 Task: Open a Modern Writer Template save the file as invoice.rtf Remove the following  from template: 'Address' Change the date  '9 March, 2023' change Dear Ms Reader to   Good Afternoon. Add body to the letter I am writing to extend my warmest congratulations on your wedding. May this special day mark the beginning of a beautiful and joyous journey together. May your love grow stronger with each passing day, and may you find happiness and fulfillment in your shared life.Add Name  'Rachel'. Insert watermark  TATA Apply Font Style in watermark Lexend; font size  112and place the watermark  Horizontally
Action: Mouse moved to (354, 150)
Screenshot: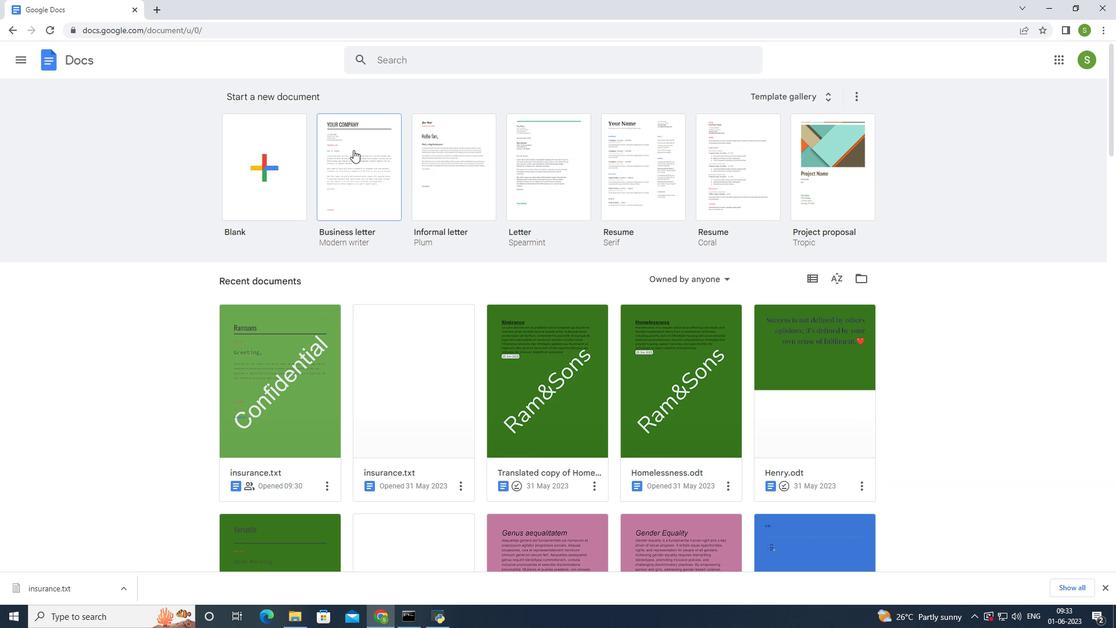 
Action: Mouse pressed left at (354, 150)
Screenshot: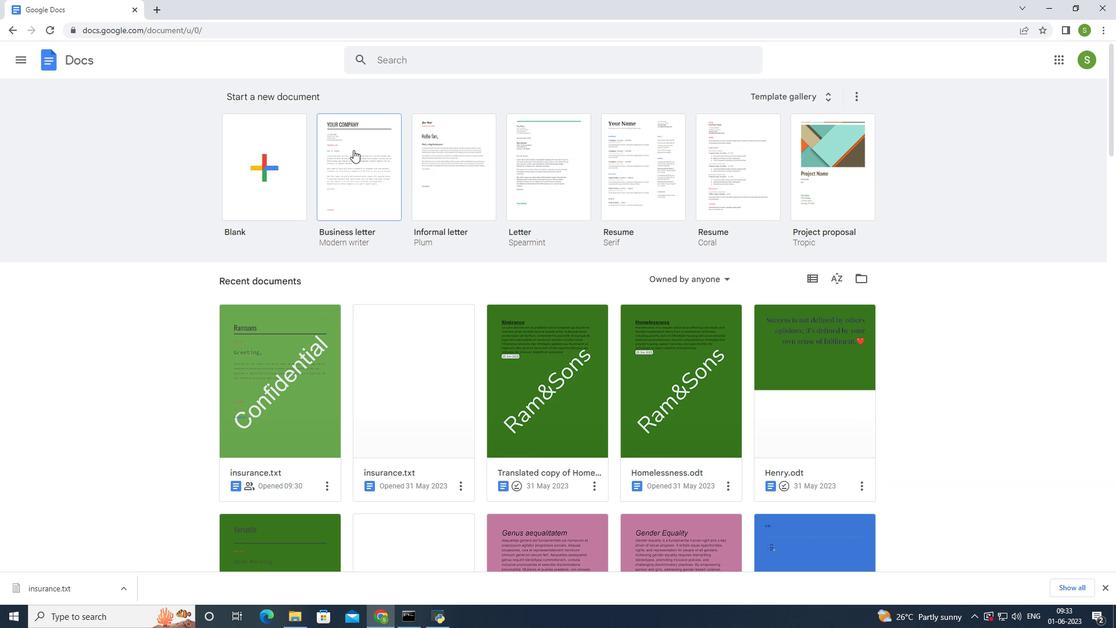 
Action: Mouse moved to (90, 51)
Screenshot: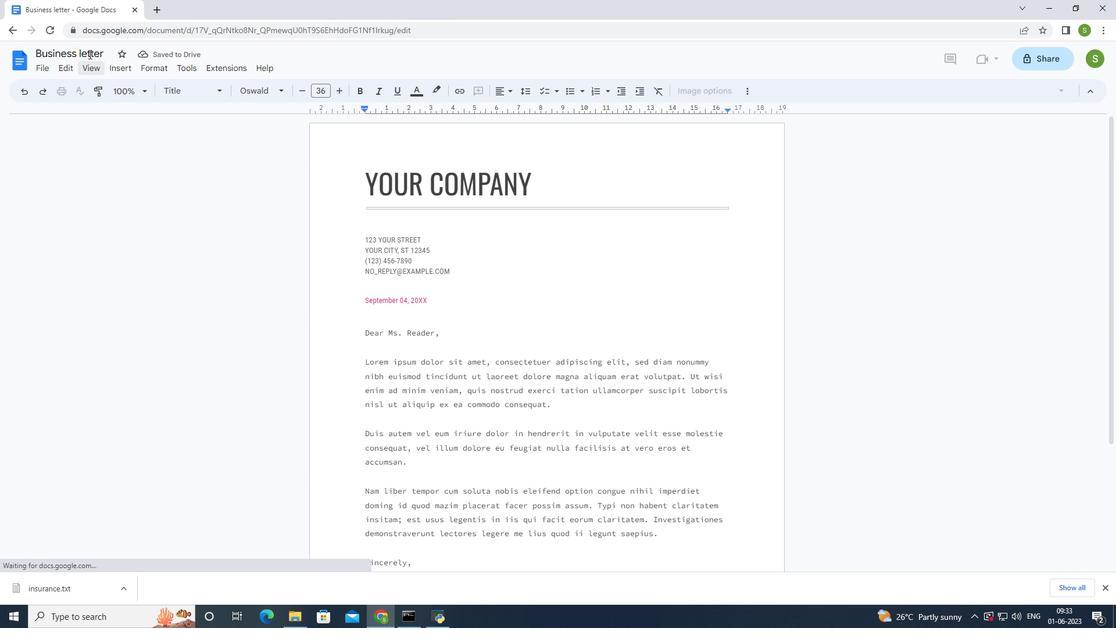 
Action: Mouse pressed left at (90, 51)
Screenshot: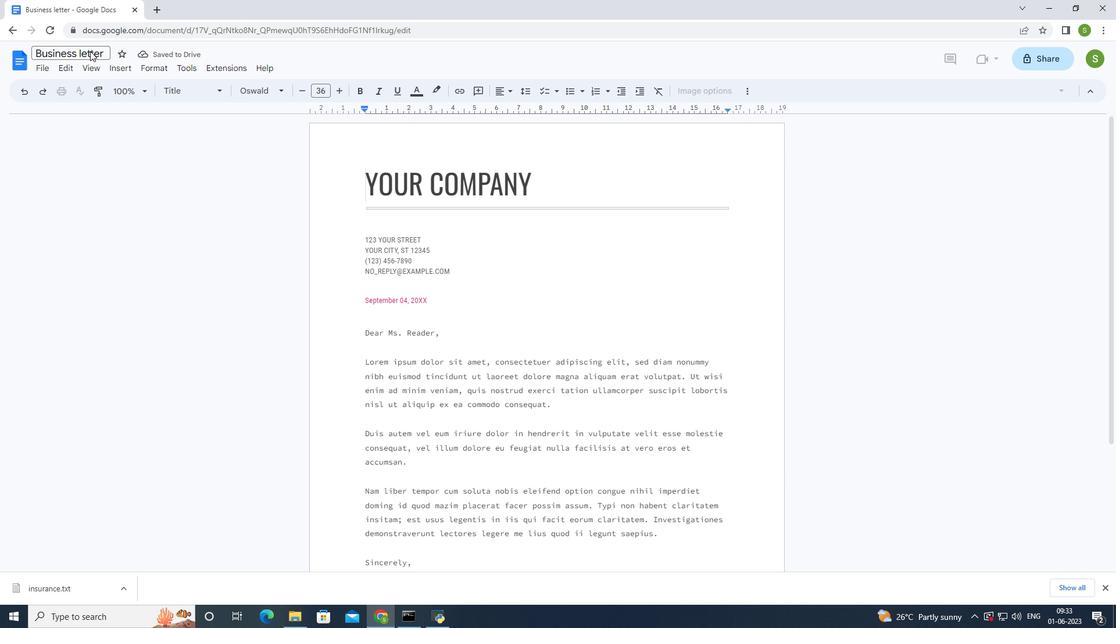 
Action: Mouse moved to (101, 51)
Screenshot: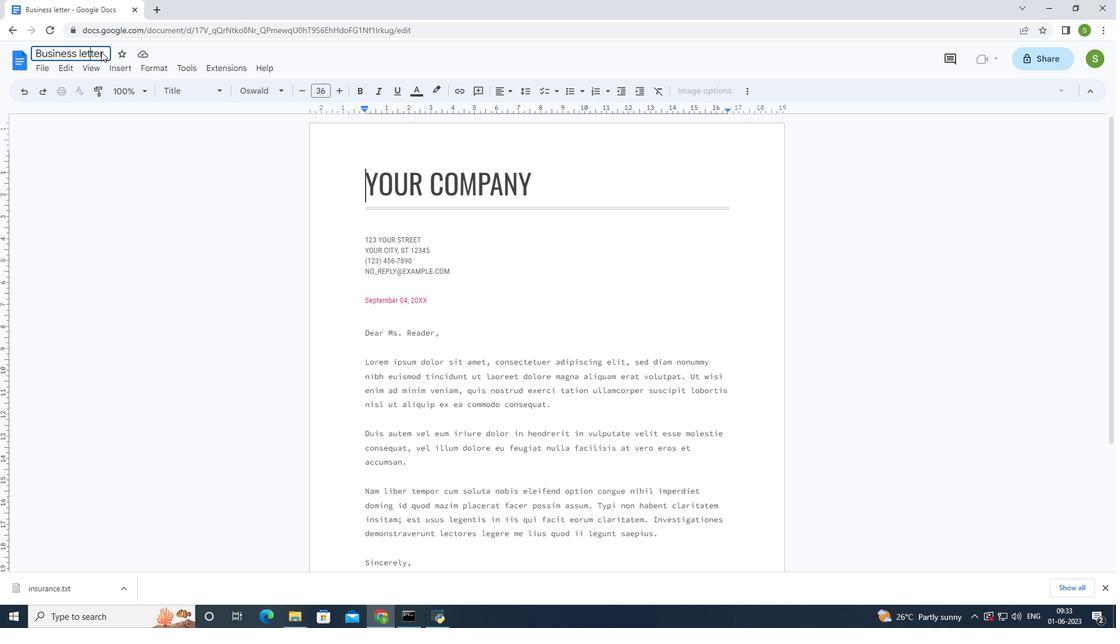 
Action: Mouse pressed left at (101, 51)
Screenshot: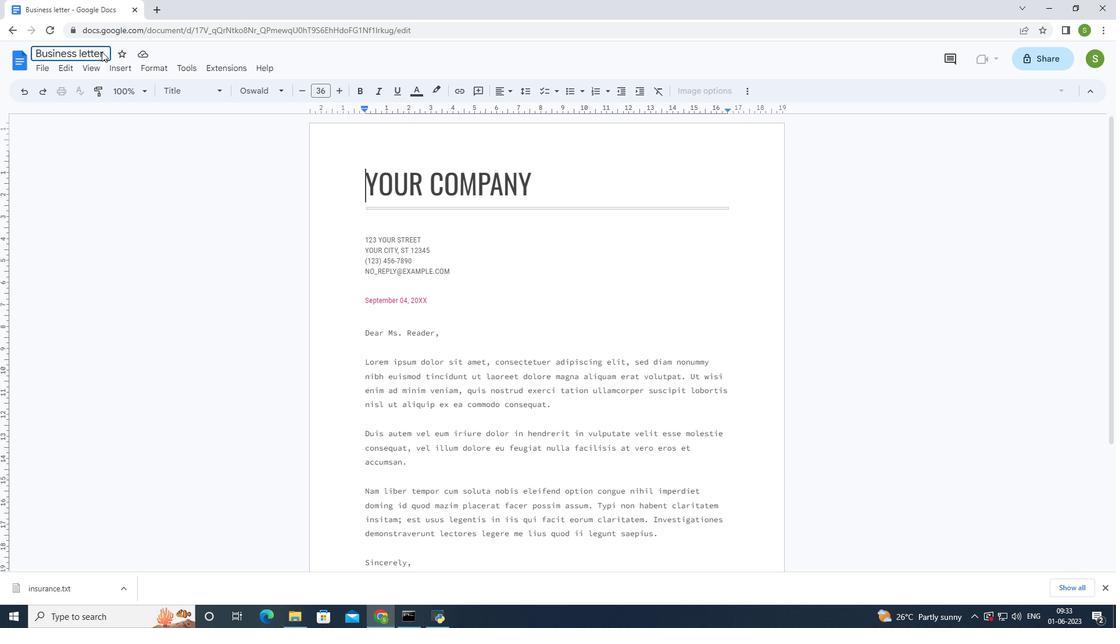 
Action: Mouse moved to (102, 51)
Screenshot: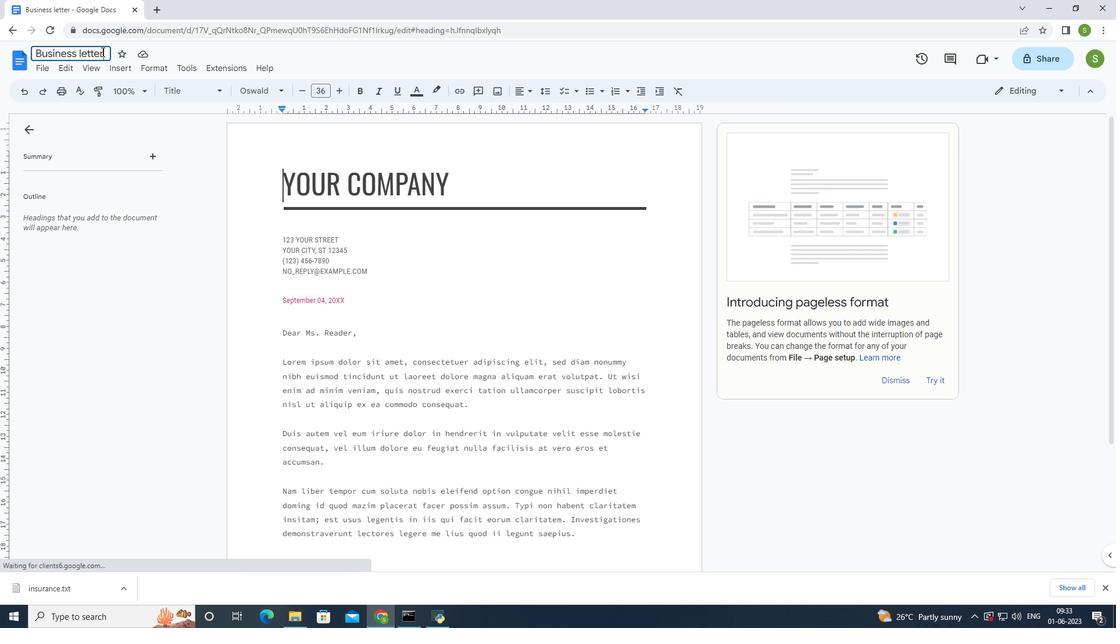
Action: Mouse pressed left at (102, 51)
Screenshot: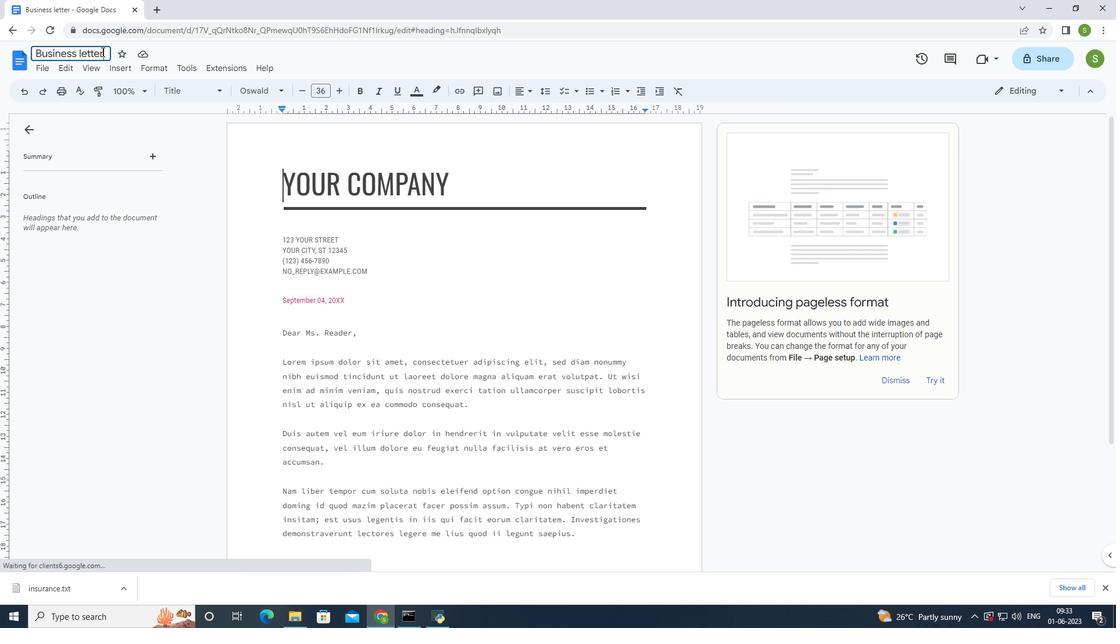 
Action: Mouse pressed left at (102, 51)
Screenshot: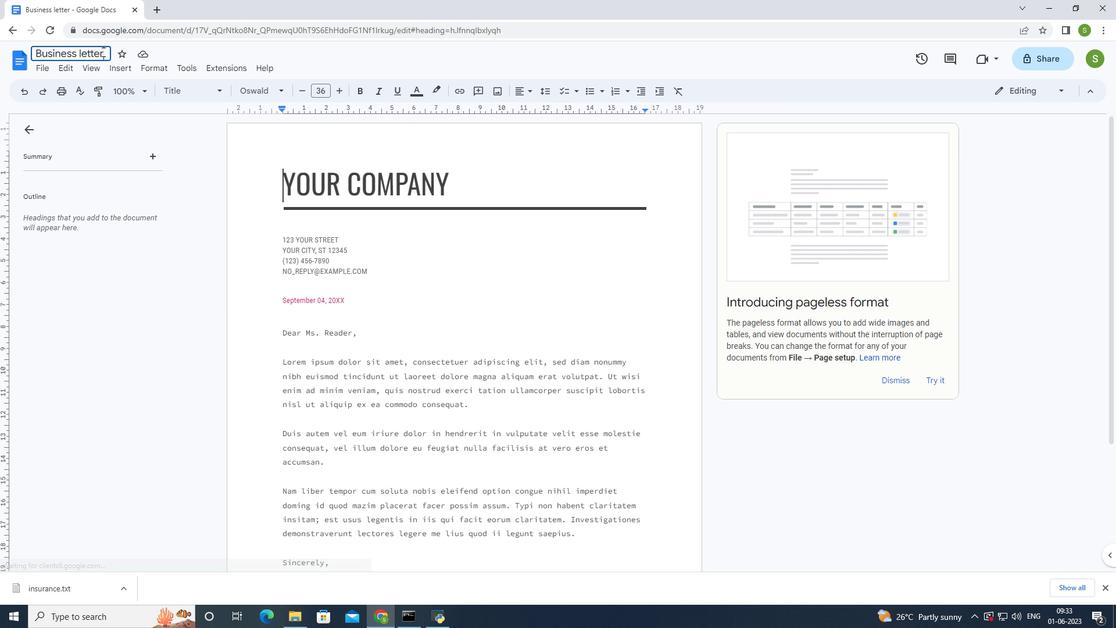 
Action: Mouse pressed left at (102, 51)
Screenshot: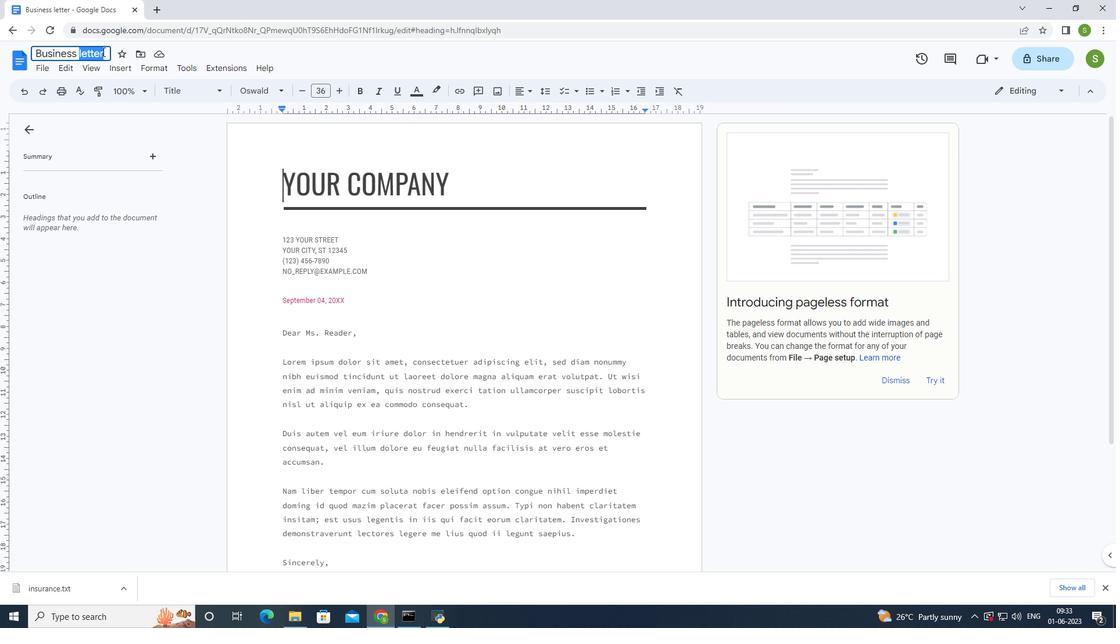 
Action: Mouse pressed left at (102, 51)
Screenshot: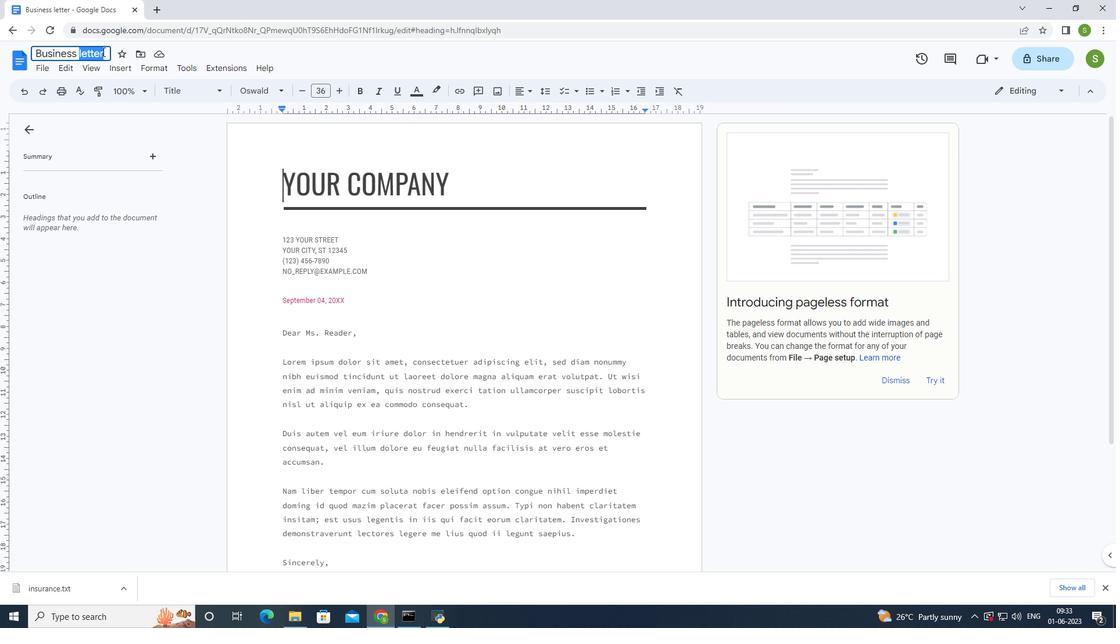 
Action: Mouse pressed left at (102, 51)
Screenshot: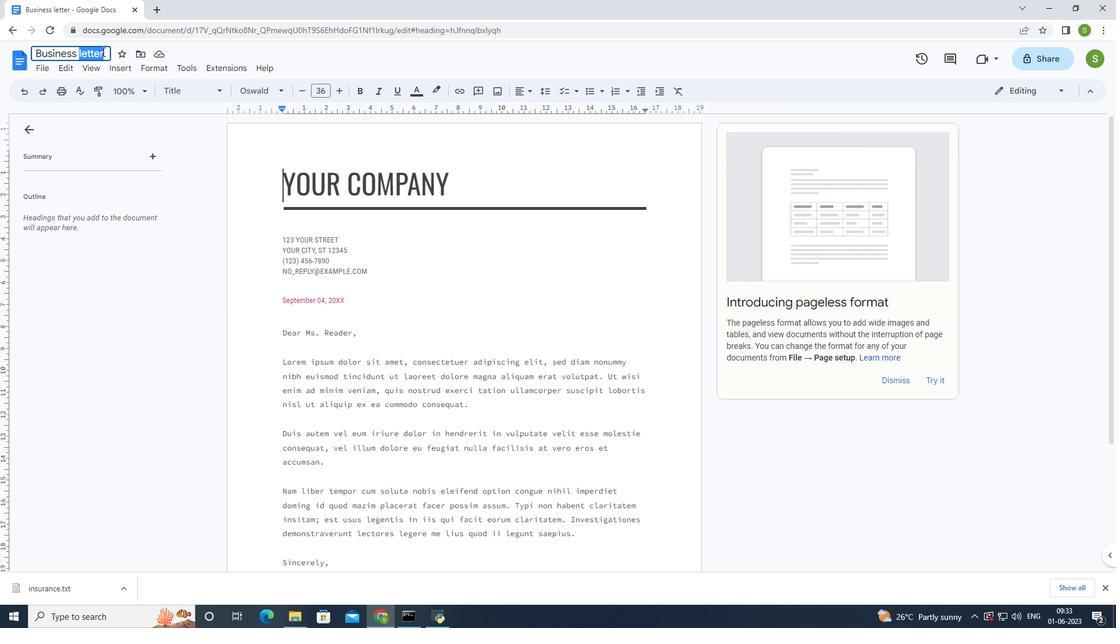 
Action: Mouse pressed left at (102, 51)
Screenshot: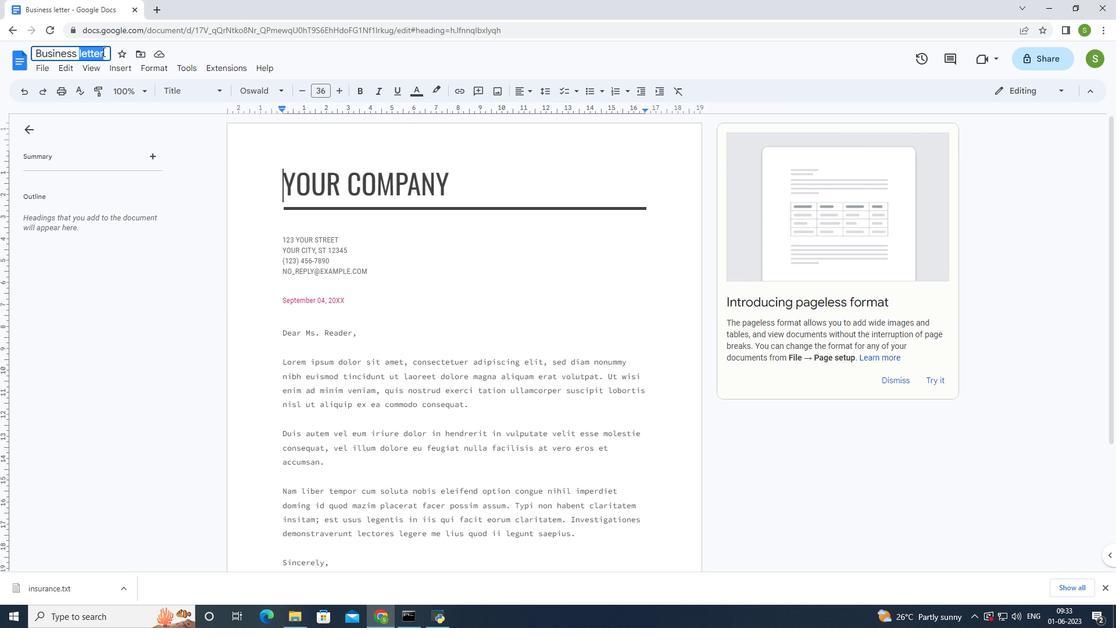 
Action: Mouse moved to (299, 172)
Screenshot: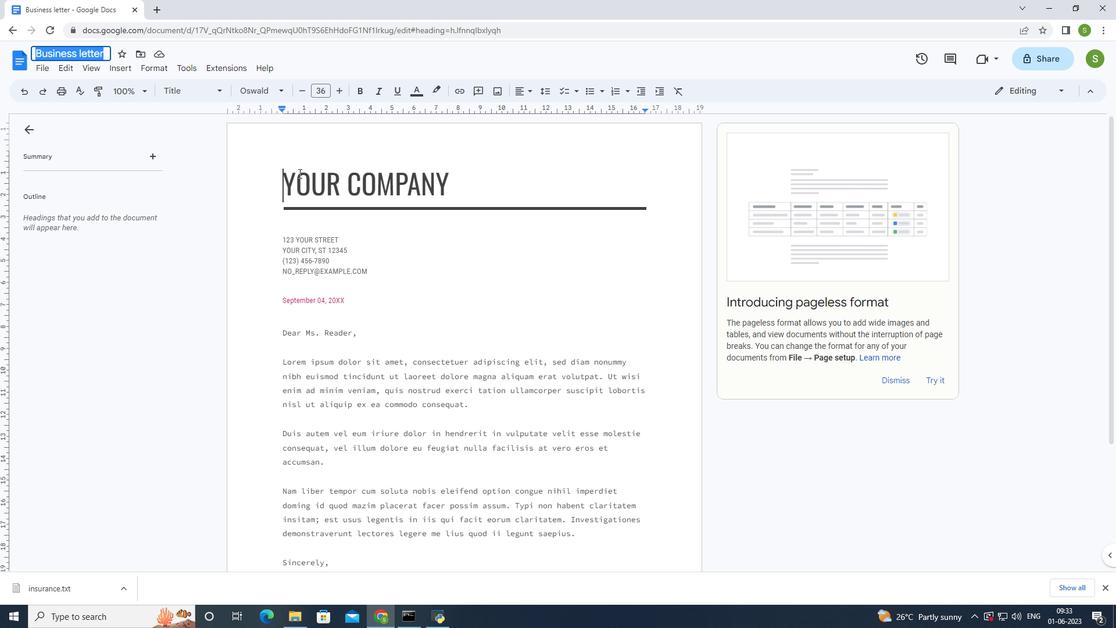 
Action: Key pressed invoice.rft<Key.enter>
Screenshot: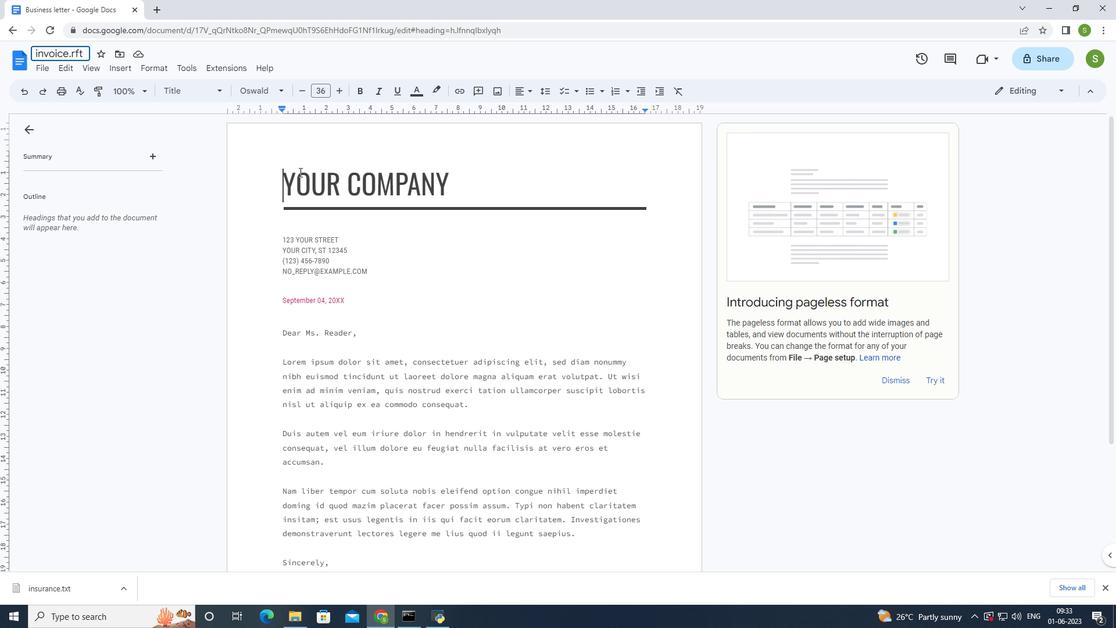 
Action: Mouse moved to (280, 237)
Screenshot: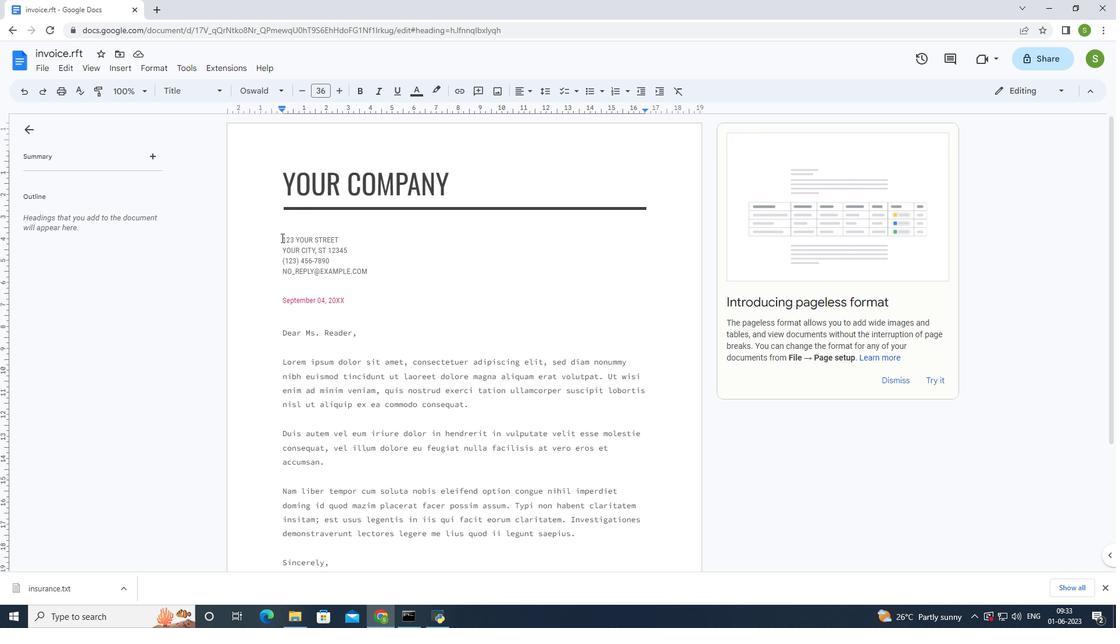 
Action: Mouse pressed left at (280, 237)
Screenshot: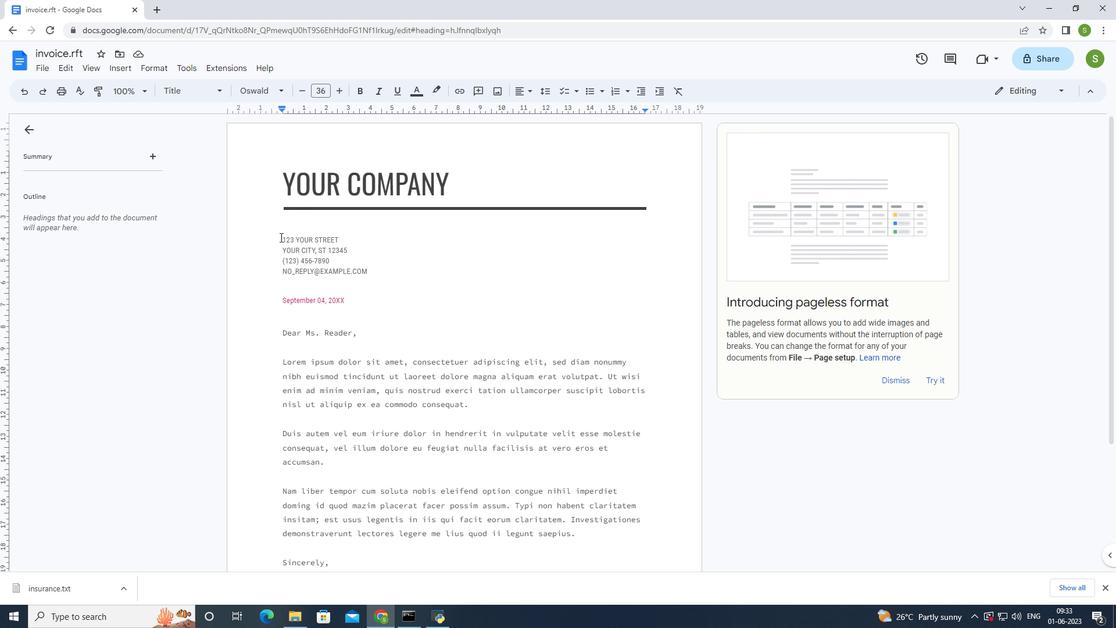 
Action: Mouse moved to (382, 267)
Screenshot: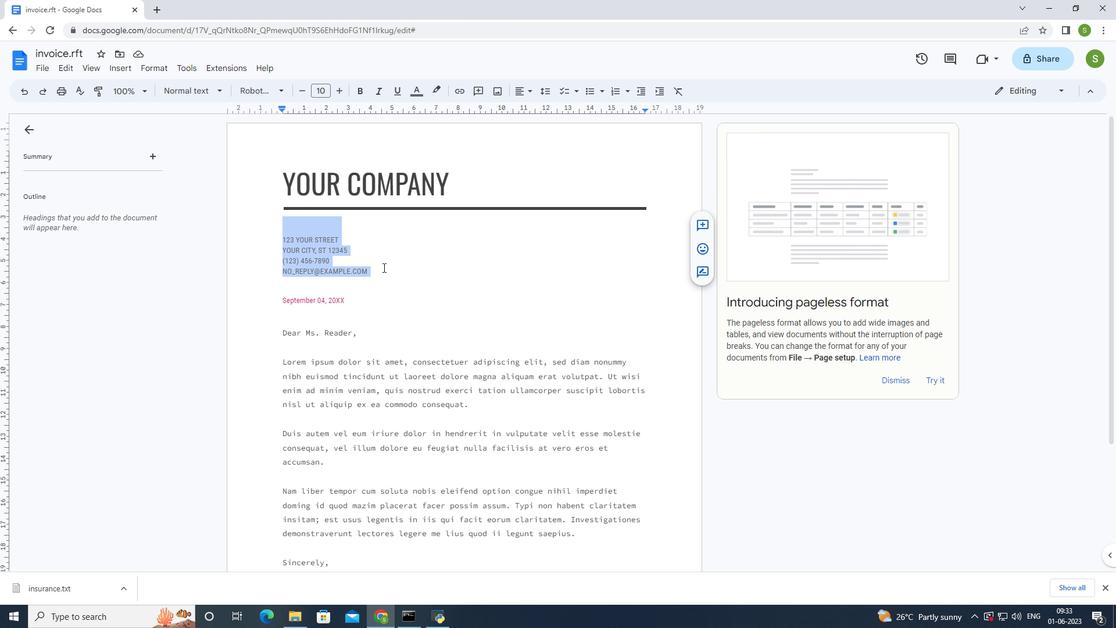 
Action: Key pressed <Key.delete>
Screenshot: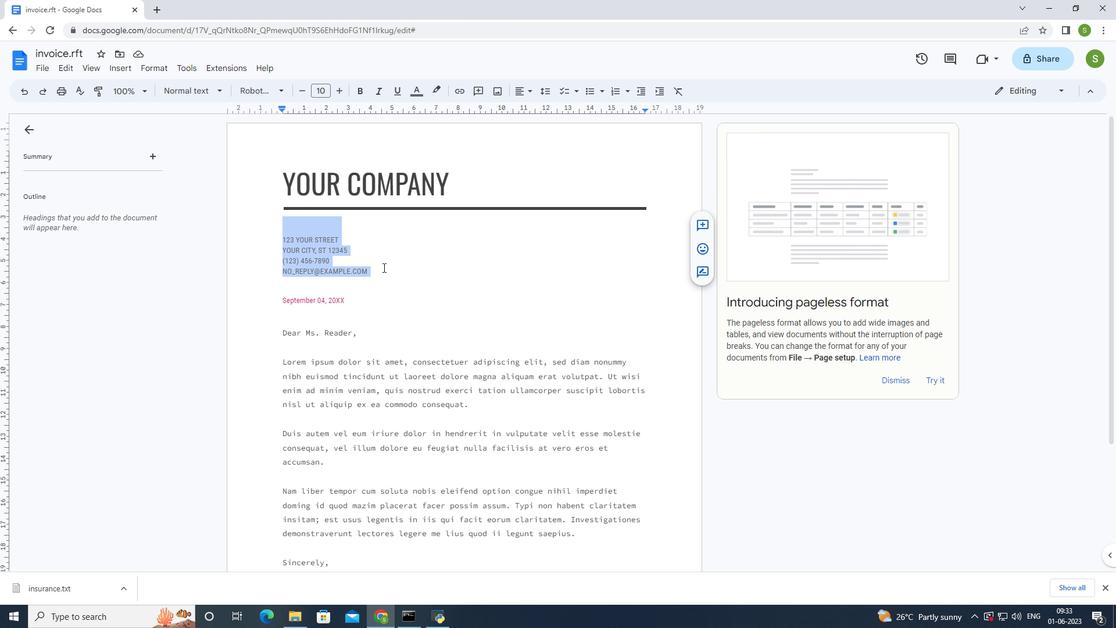 
Action: Mouse moved to (348, 239)
Screenshot: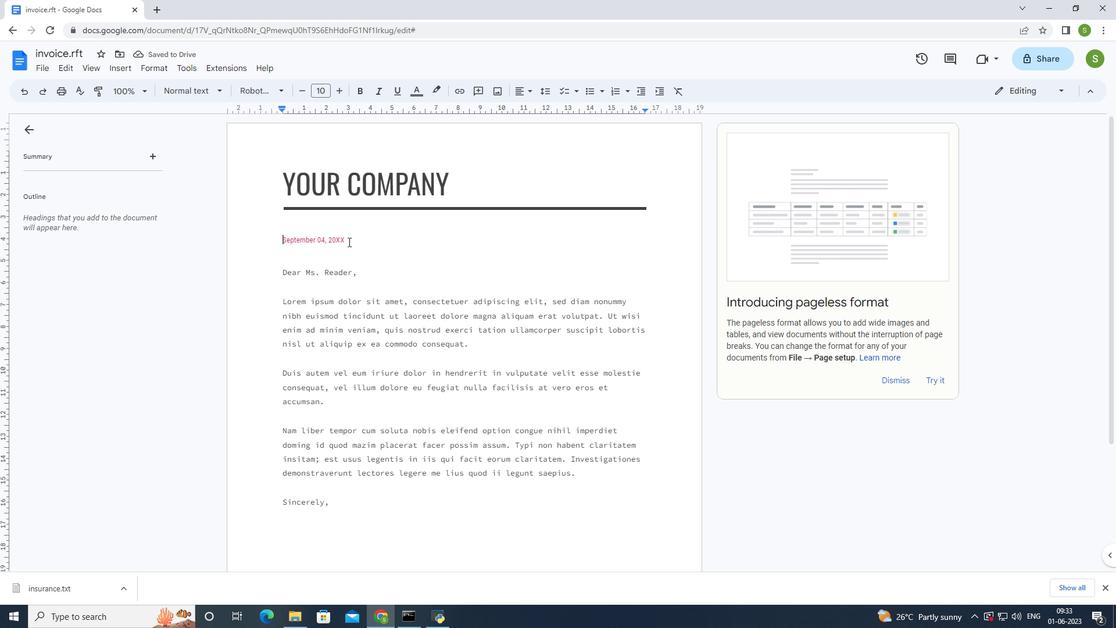 
Action: Mouse pressed left at (348, 239)
Screenshot: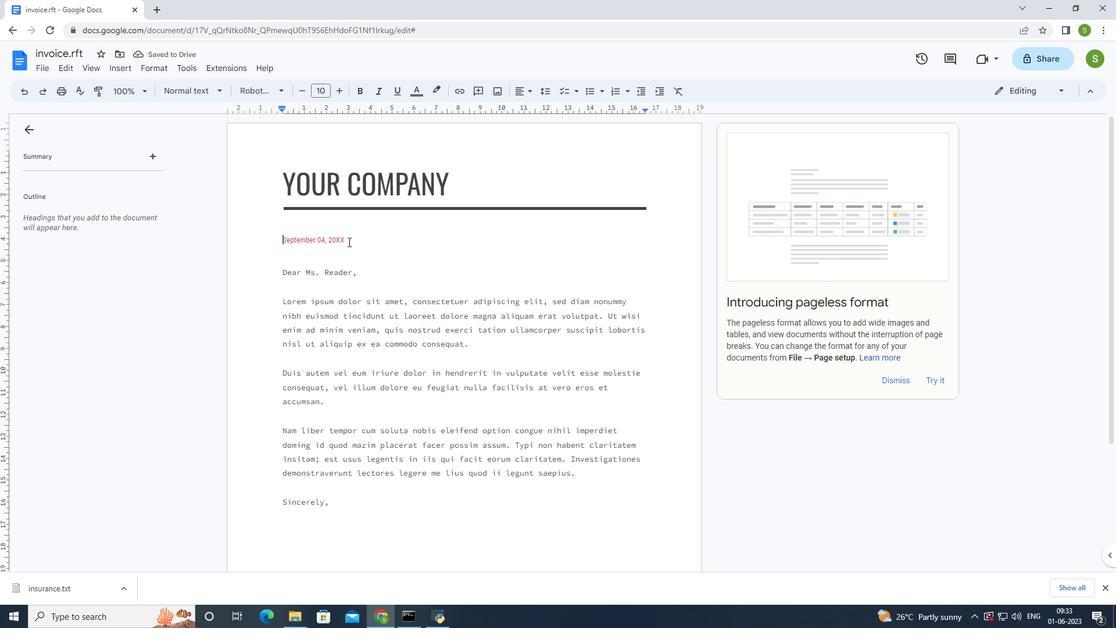 
Action: Mouse moved to (348, 237)
Screenshot: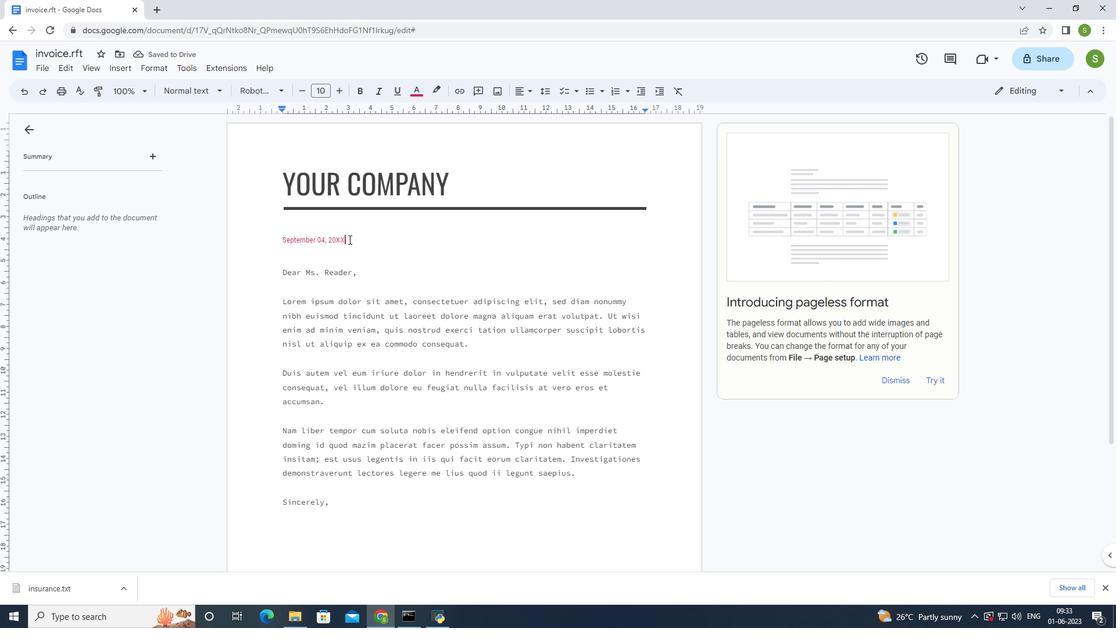 
Action: Key pressed <Key.backspace><Key.backspace><Key.backspace><Key.backspace><Key.backspace><Key.backspace><Key.backspace><Key.backspace><Key.backspace><Key.backspace><Key.backspace><Key.backspace><Key.backspace><Key.backspace><Key.backspace><Key.backspace><Key.backspace><Key.backspace><Key.backspace>ctrl+Z<Key.backspace><Key.backspace><Key.backspace><Key.backspace><Key.backspace><Key.backspace><Key.backspace><Key.backspace><Key.backspace>9<Key.space><Key.shift>March<Key.space>2023
Screenshot: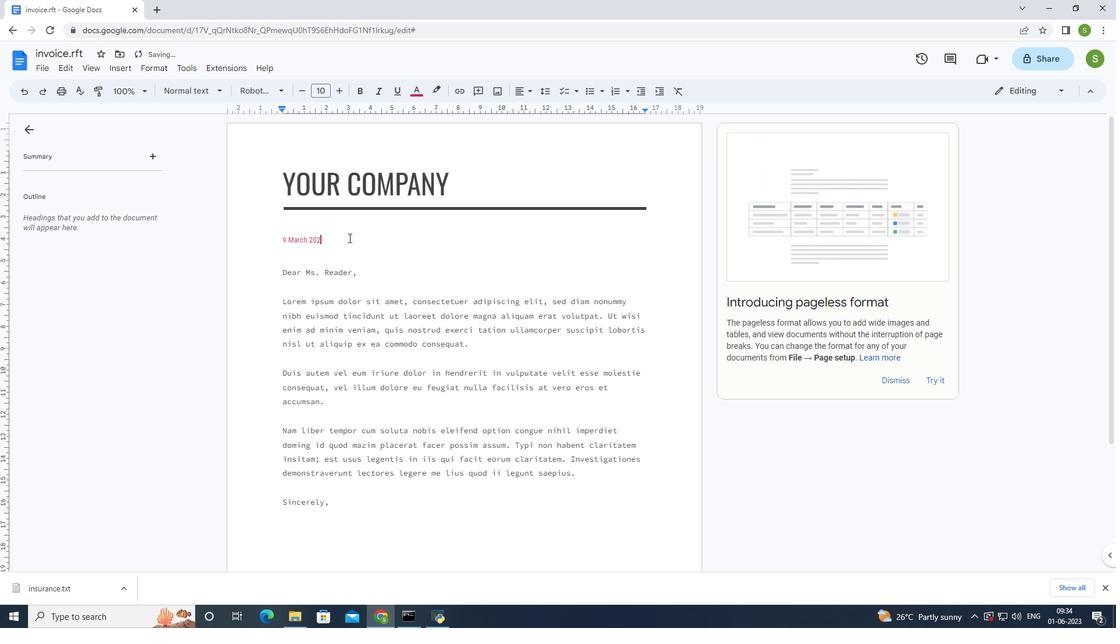 
Action: Mouse moved to (350, 273)
Screenshot: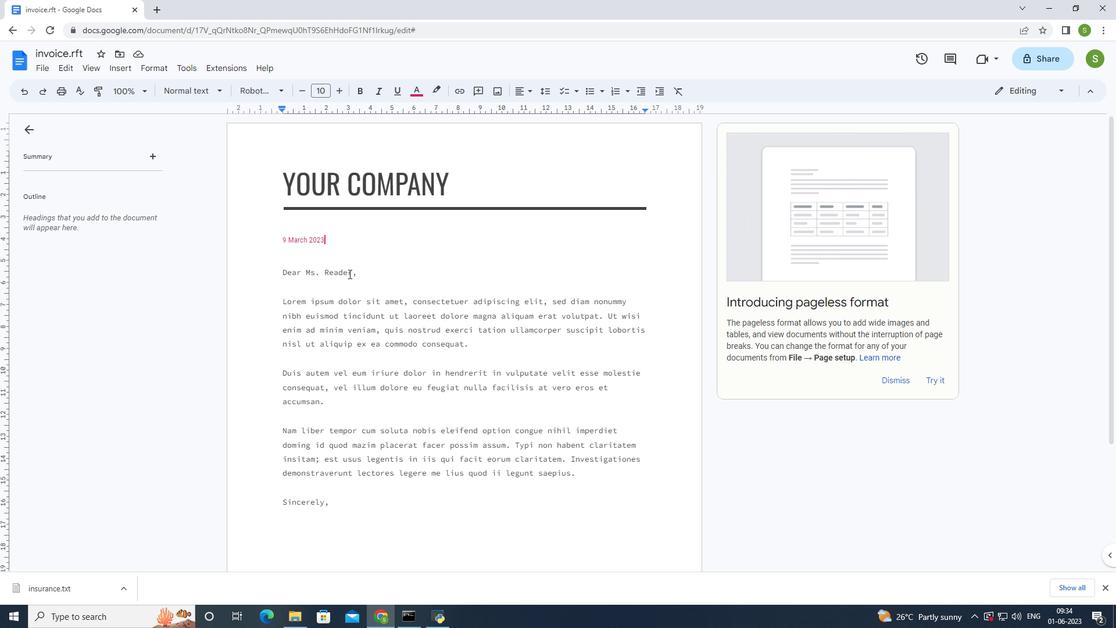 
Action: Mouse pressed left at (350, 273)
Screenshot: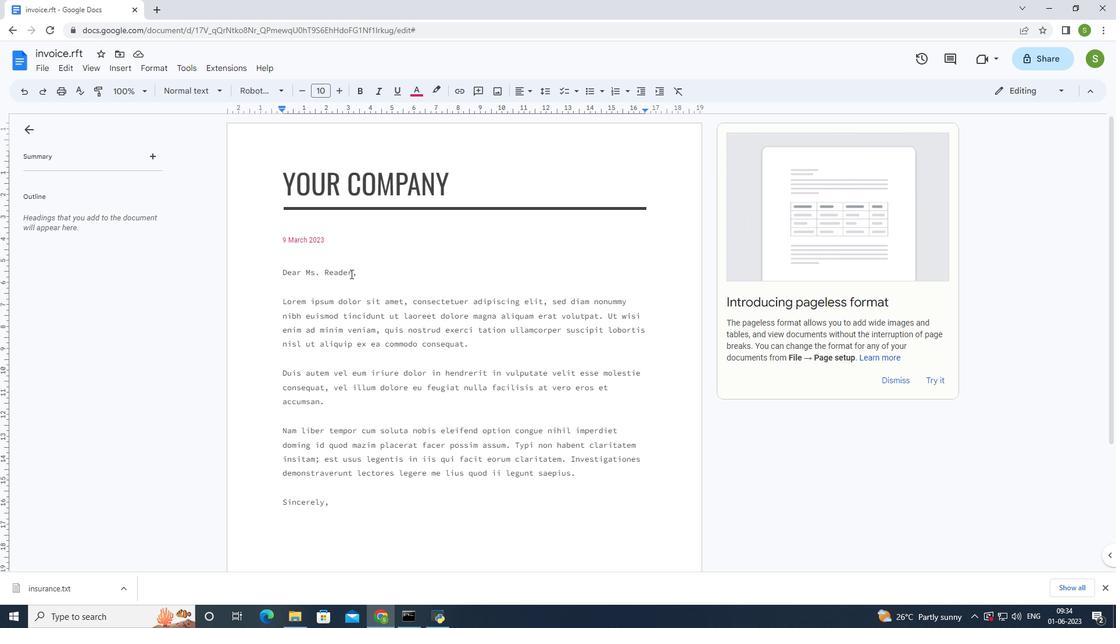 
Action: Mouse moved to (417, 234)
Screenshot: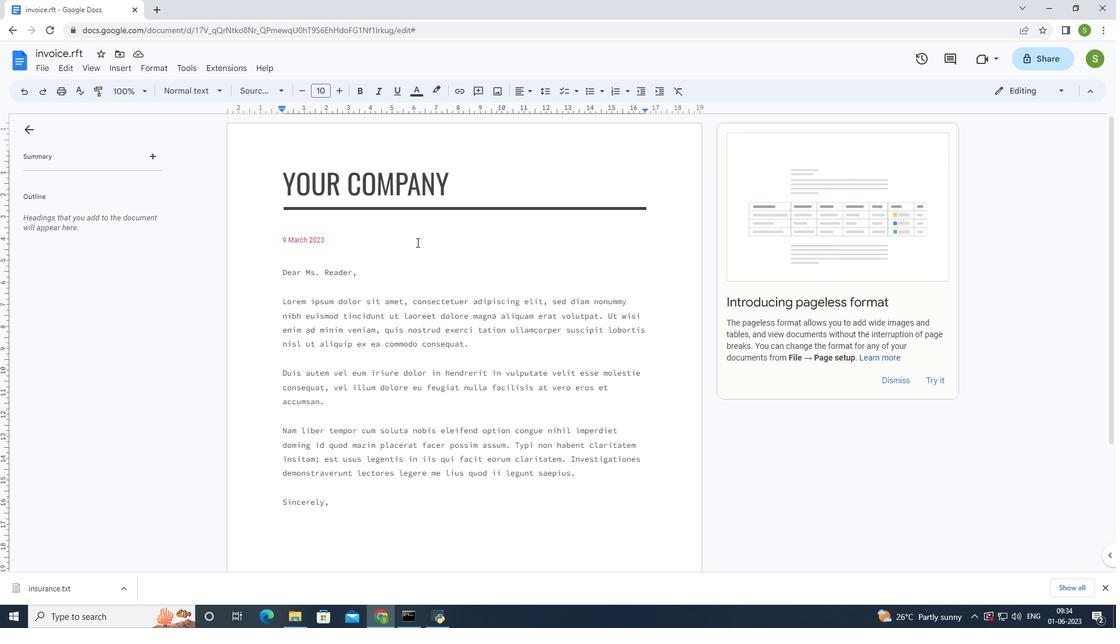 
Action: Key pressed <Key.backspace><Key.backspace><Key.backspace><Key.backspace><Key.backspace><Key.backspace><Key.backspace><Key.backspace><Key.backspace><Key.backspace><Key.backspace><Key.backspace><Key.backspace><Key.backspace><Key.backspace><Key.shift>G
Screenshot: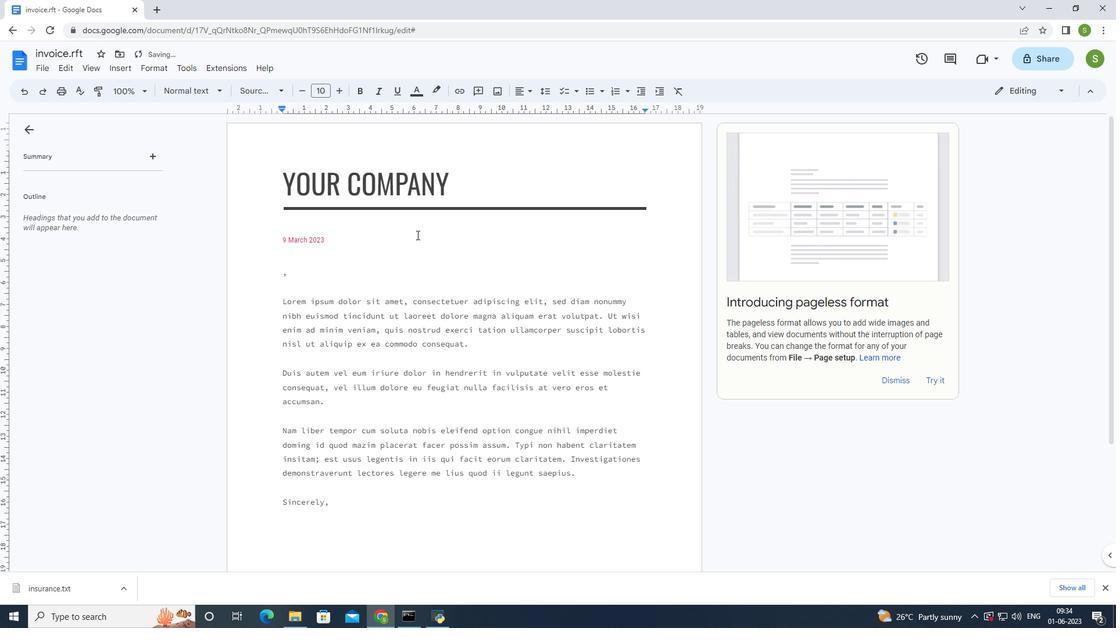 
Action: Mouse moved to (417, 232)
Screenshot: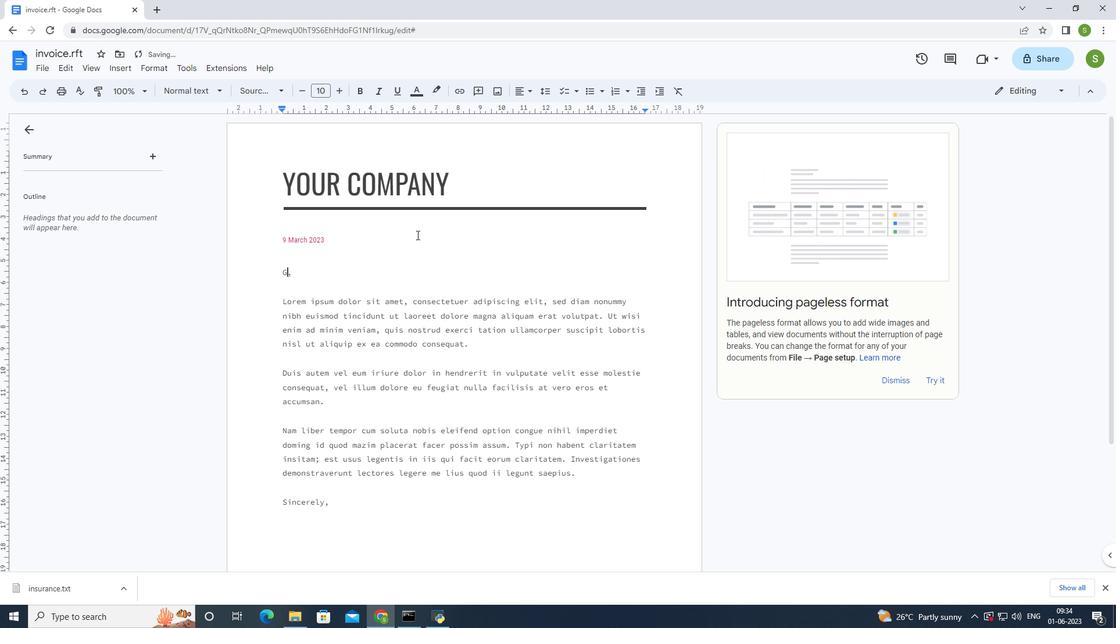 
Action: Key pressed ood<Key.space><Key.shift><Key.shift><Key.shift><Key.shift><Key.shift><Key.shift><Key.shift><Key.shift>Afternoon
Screenshot: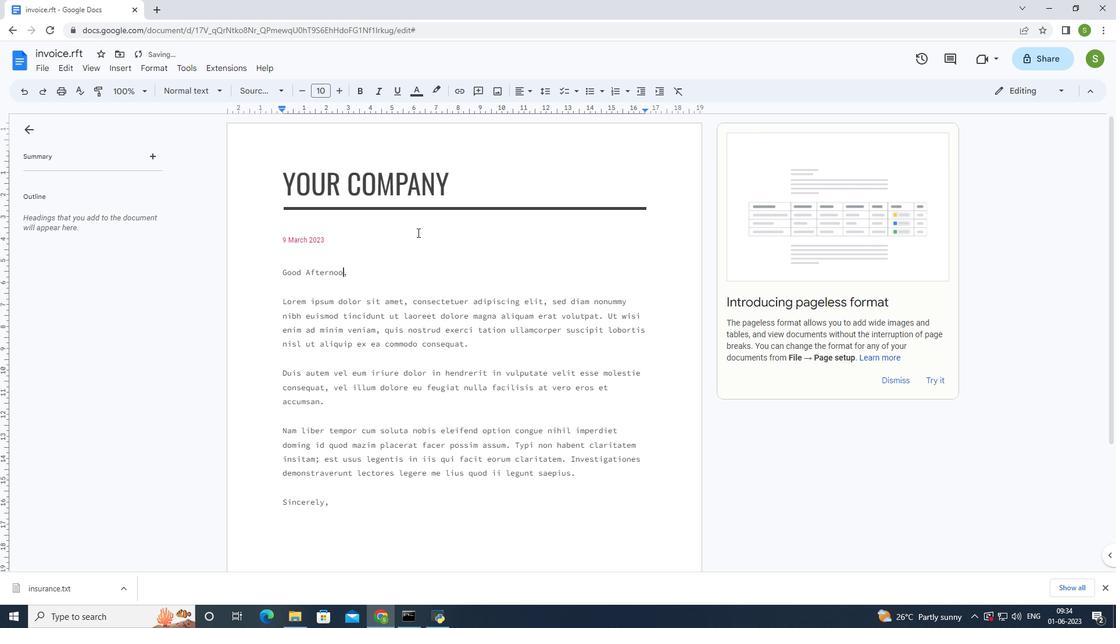 
Action: Mouse moved to (275, 300)
Screenshot: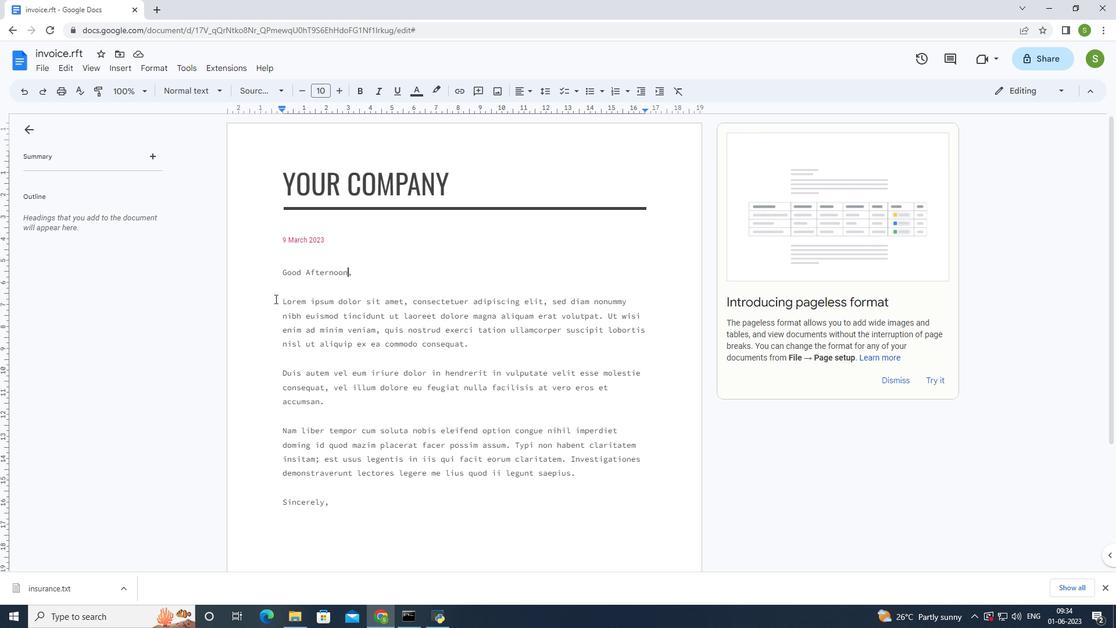 
Action: Mouse pressed left at (275, 300)
Screenshot: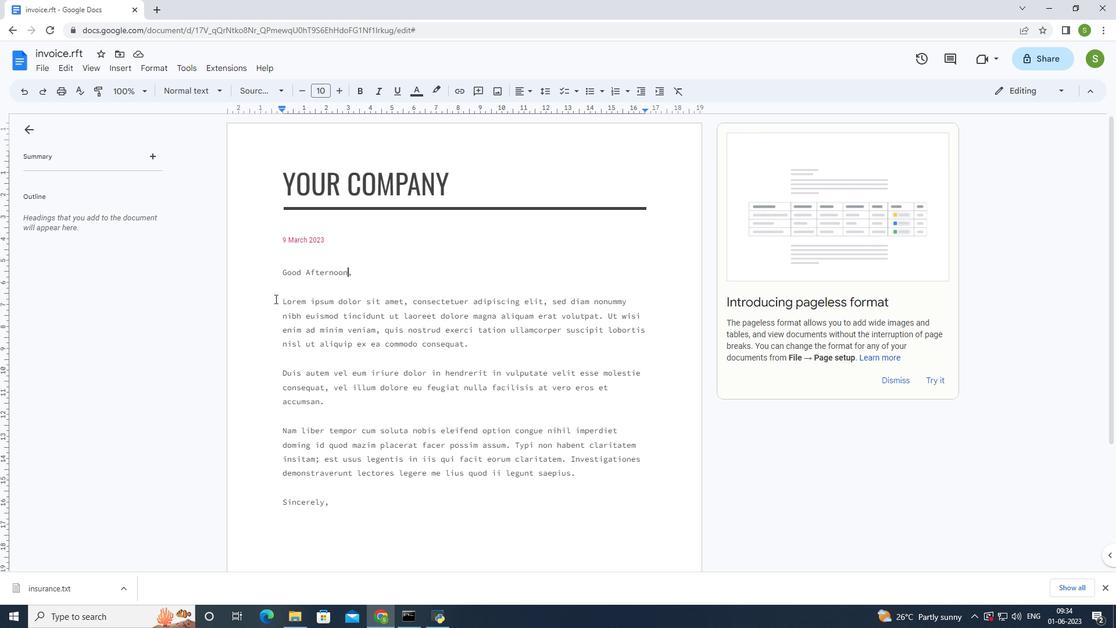 
Action: Mouse moved to (618, 435)
Screenshot: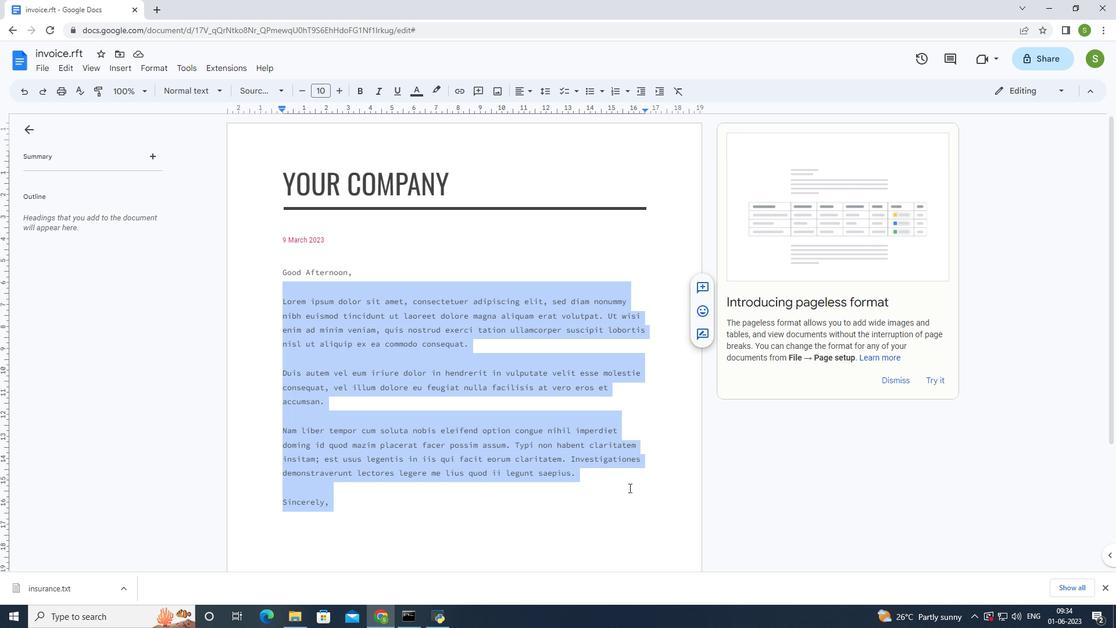 
Action: Key pressed <Key.delete>
Screenshot: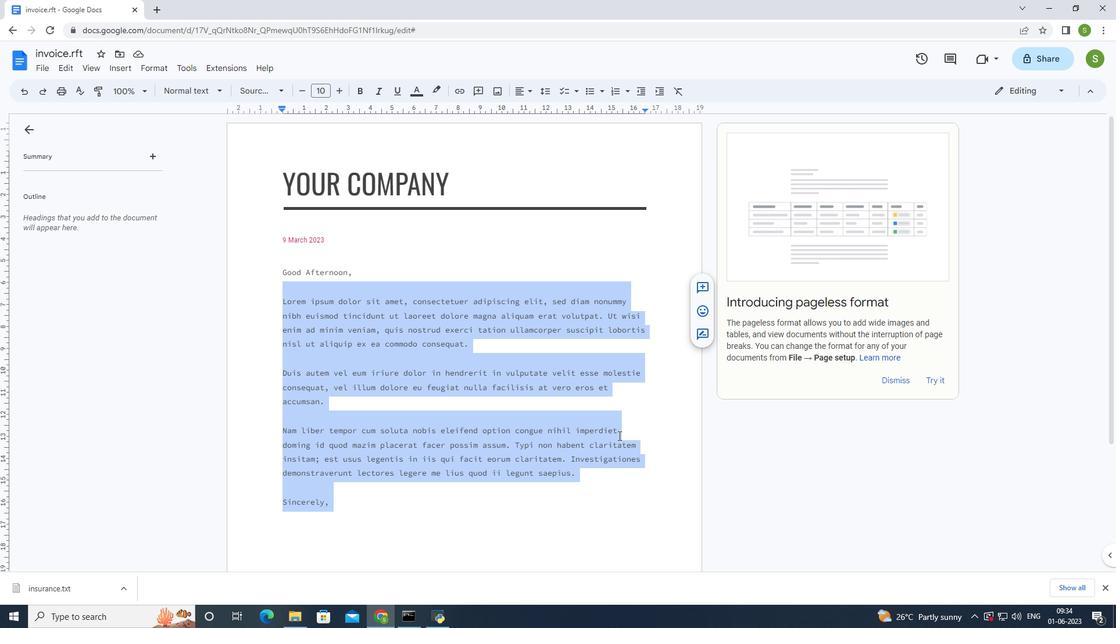 
Action: Mouse moved to (680, 398)
Screenshot: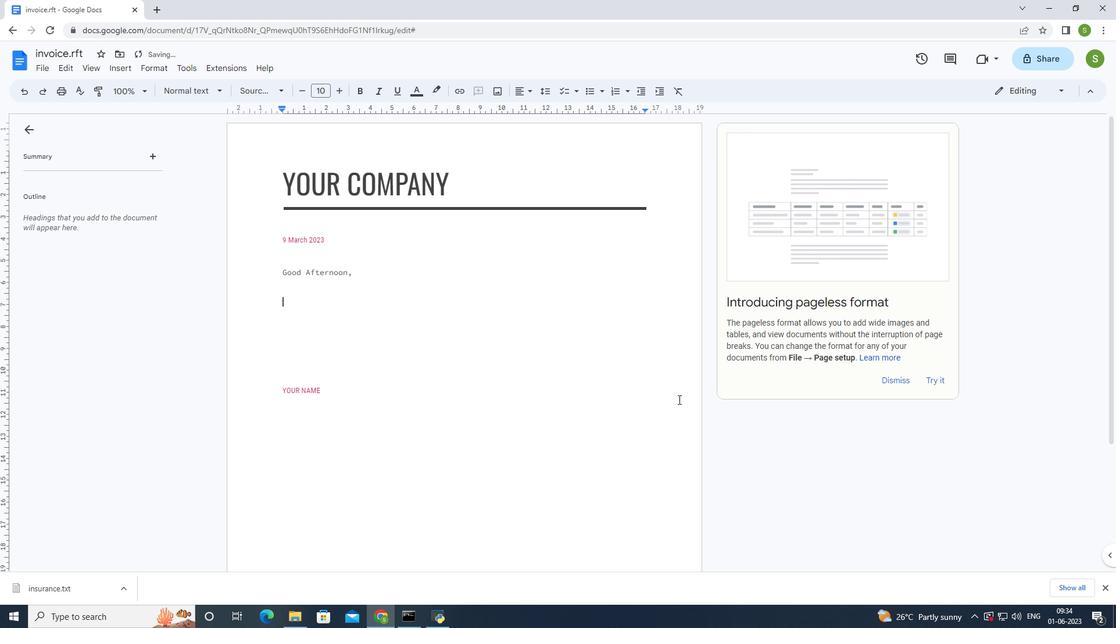 
Action: Key pressed <Key.shift><Key.shift><Key.shift><Key.shift><Key.shift><Key.shift><Key.shift><Key.shift><Key.shift><Key.shift><Key.shift><Key.shift><Key.shift>I<Key.space>am<Key.space>writing<Key.space>to<Key.space>extend<Key.space>my<Key.space>warmest<Key.space>congratulations<Key.space>on<Key.space>your<Key.space>wedding.<Key.space><Key.shift>May<Key.space>this<Key.space>special<Key.space>day<Key.space>mark<Key.space>the<Key.space>beginning<Key.space>of<Key.space>a<Key.space>beautiful<Key.space>and<Key.space>joyous<Key.space>journey<Key.space>together.<Key.space><Key.shift>May<Key.space>your<Key.space>love<Key.space>grow<Key.space>stronger<Key.space>with<Key.space>each<Key.space>passing<Key.space>day,<Key.space>and<Key.space>may<Key.space>you<Key.space>find<Key.space>happiness<Key.space>and<Key.space>fulfillment<Key.space>in<Key.space>your<Key.space>shared<Key.space>life.<Key.space>
Screenshot: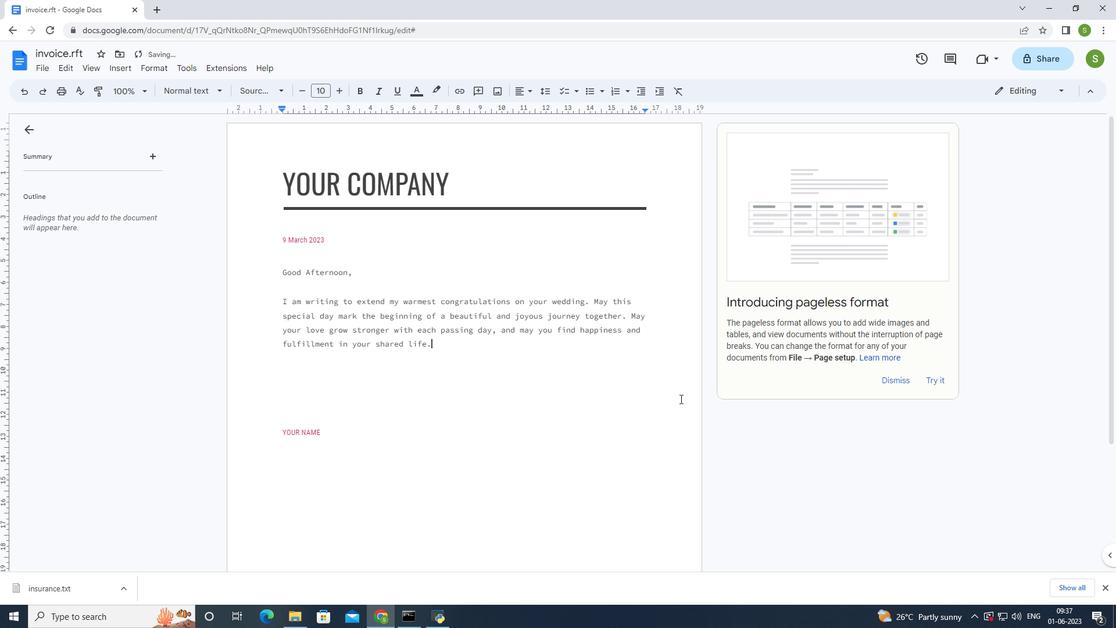 
Action: Mouse moved to (339, 436)
Screenshot: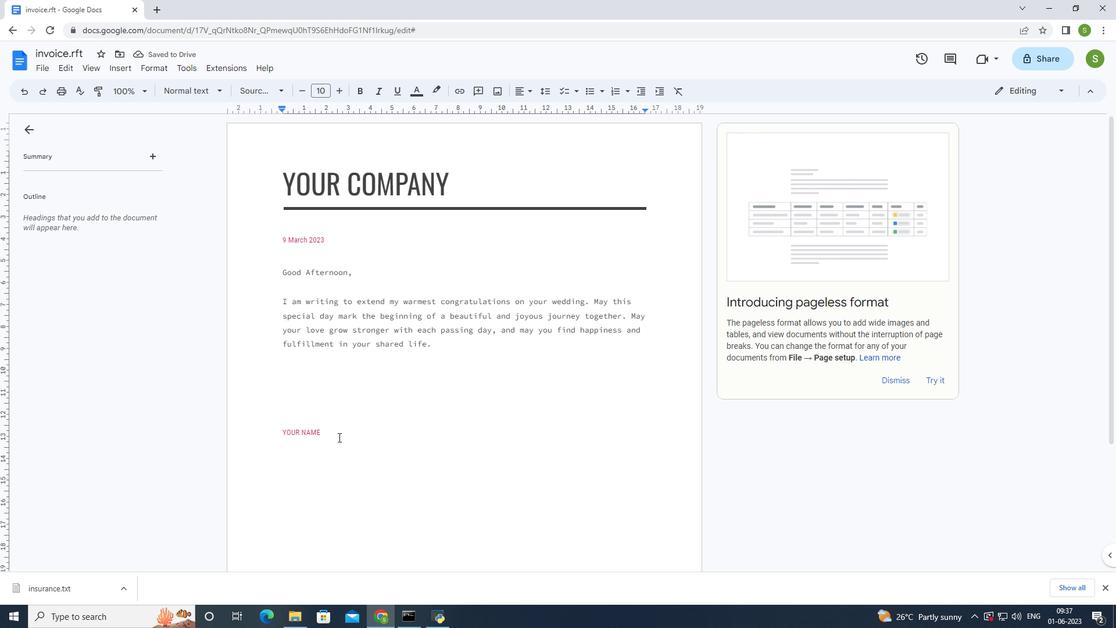 
Action: Mouse pressed left at (339, 436)
Screenshot: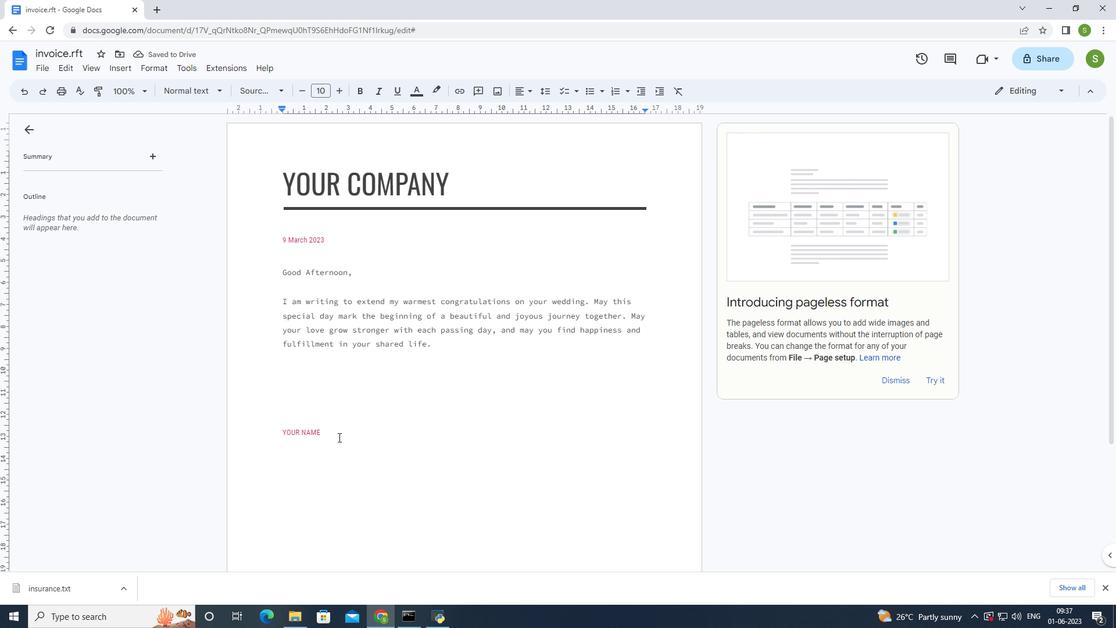 
Action: Mouse moved to (412, 426)
Screenshot: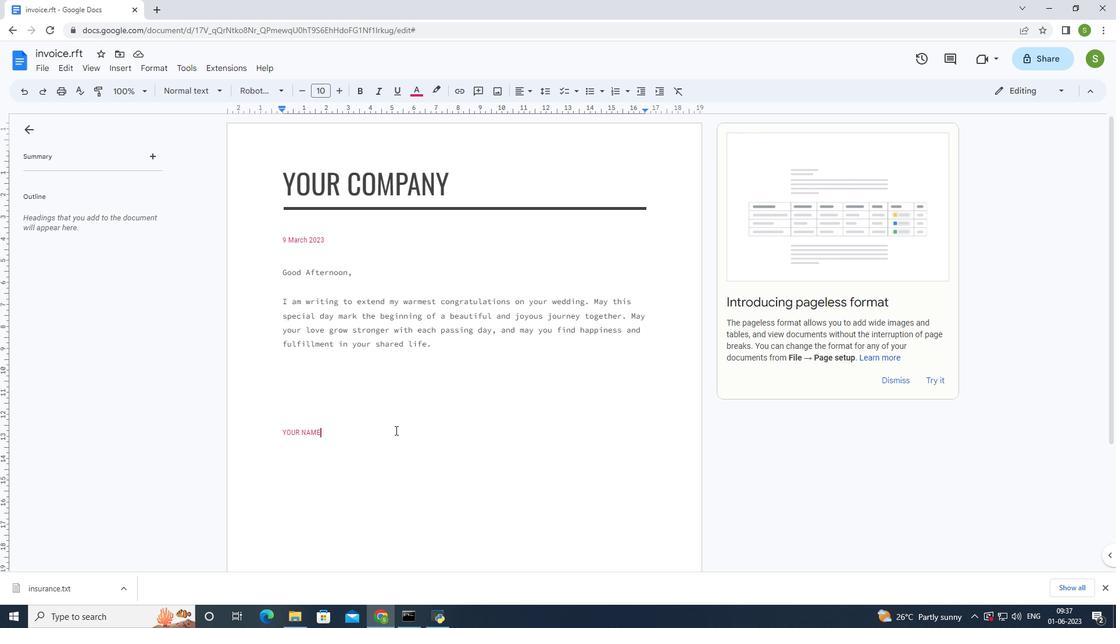 
Action: Key pressed <Key.enter><Key.shift>Rachel
Screenshot: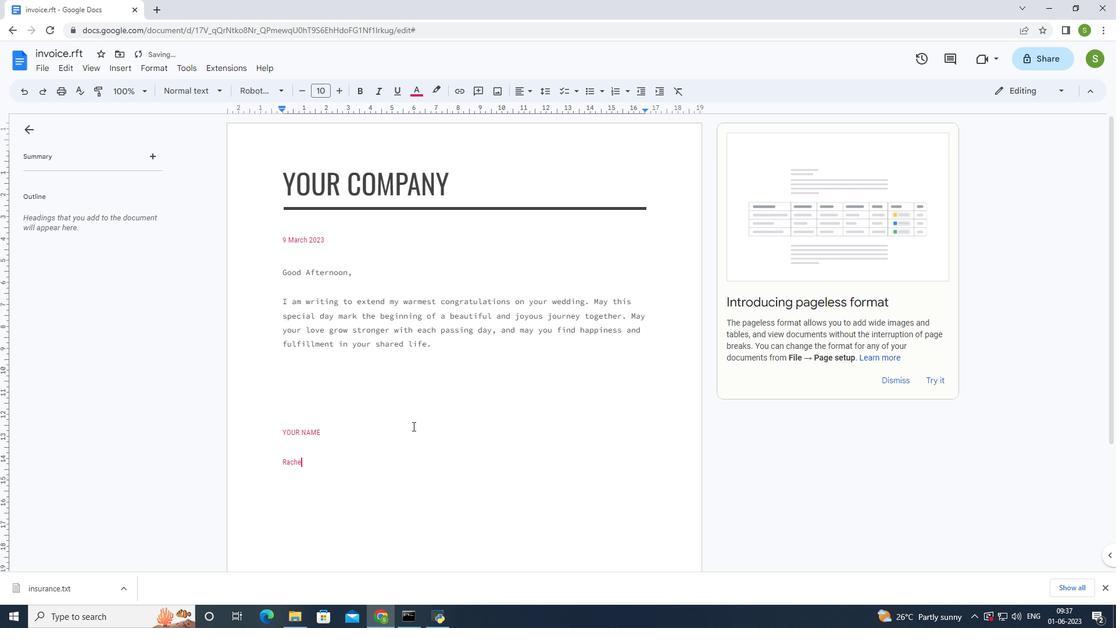 
Action: Mouse moved to (150, 69)
Screenshot: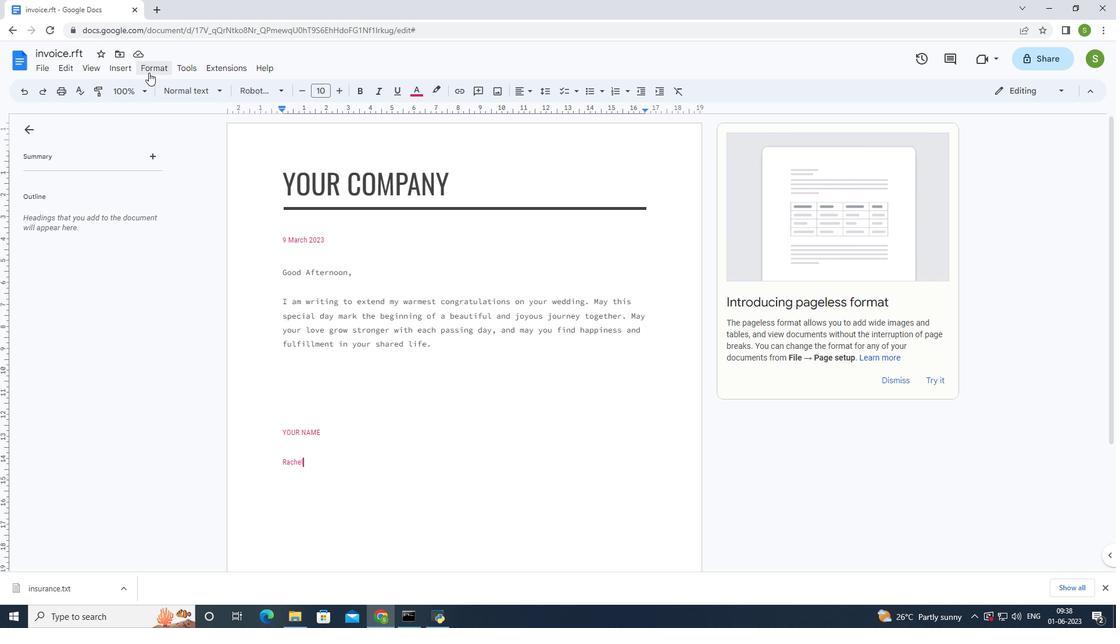 
Action: Mouse pressed left at (150, 69)
Screenshot: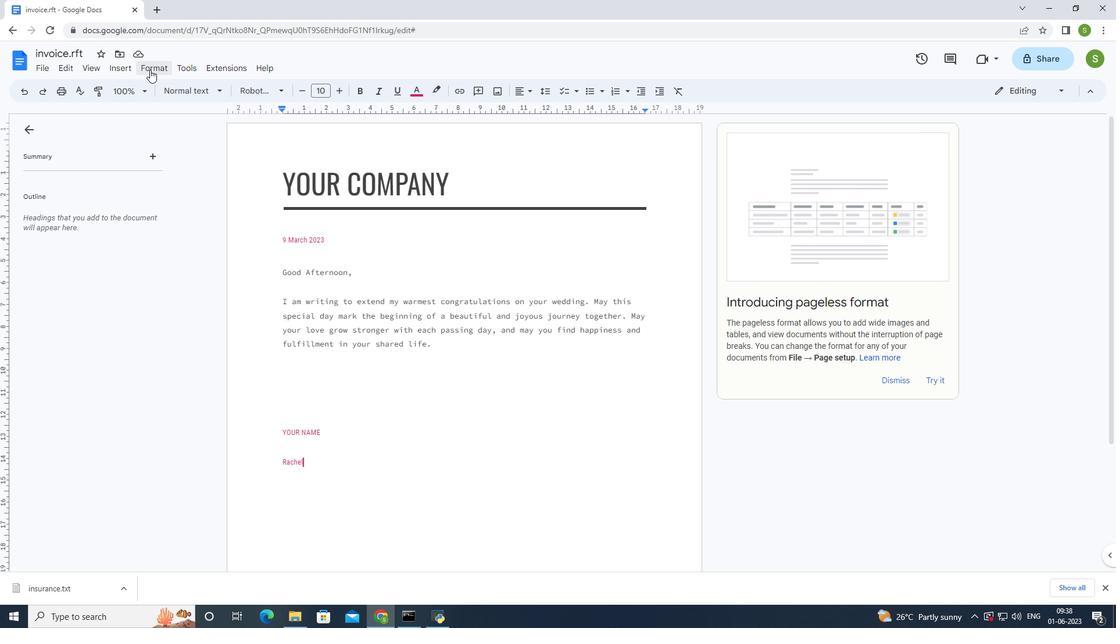 
Action: Mouse moved to (141, 342)
Screenshot: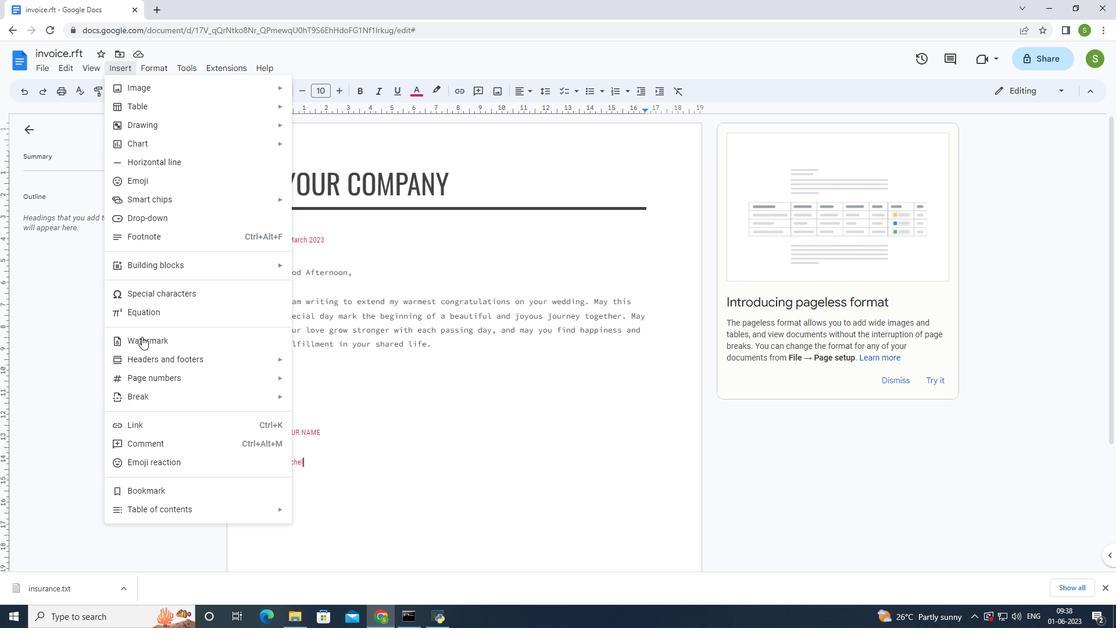 
Action: Mouse pressed left at (141, 342)
Screenshot: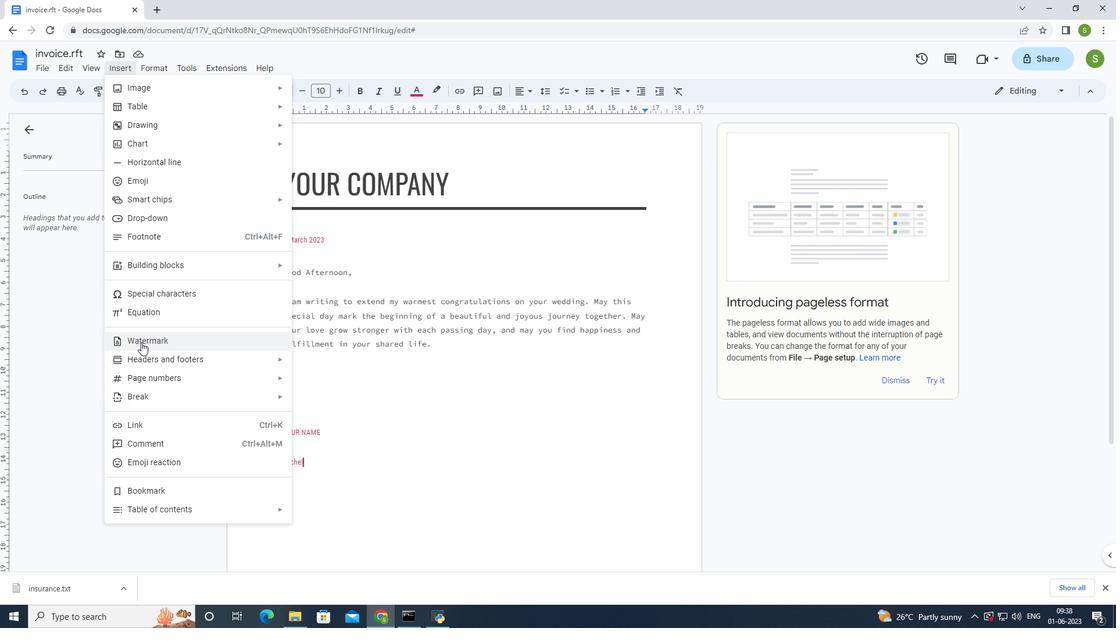 
Action: Mouse moved to (1067, 134)
Screenshot: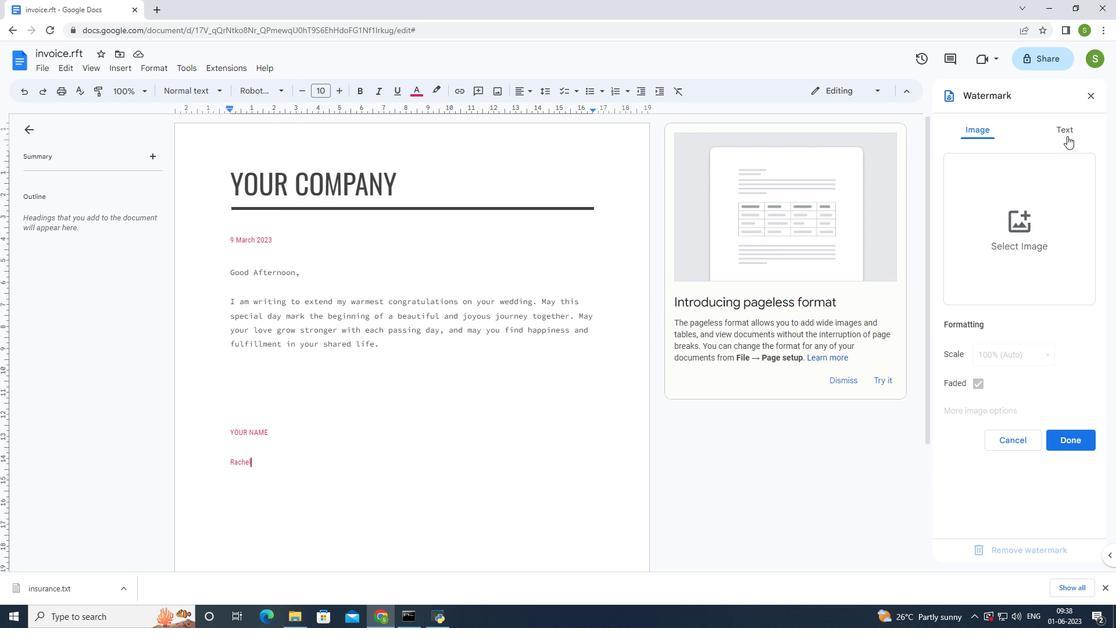 
Action: Mouse pressed left at (1067, 134)
Screenshot: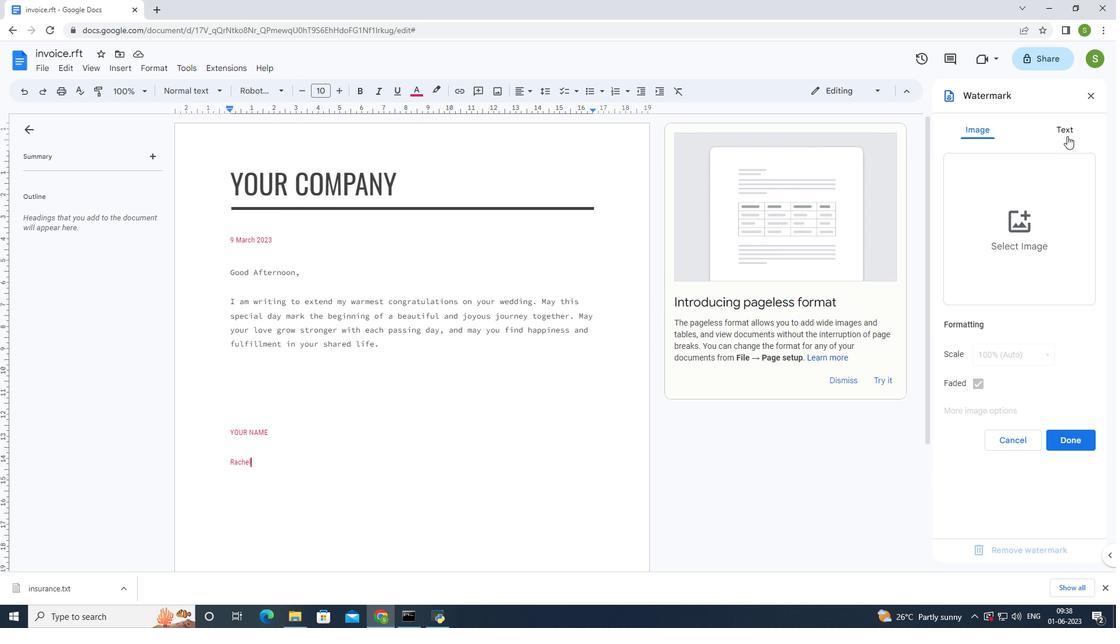 
Action: Mouse moved to (1021, 167)
Screenshot: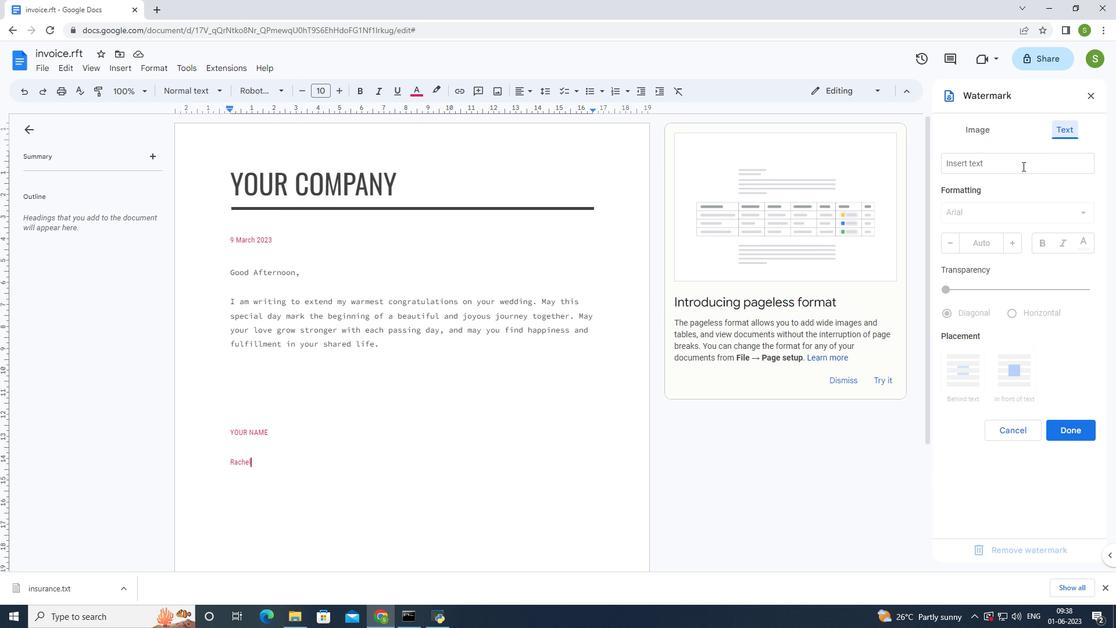 
Action: Mouse pressed left at (1021, 167)
Screenshot: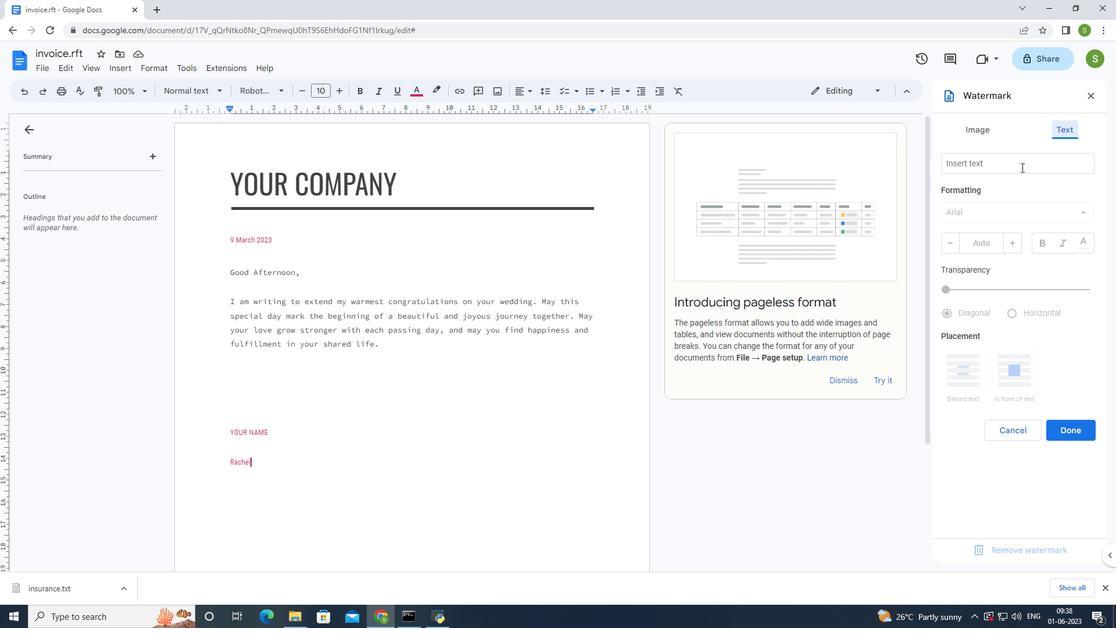 
Action: Mouse moved to (1021, 167)
Screenshot: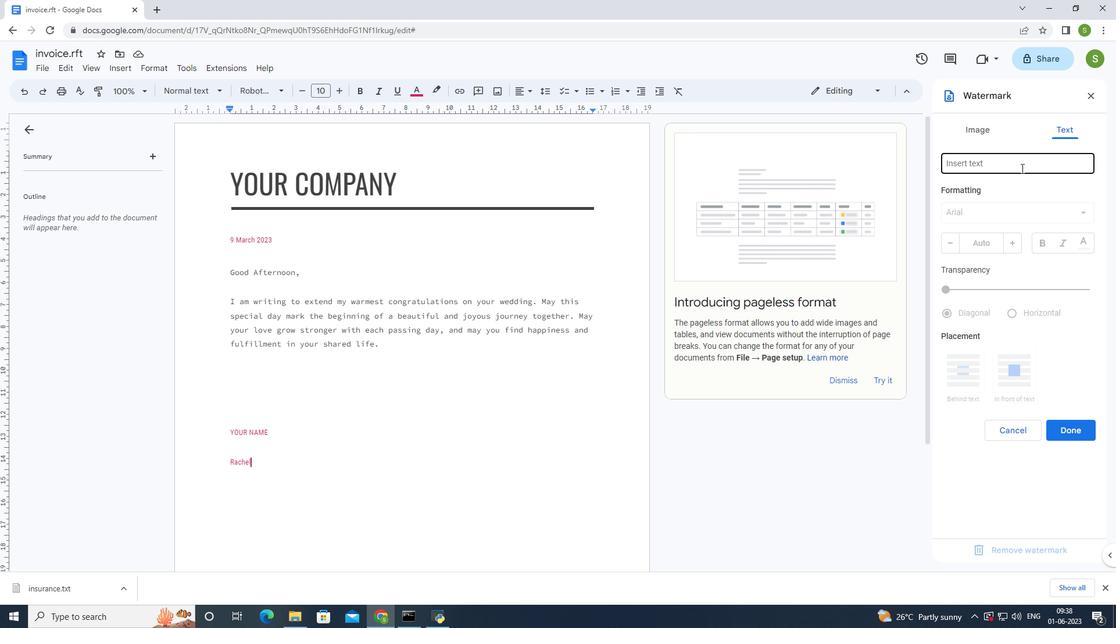 
Action: Key pressed <Key.shift>TATA
Screenshot: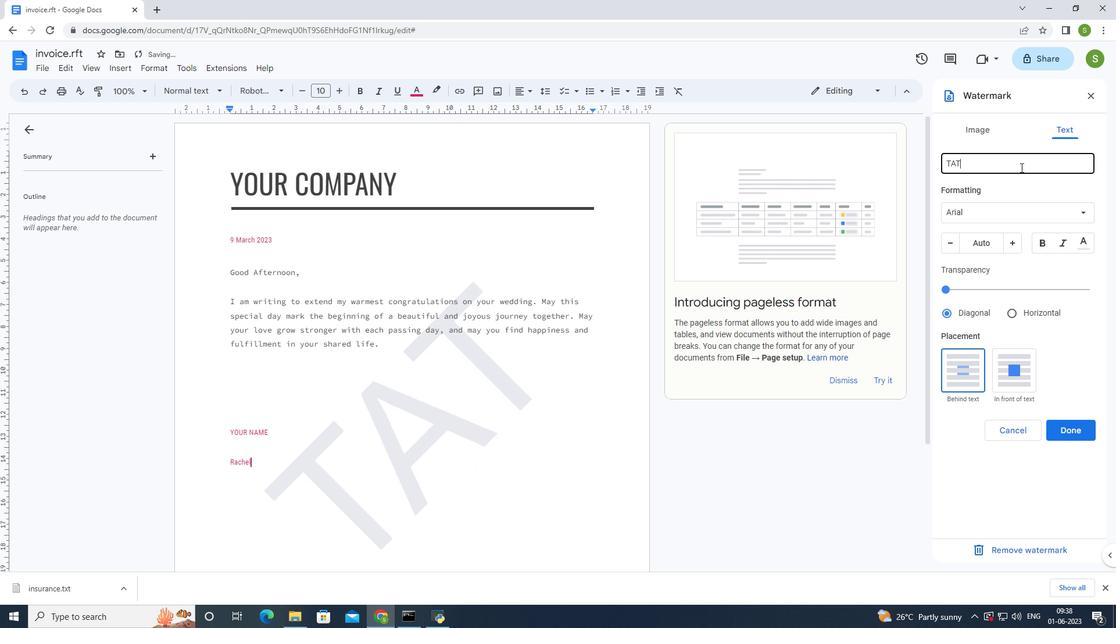 
Action: Mouse moved to (983, 209)
Screenshot: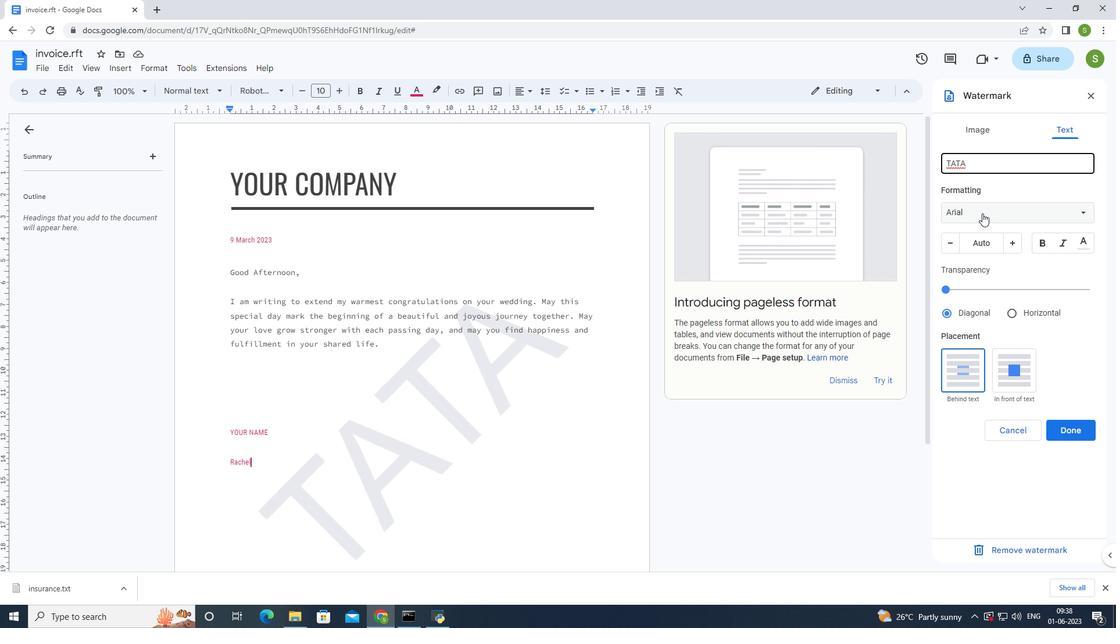 
Action: Mouse pressed left at (983, 209)
Screenshot: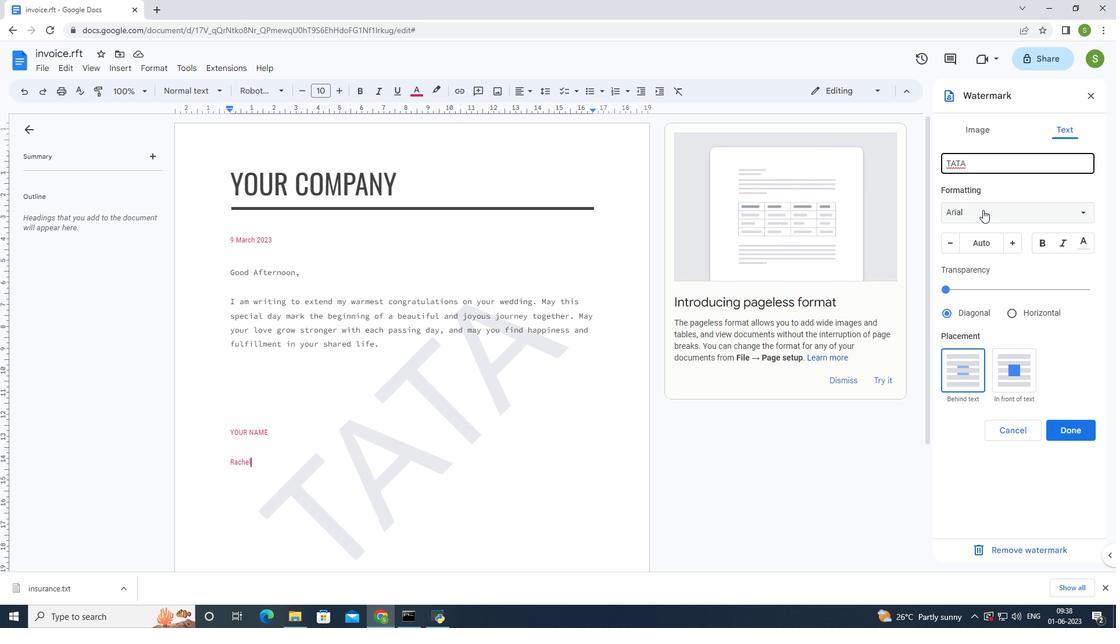 
Action: Mouse moved to (989, 303)
Screenshot: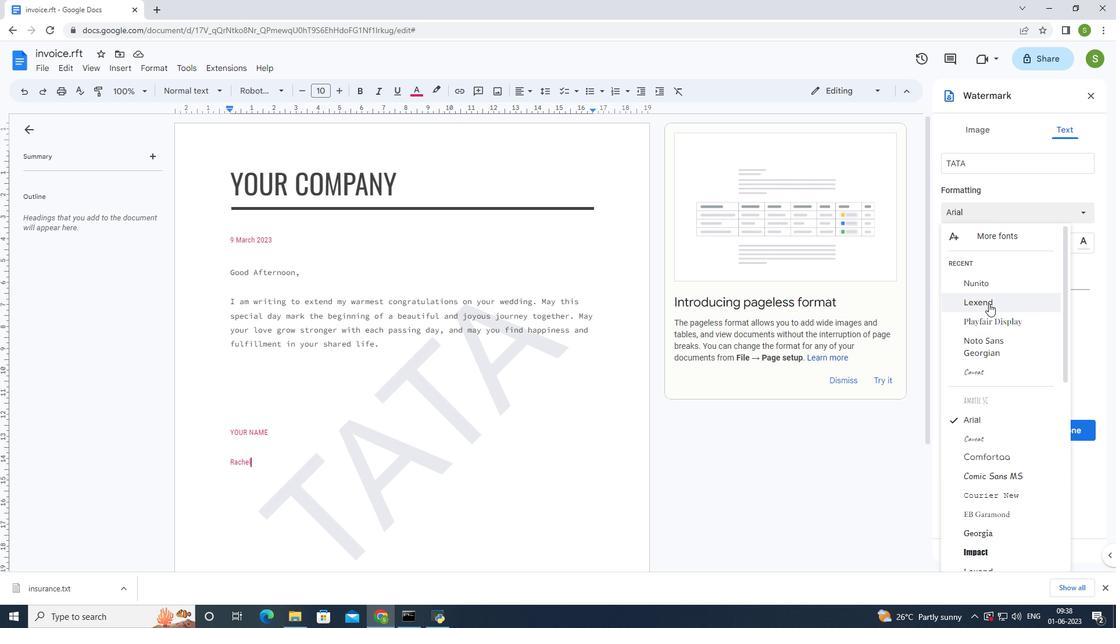 
Action: Mouse pressed left at (989, 303)
Screenshot: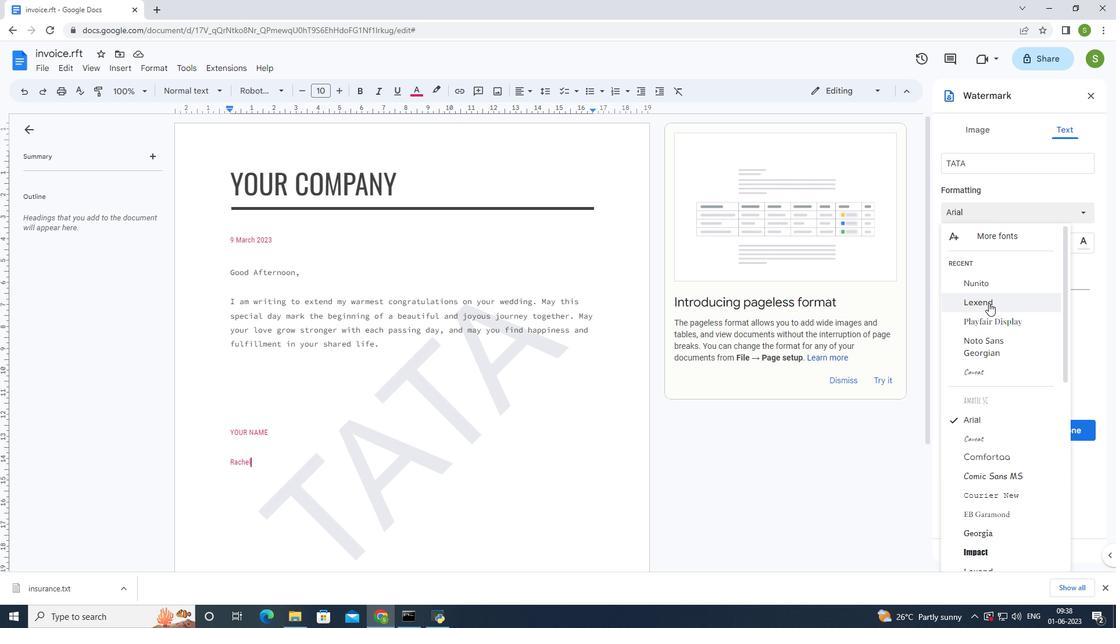 
Action: Mouse moved to (1008, 246)
Screenshot: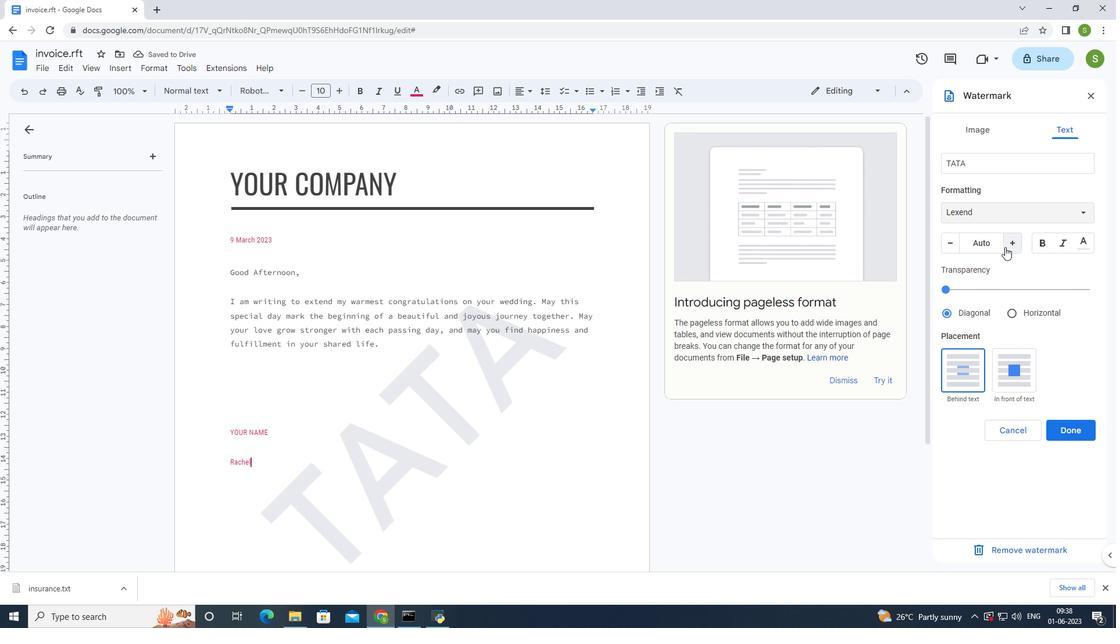 
Action: Mouse pressed left at (1008, 246)
Screenshot: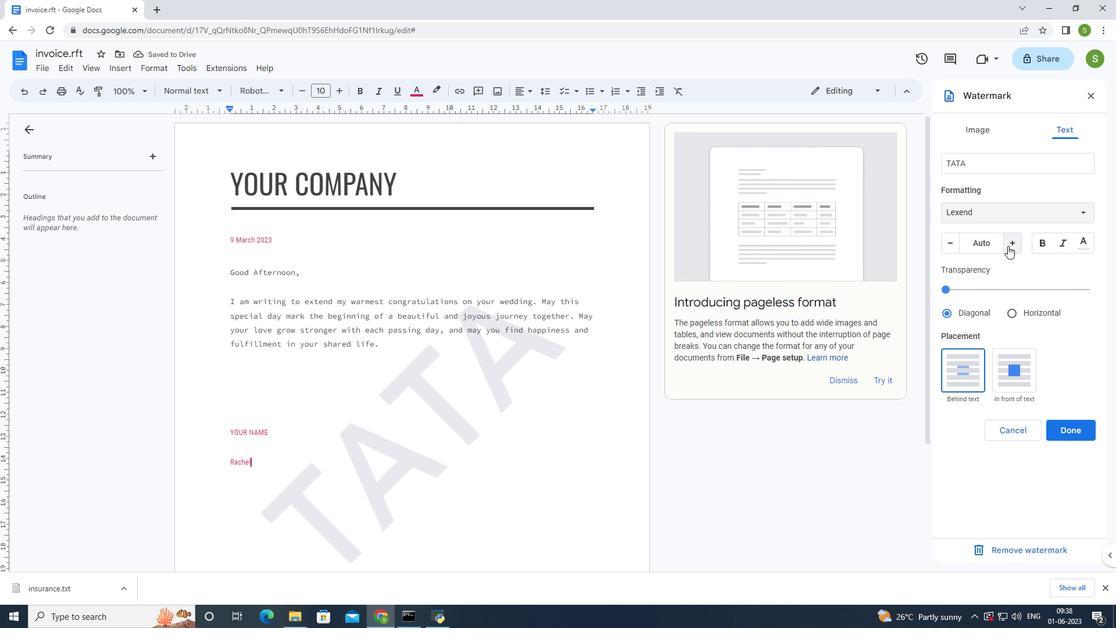 
Action: Mouse pressed left at (1008, 246)
Screenshot: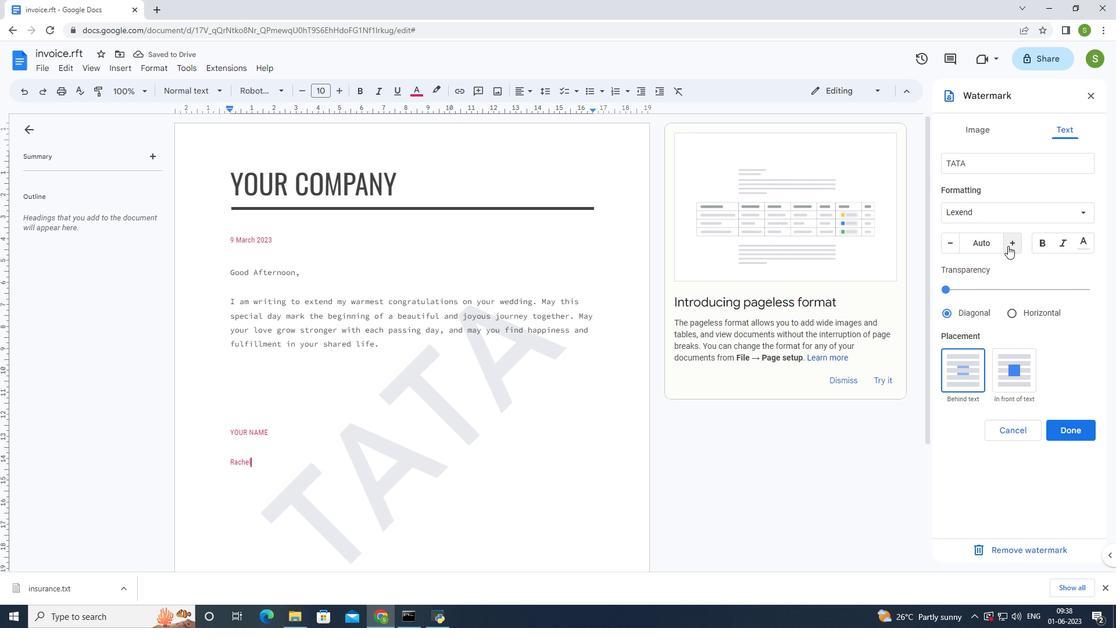 
Action: Mouse pressed left at (1008, 246)
Screenshot: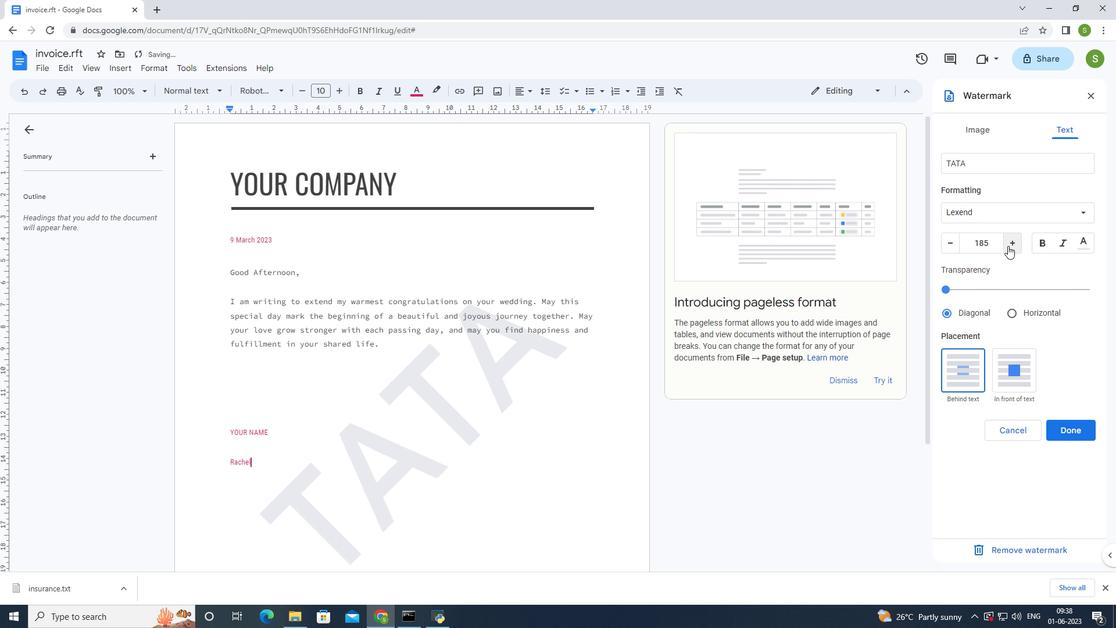 
Action: Mouse pressed left at (1008, 246)
Screenshot: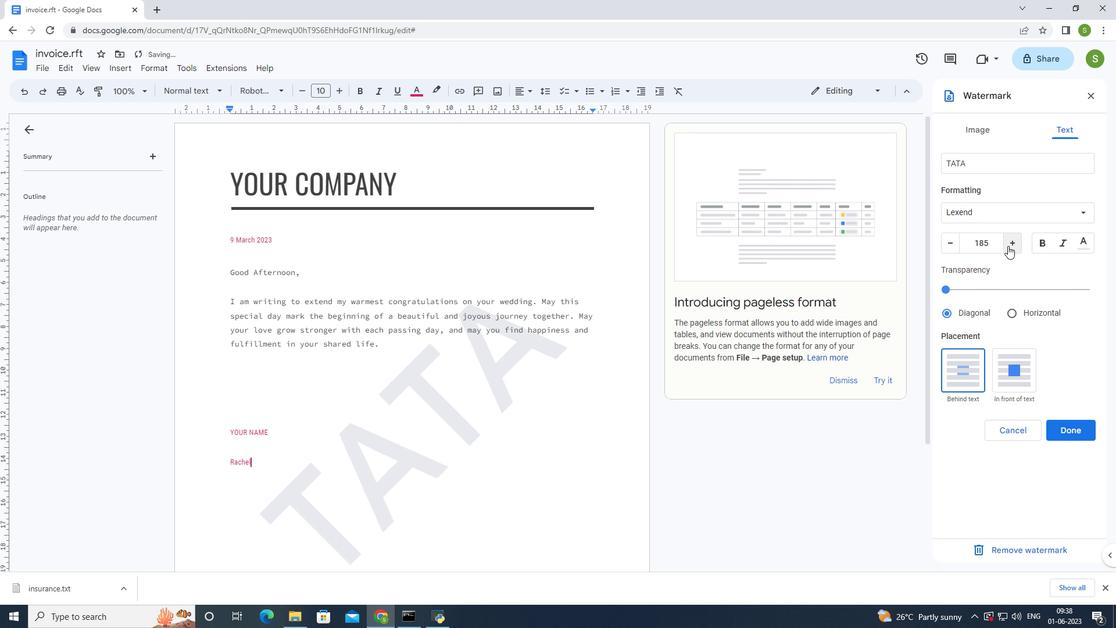
Action: Mouse pressed left at (1008, 246)
Screenshot: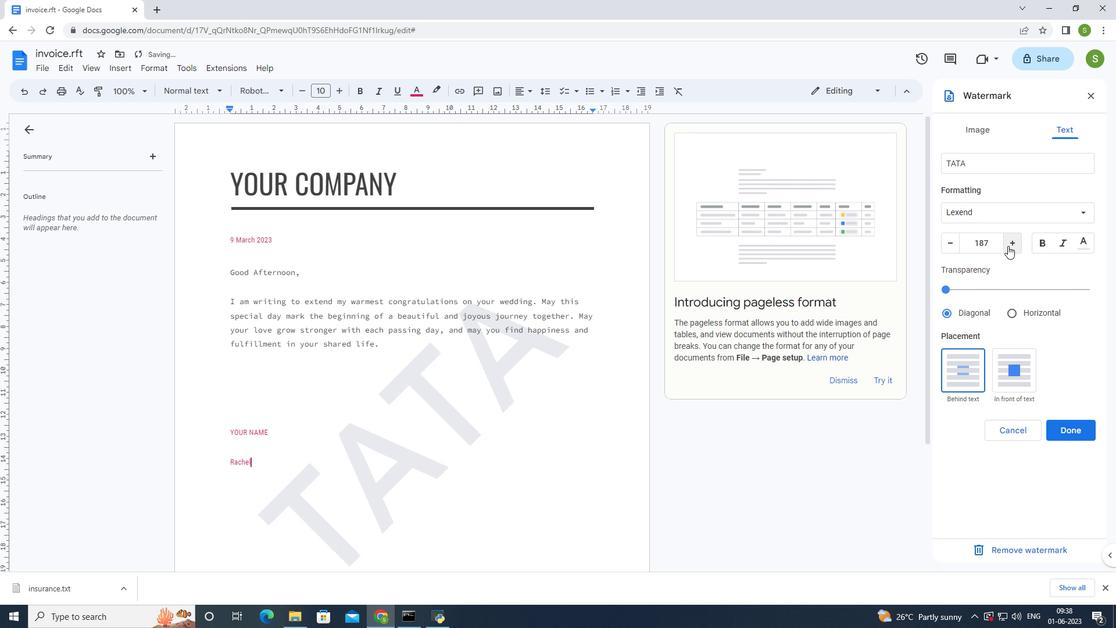
Action: Mouse pressed left at (1008, 246)
Screenshot: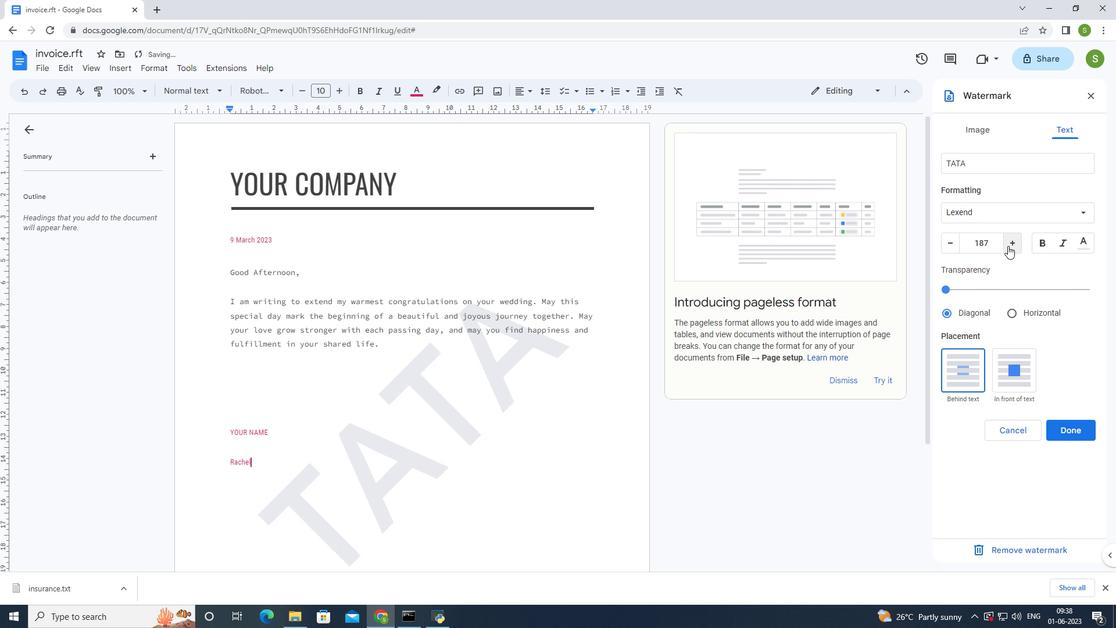 
Action: Mouse moved to (951, 239)
Screenshot: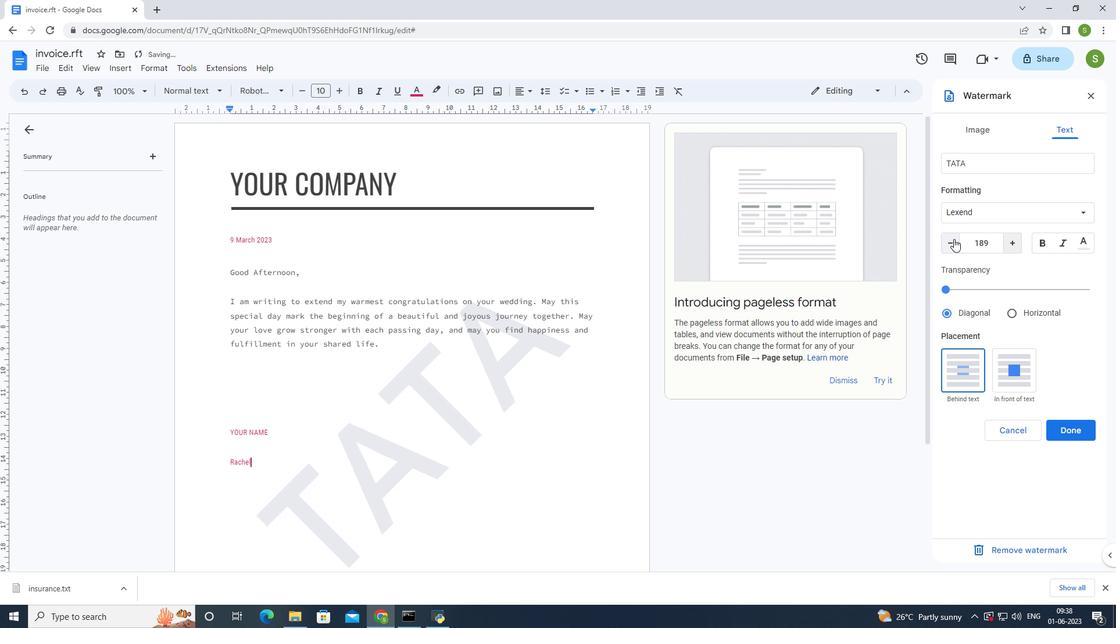 
Action: Mouse pressed left at (951, 239)
Screenshot: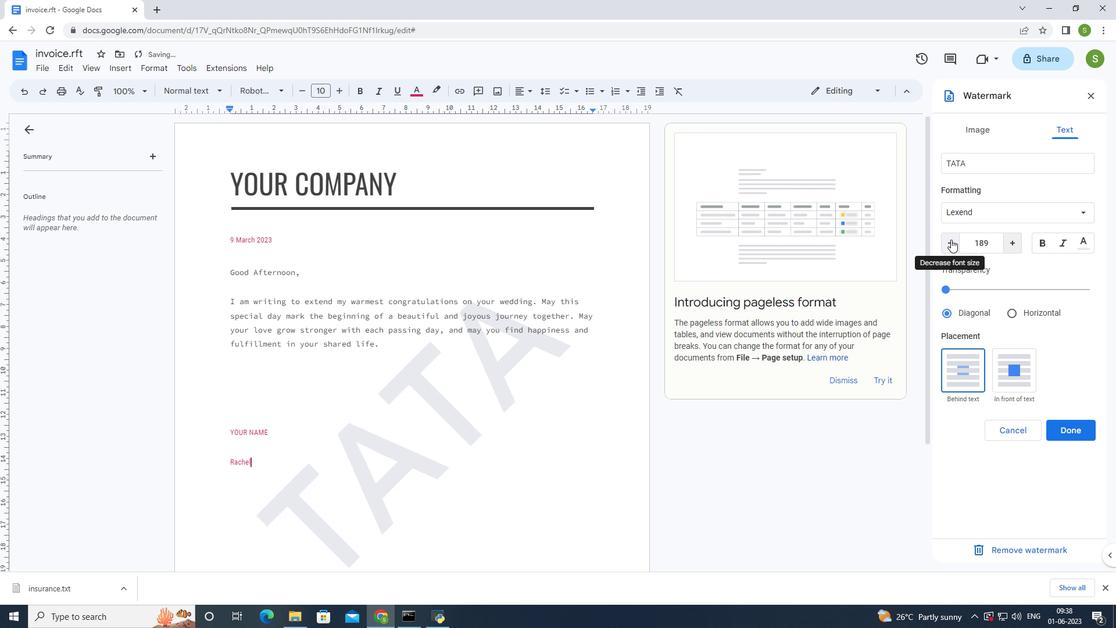 
Action: Mouse pressed left at (951, 239)
Screenshot: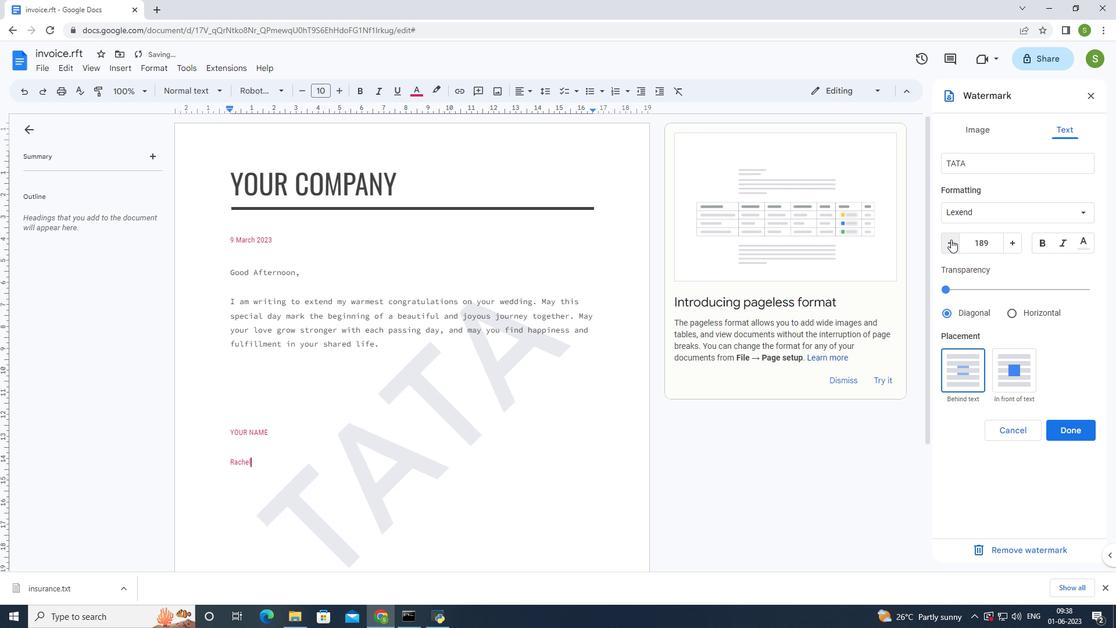 
Action: Mouse pressed left at (951, 239)
Screenshot: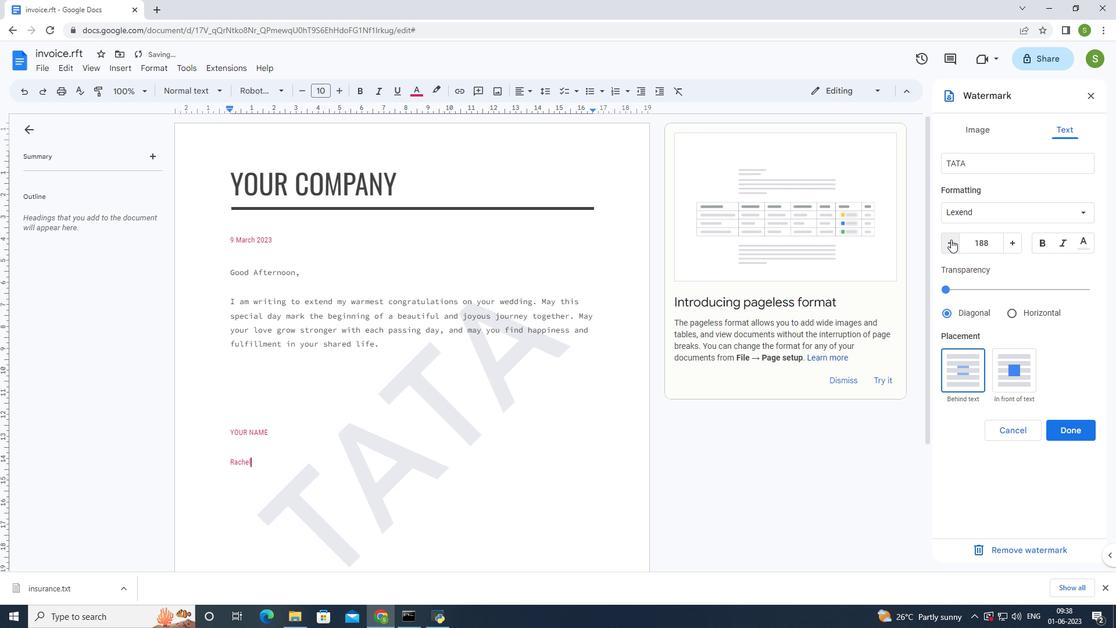 
Action: Mouse pressed left at (951, 239)
Screenshot: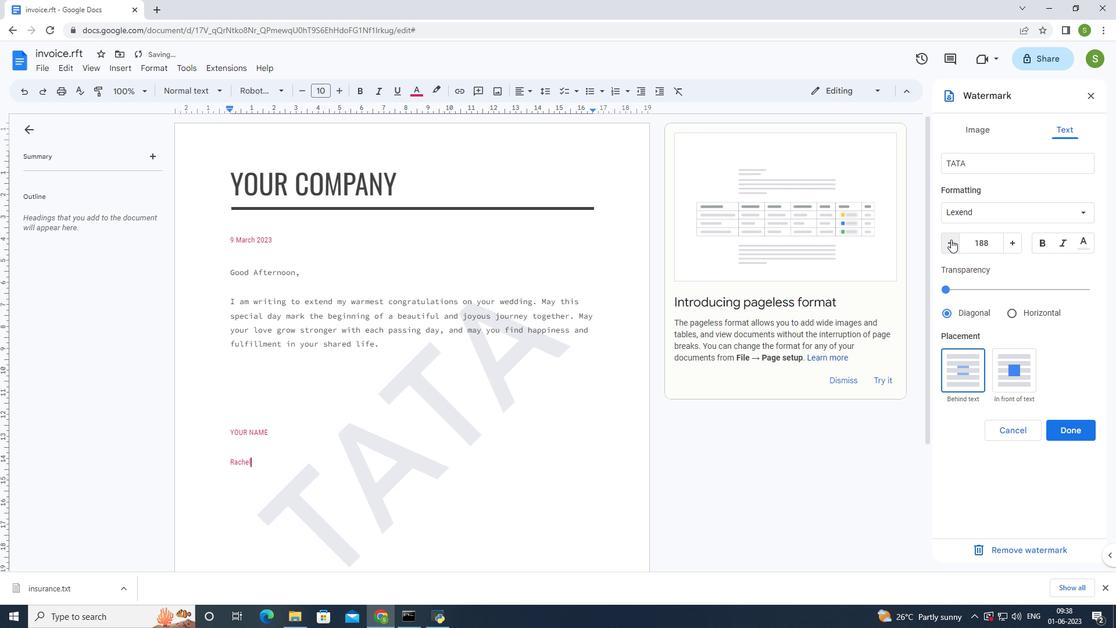
Action: Mouse pressed left at (951, 239)
Screenshot: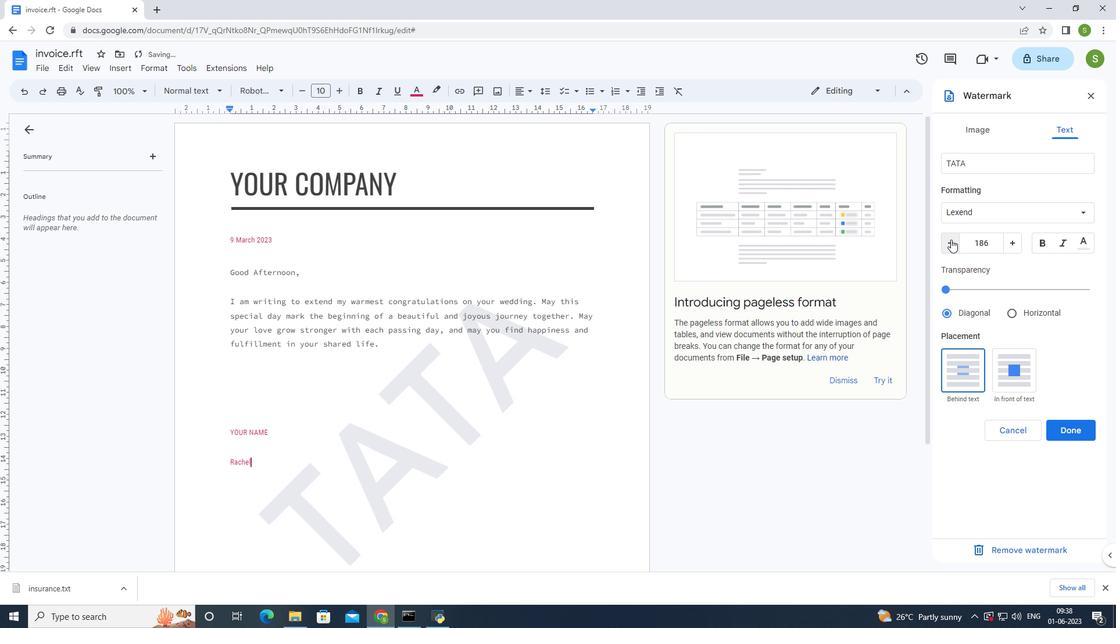 
Action: Mouse pressed left at (951, 239)
Screenshot: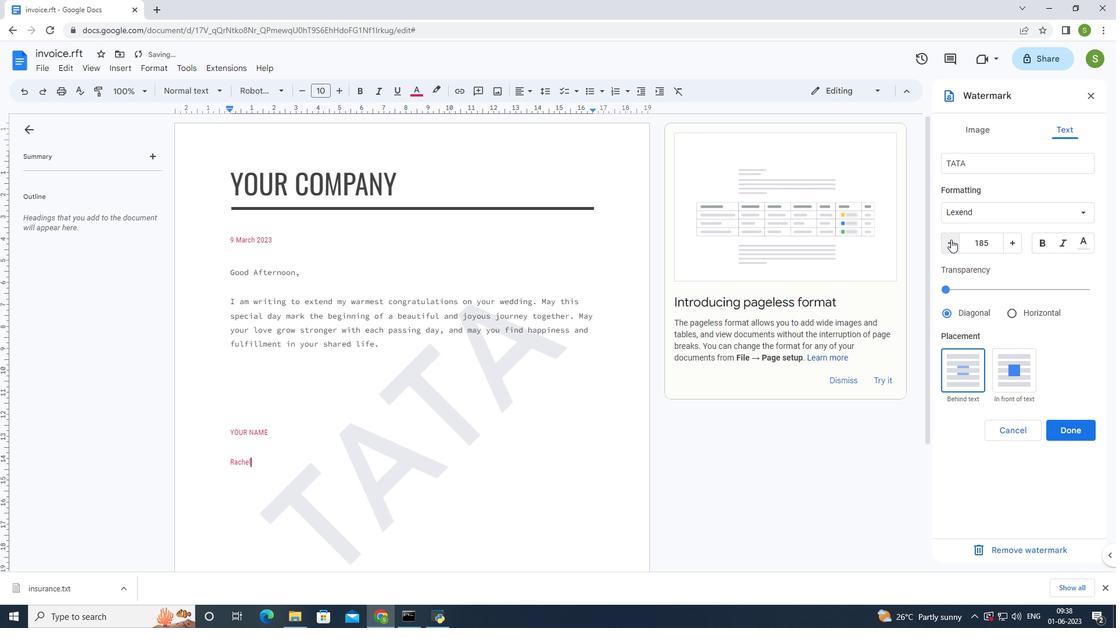 
Action: Mouse pressed left at (951, 239)
Screenshot: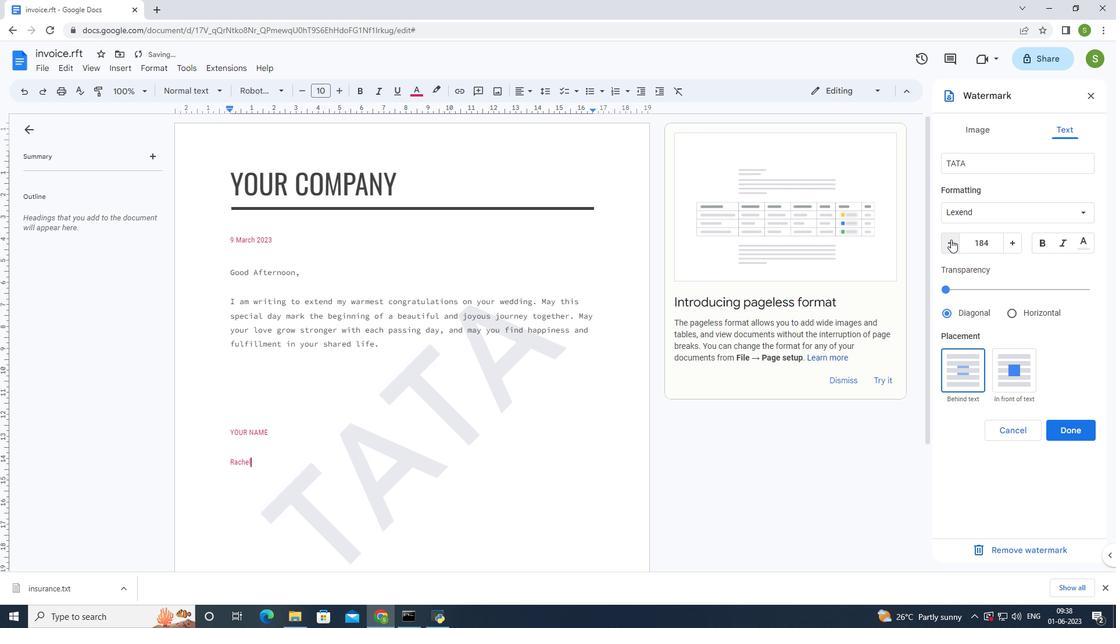 
Action: Mouse pressed left at (951, 239)
Screenshot: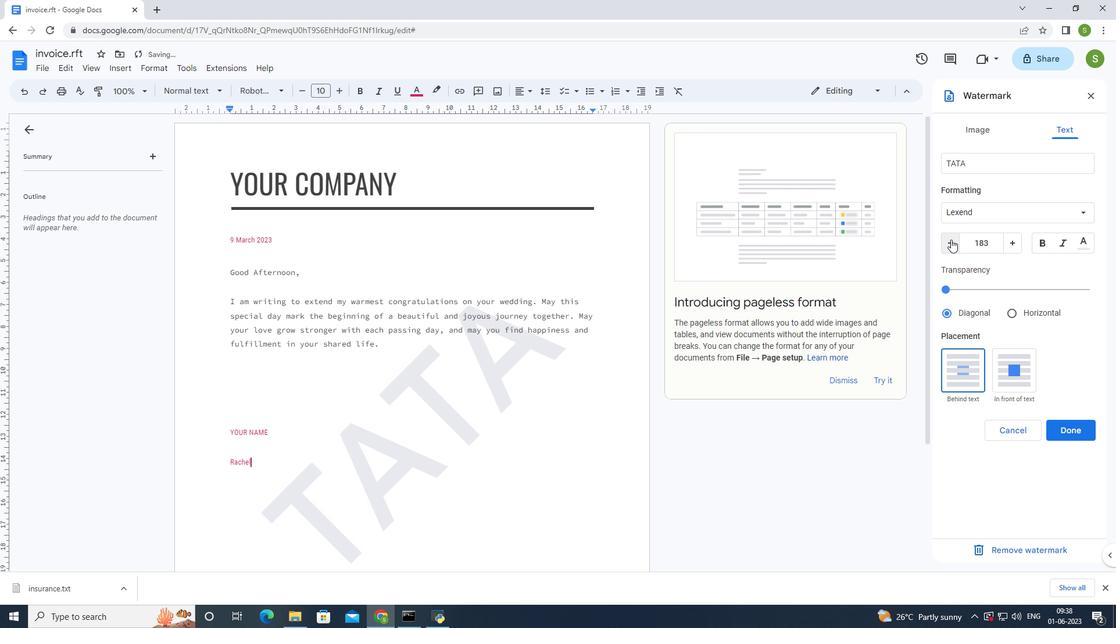 
Action: Mouse pressed left at (951, 239)
Screenshot: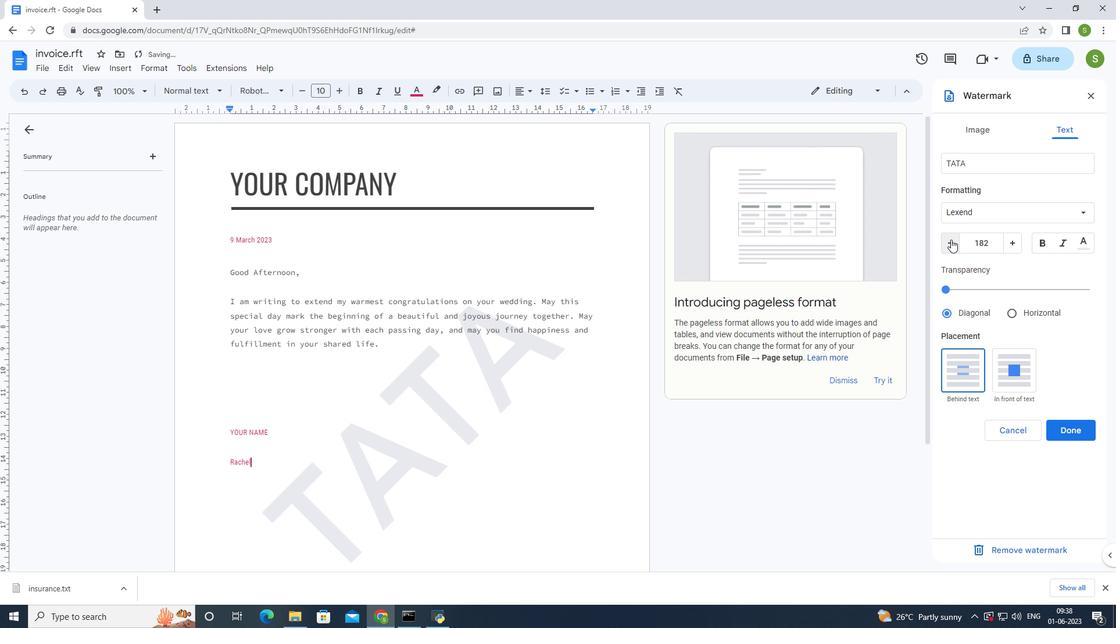 
Action: Mouse pressed left at (951, 239)
Screenshot: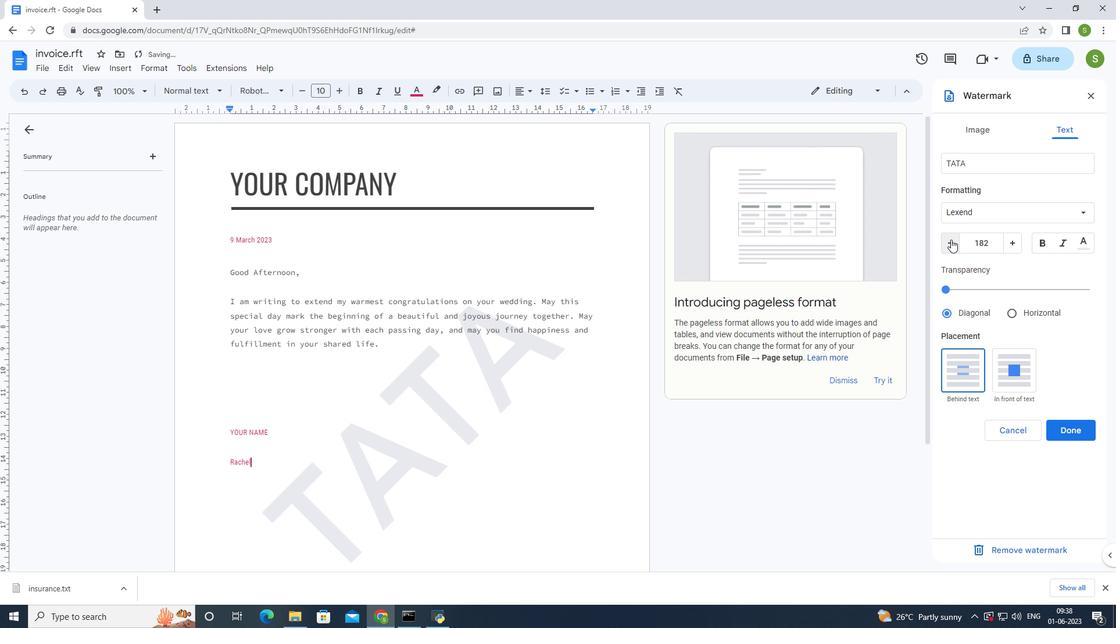 
Action: Mouse pressed left at (951, 239)
Screenshot: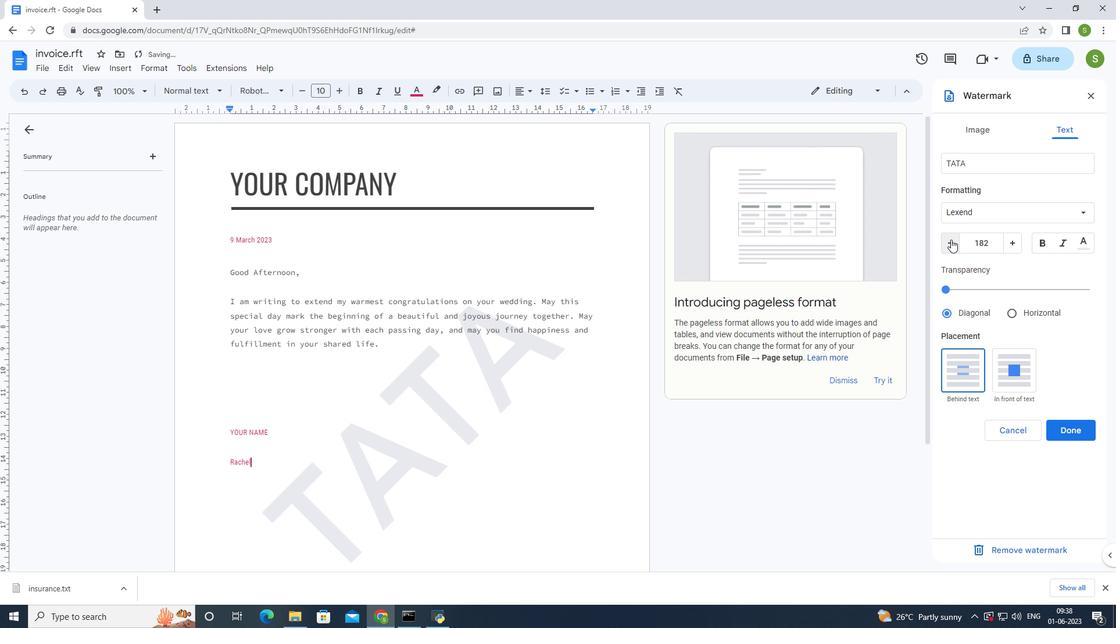 
Action: Mouse pressed left at (951, 239)
Screenshot: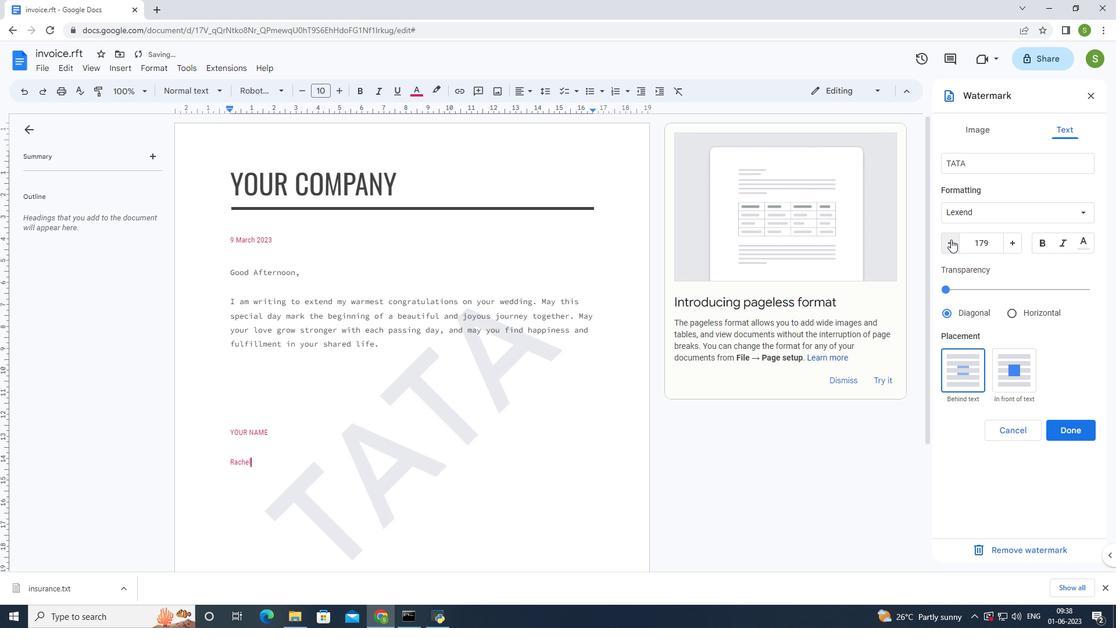 
Action: Mouse pressed left at (951, 239)
Screenshot: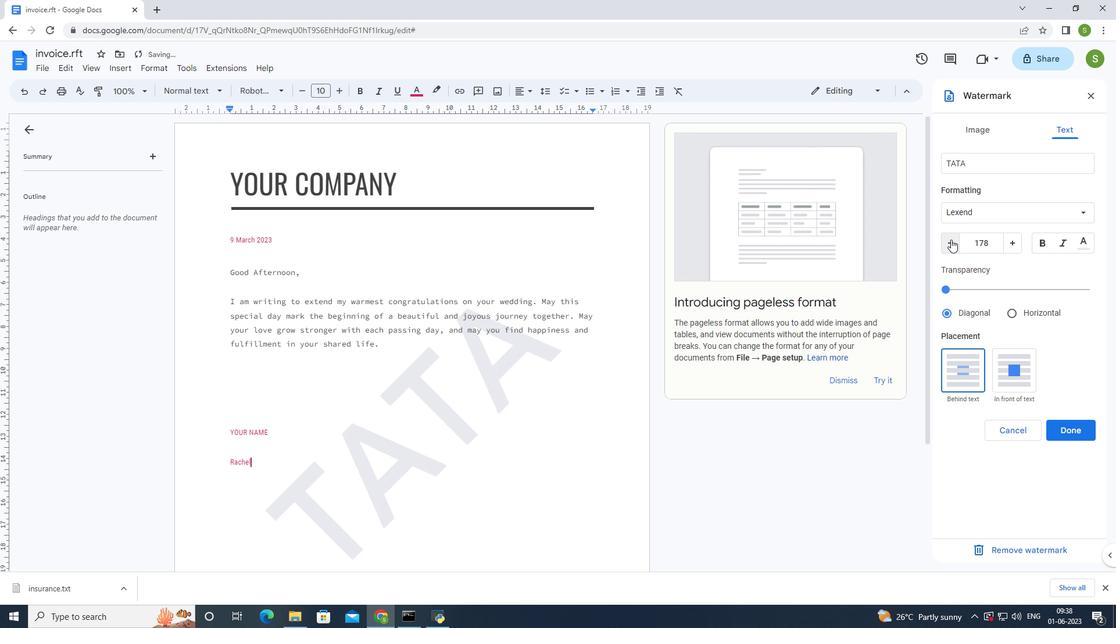 
Action: Mouse pressed left at (951, 239)
Screenshot: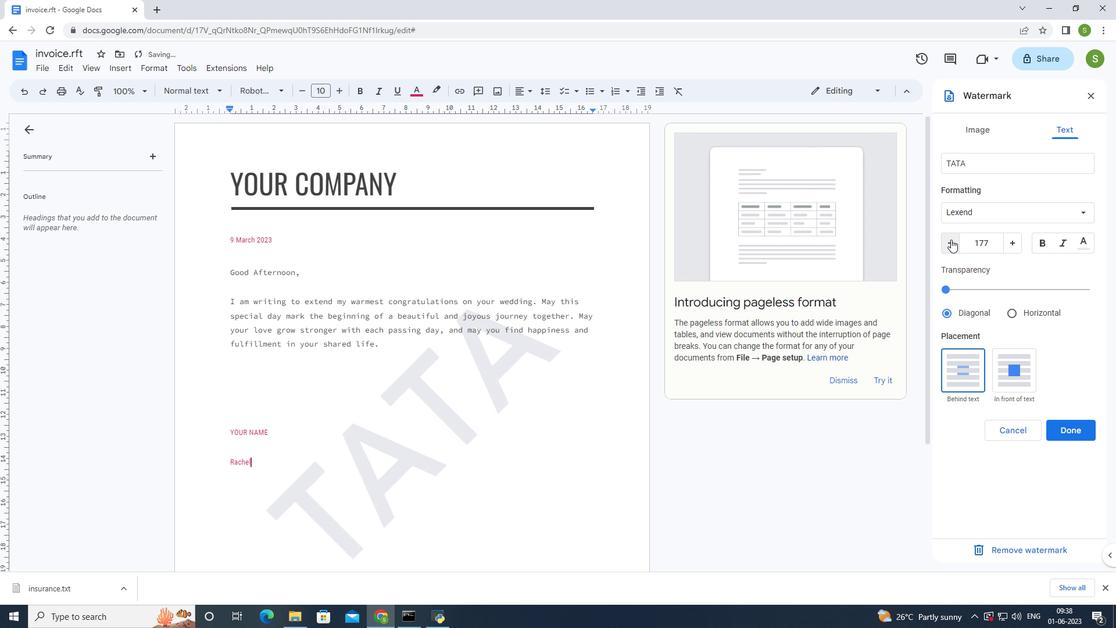
Action: Mouse pressed left at (951, 239)
Screenshot: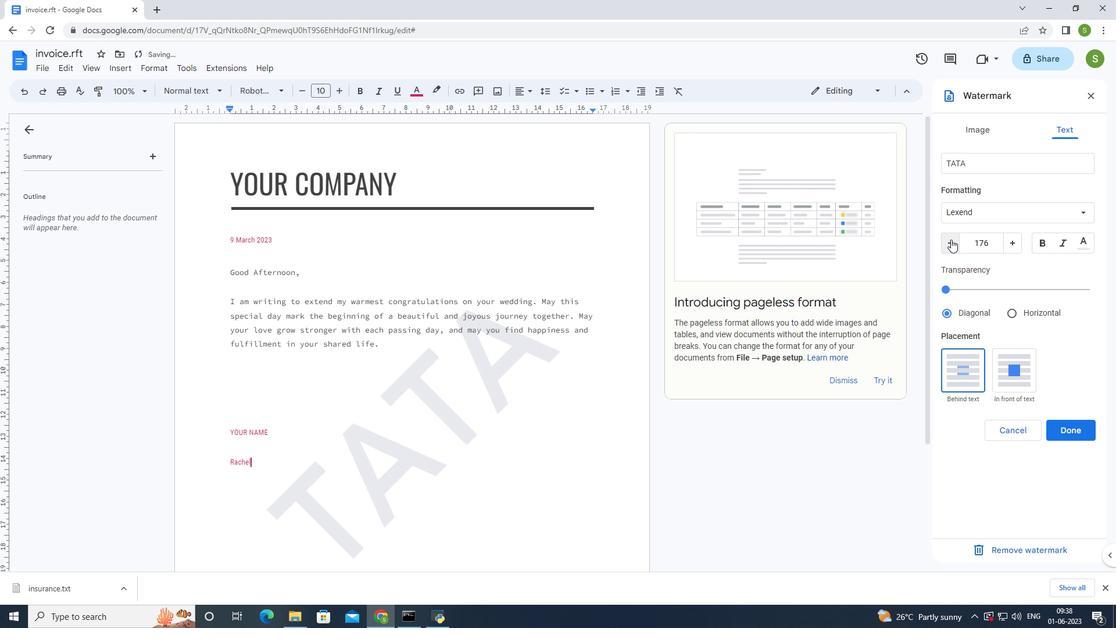 
Action: Mouse pressed left at (951, 239)
Screenshot: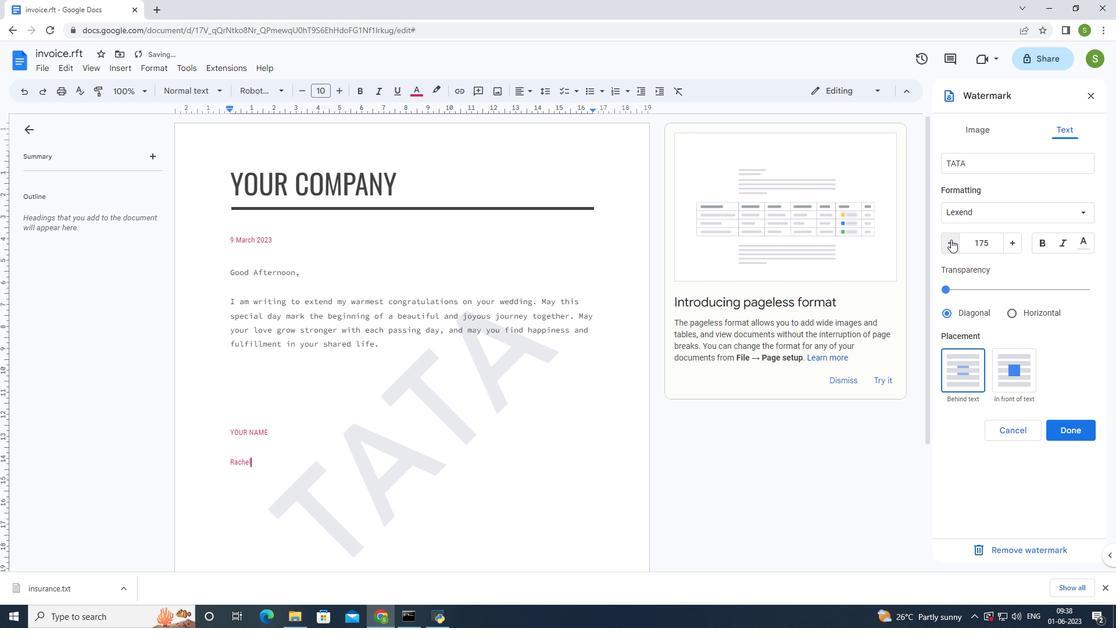 
Action: Mouse pressed left at (951, 239)
Screenshot: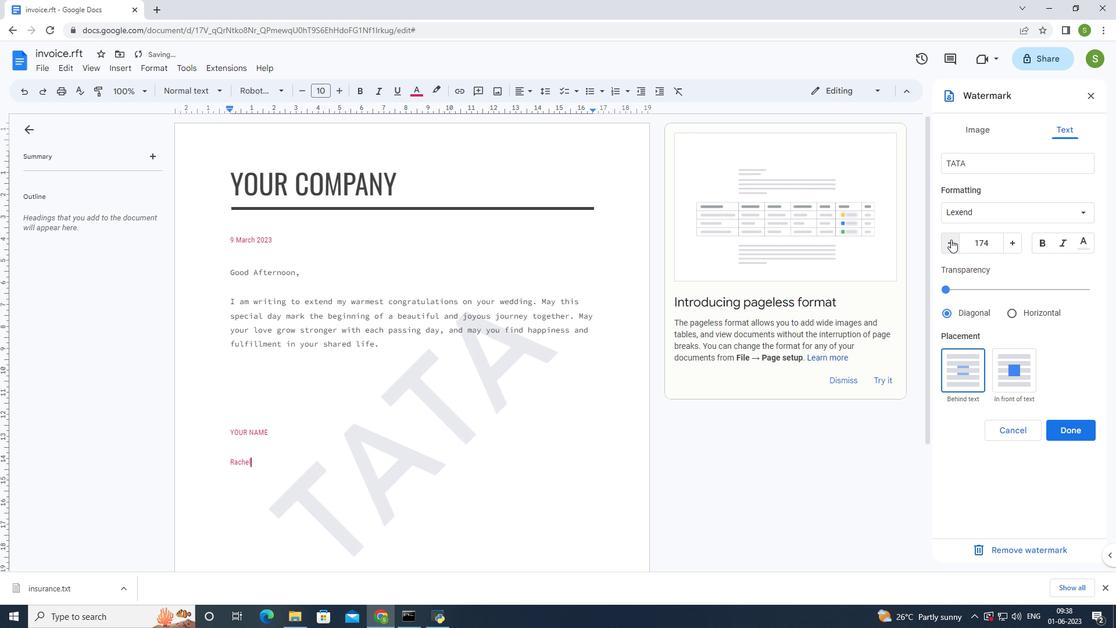 
Action: Mouse pressed left at (951, 239)
Screenshot: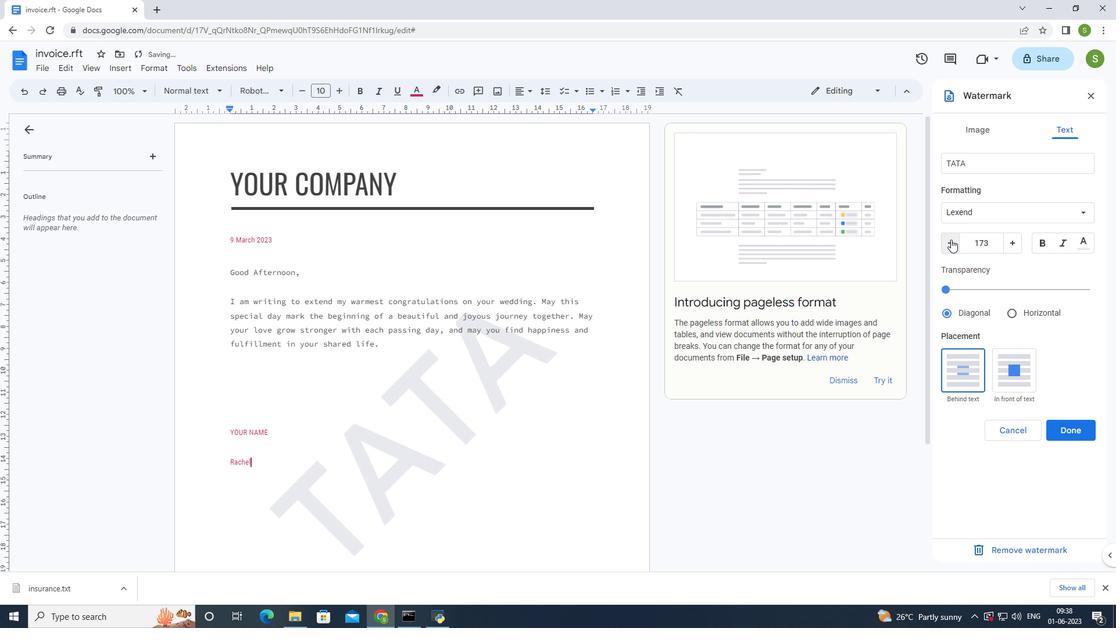 
Action: Mouse pressed left at (951, 239)
Screenshot: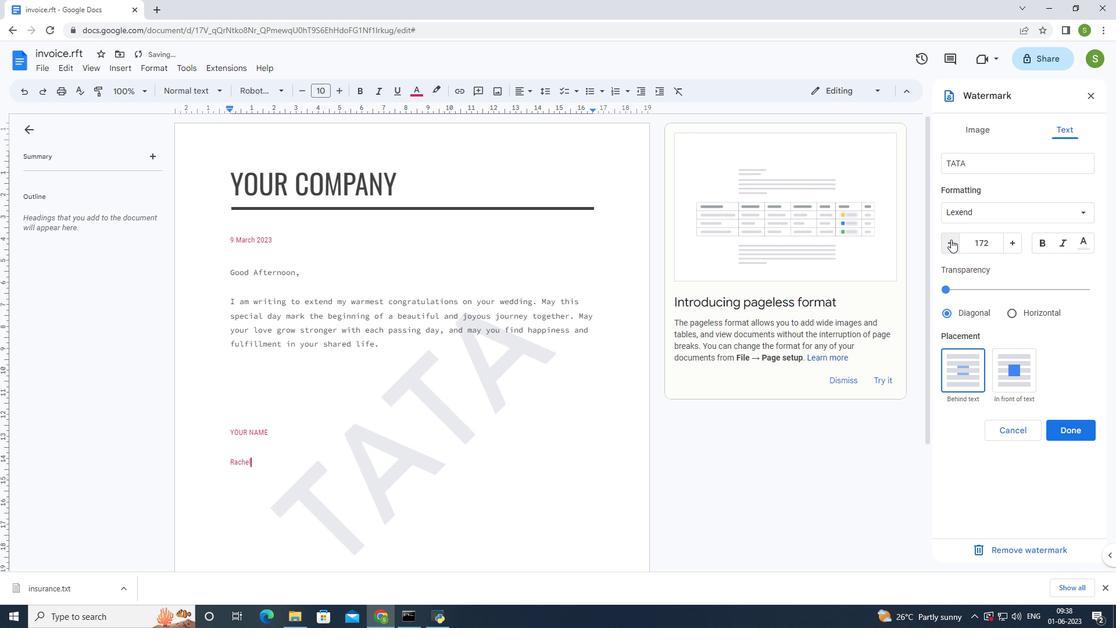 
Action: Mouse pressed left at (951, 239)
Screenshot: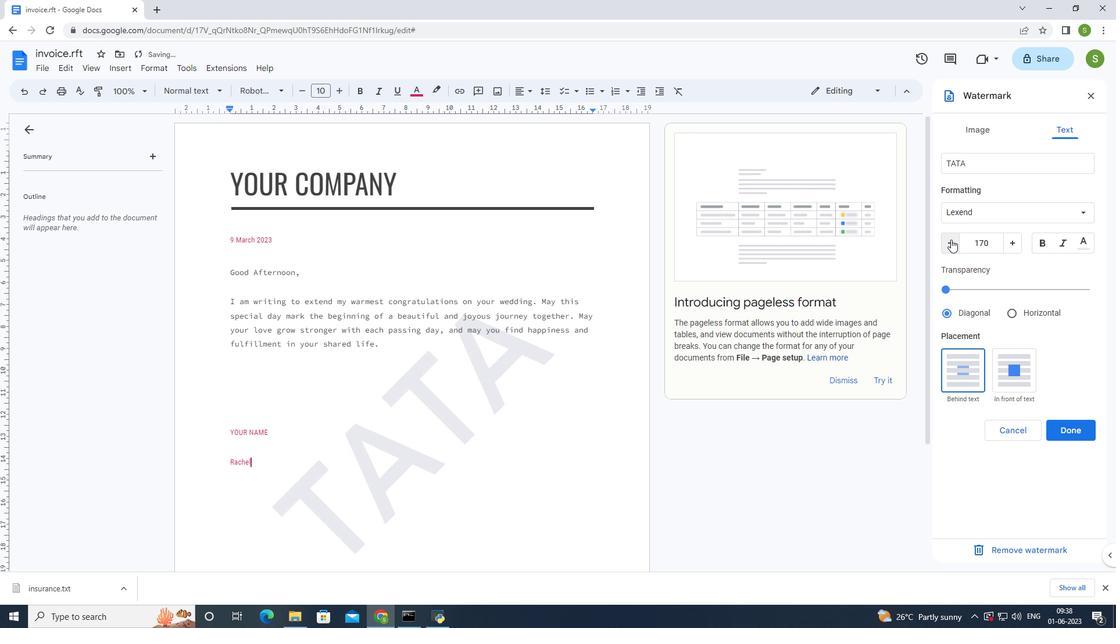 
Action: Mouse pressed left at (951, 239)
Screenshot: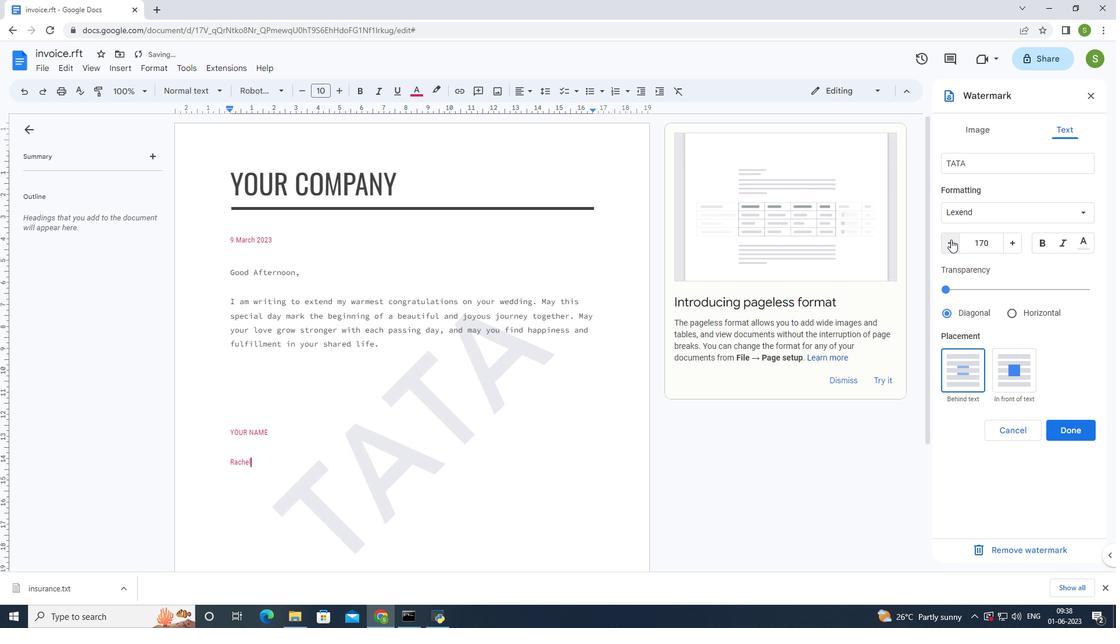 
Action: Mouse pressed left at (951, 239)
Screenshot: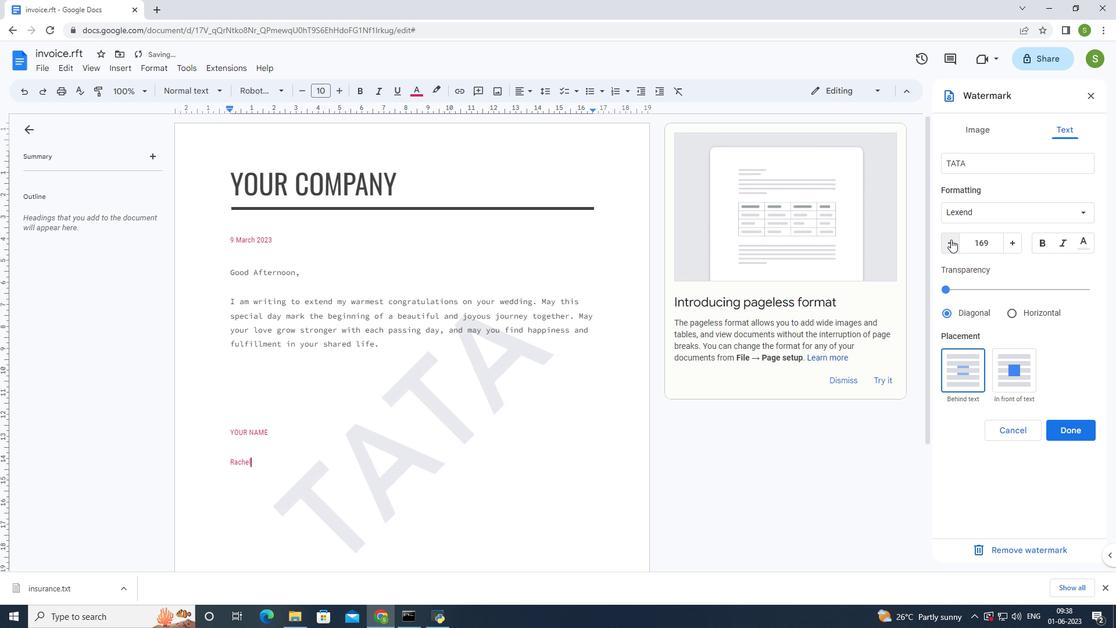 
Action: Mouse pressed left at (951, 239)
Screenshot: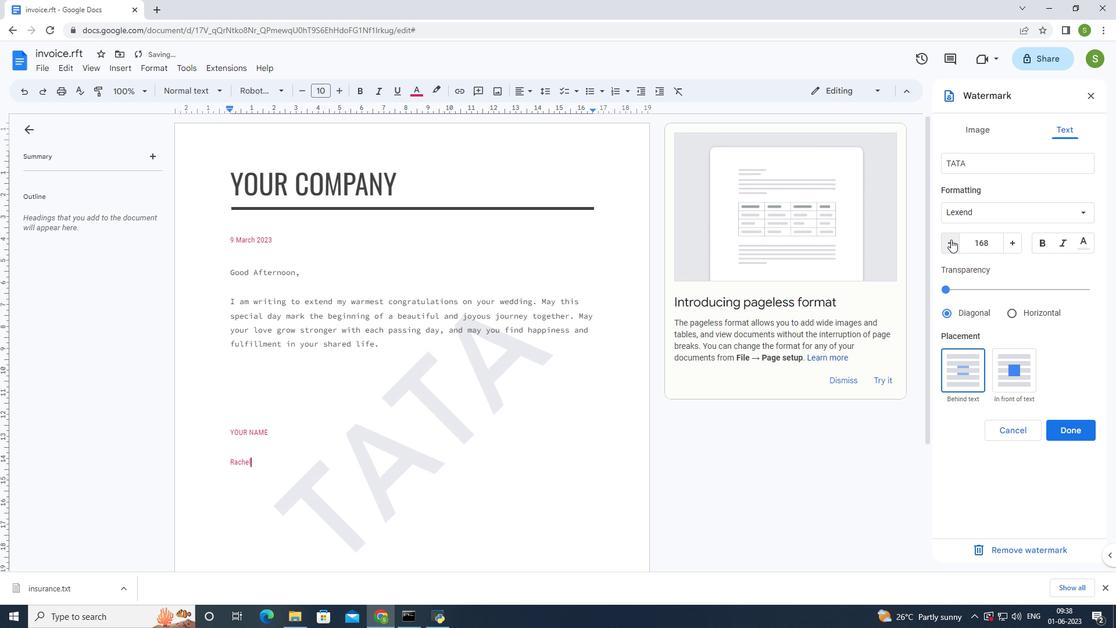 
Action: Mouse pressed left at (951, 239)
Screenshot: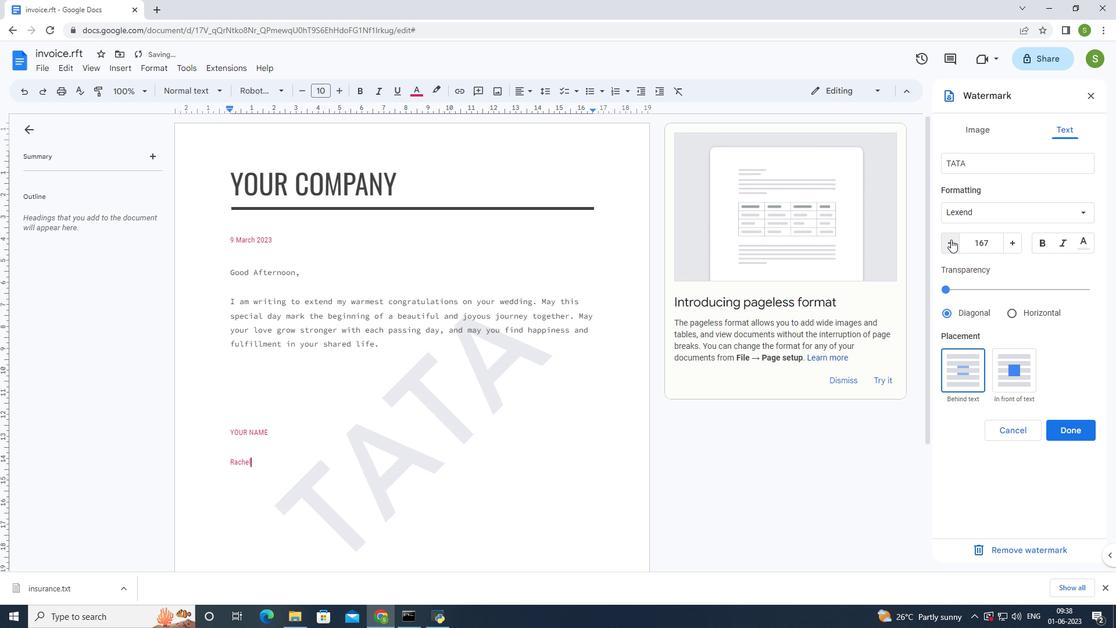 
Action: Mouse pressed left at (951, 239)
Screenshot: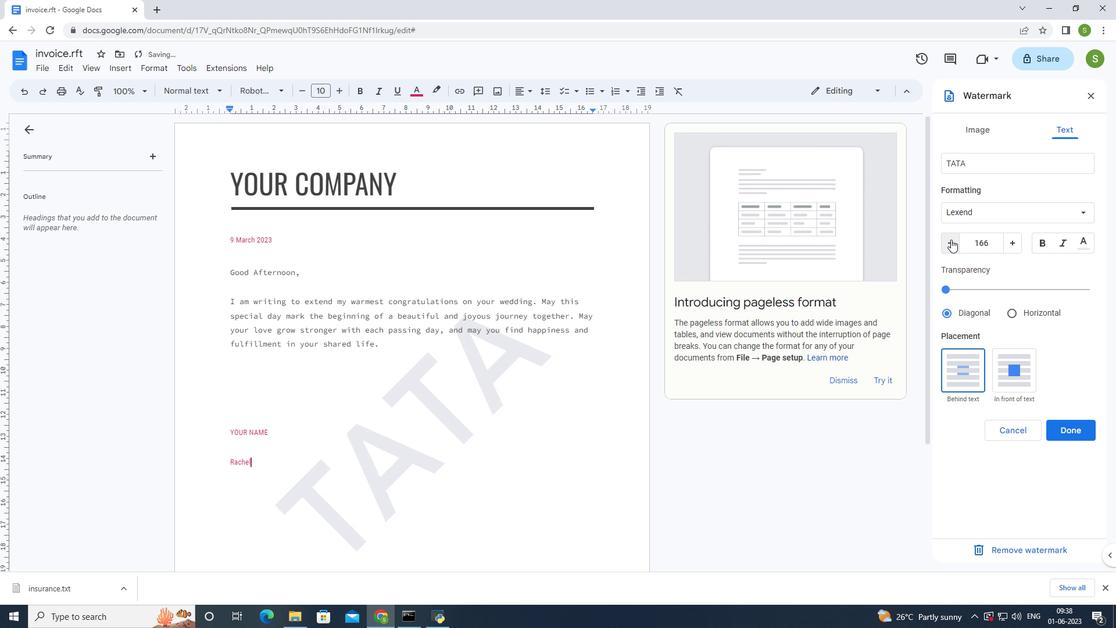 
Action: Mouse pressed left at (951, 239)
Screenshot: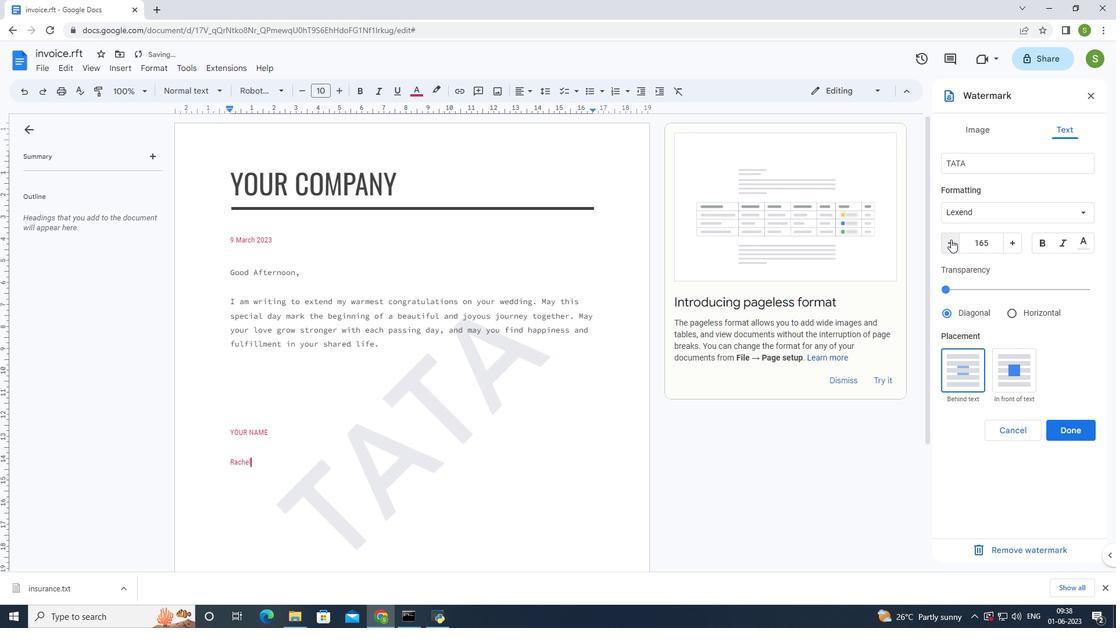 
Action: Mouse pressed left at (951, 239)
Screenshot: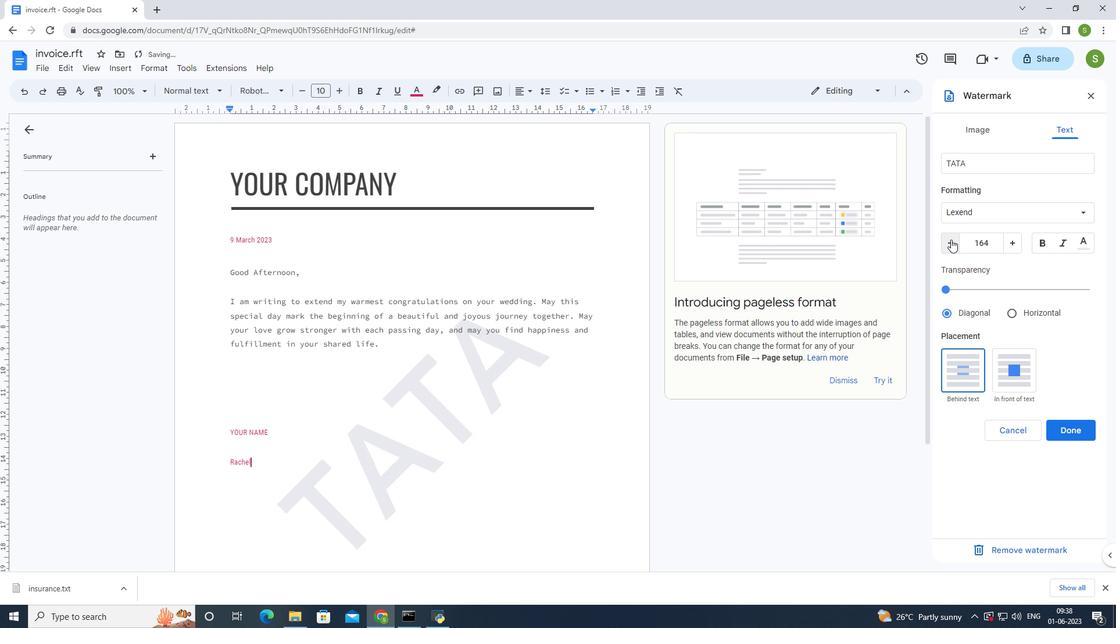 
Action: Mouse pressed left at (951, 239)
Screenshot: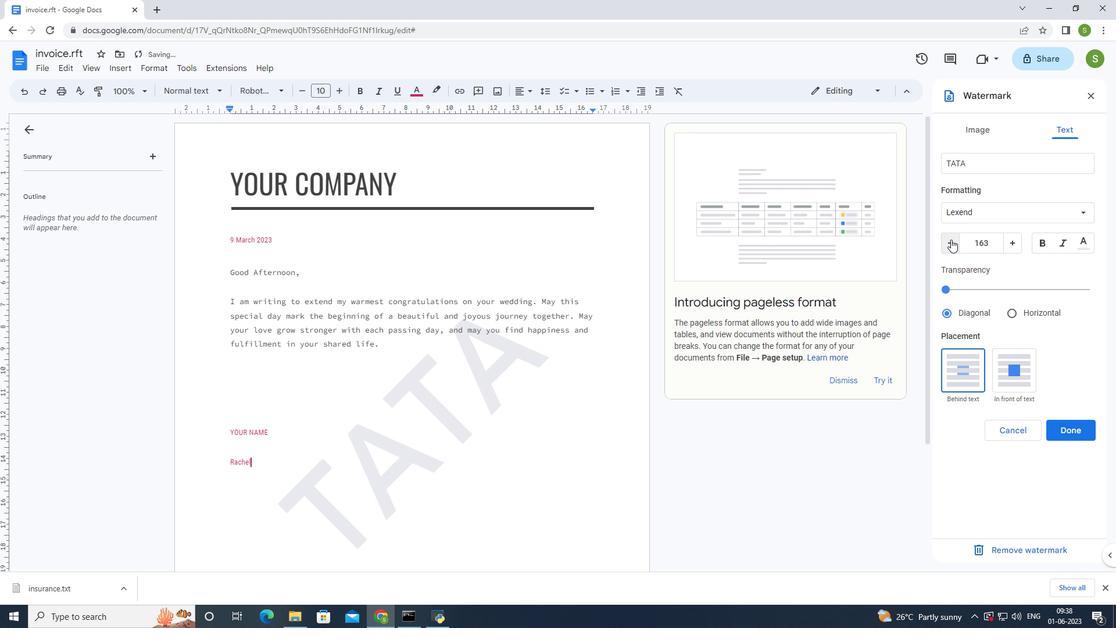
Action: Mouse pressed left at (951, 239)
Screenshot: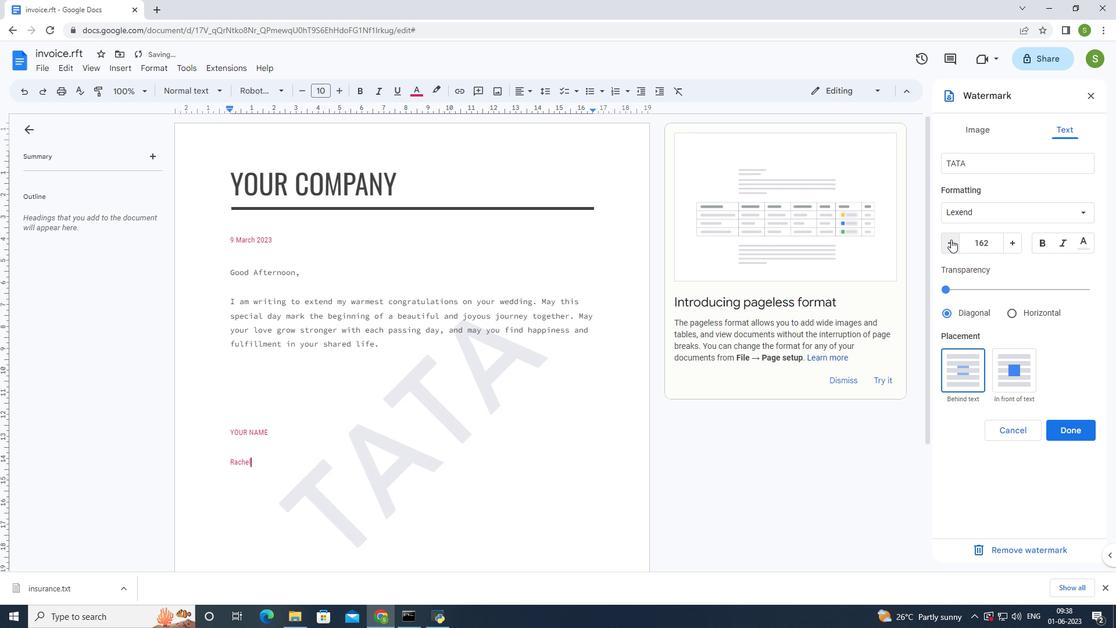 
Action: Mouse pressed left at (951, 239)
Screenshot: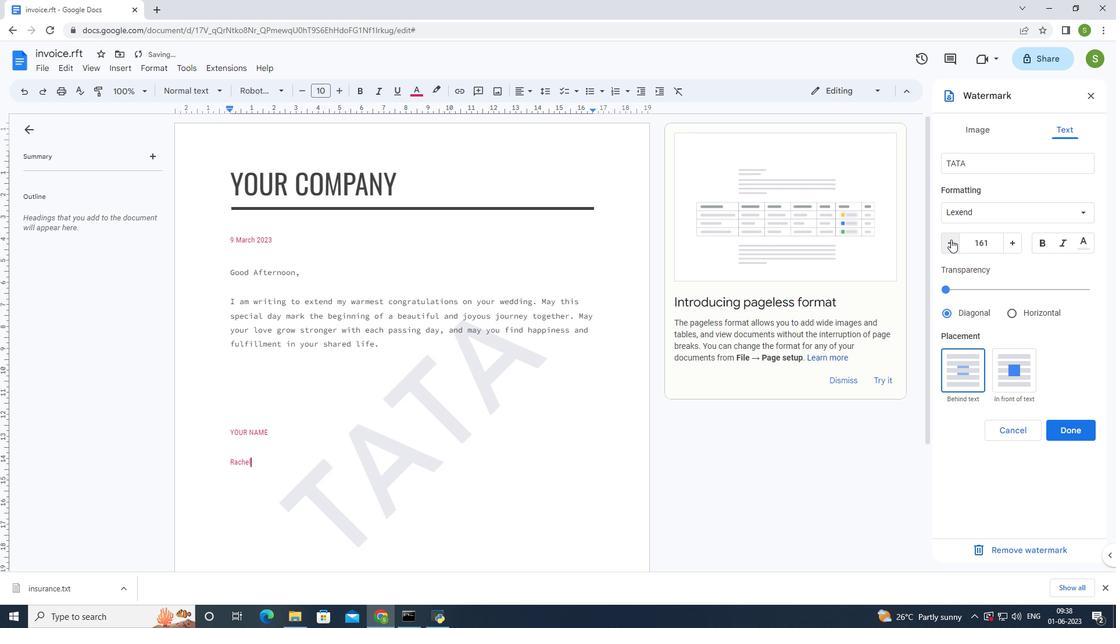 
Action: Mouse pressed left at (951, 239)
Screenshot: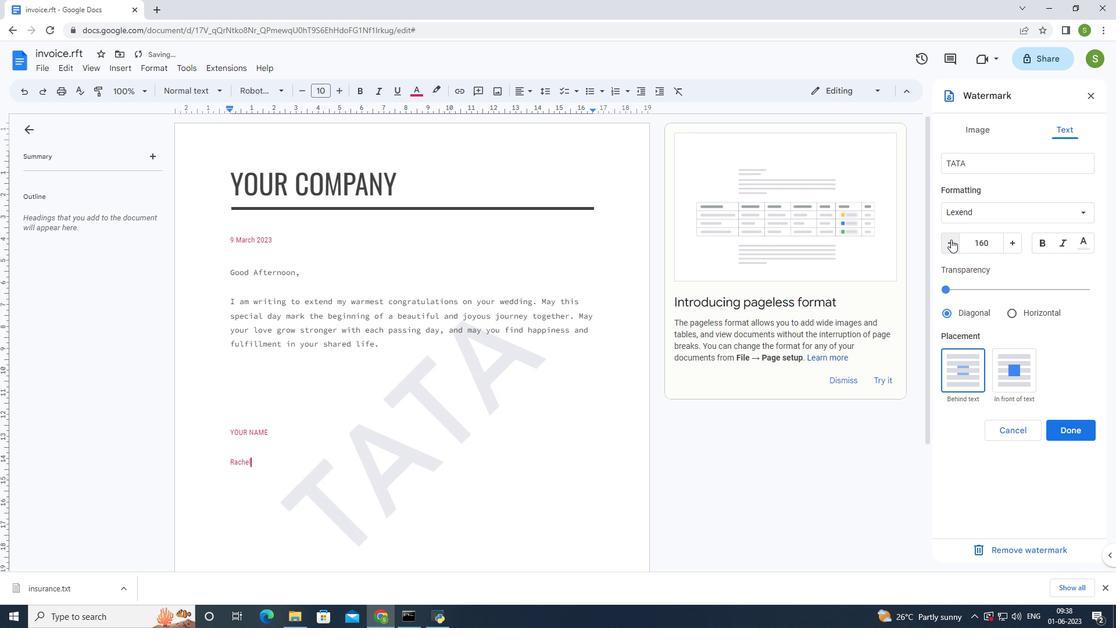 
Action: Mouse pressed left at (951, 239)
Screenshot: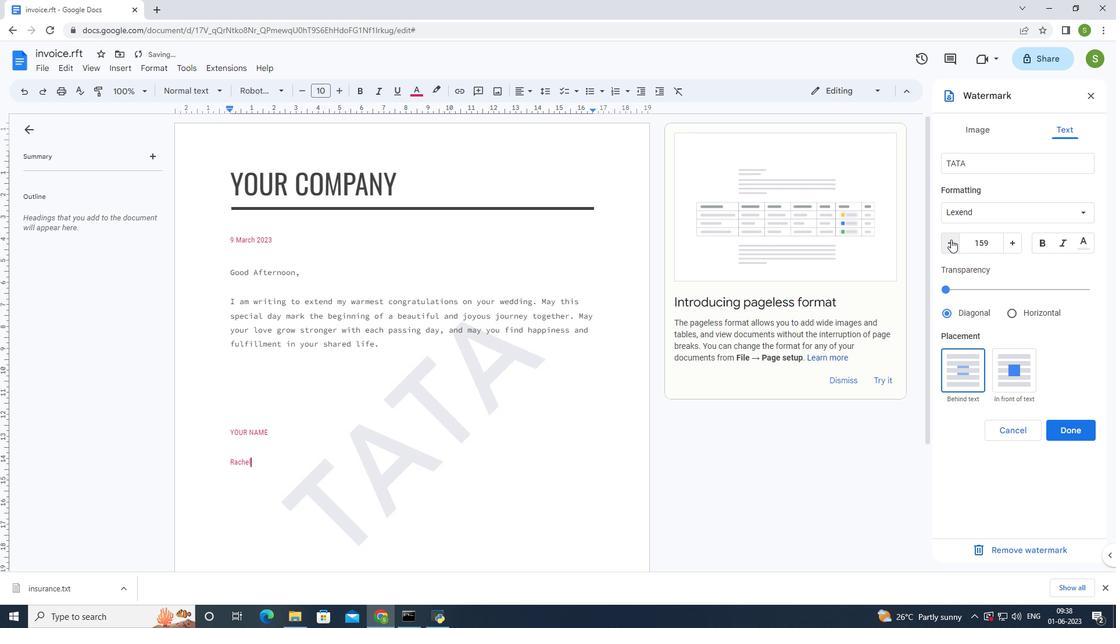 
Action: Mouse pressed left at (951, 239)
Screenshot: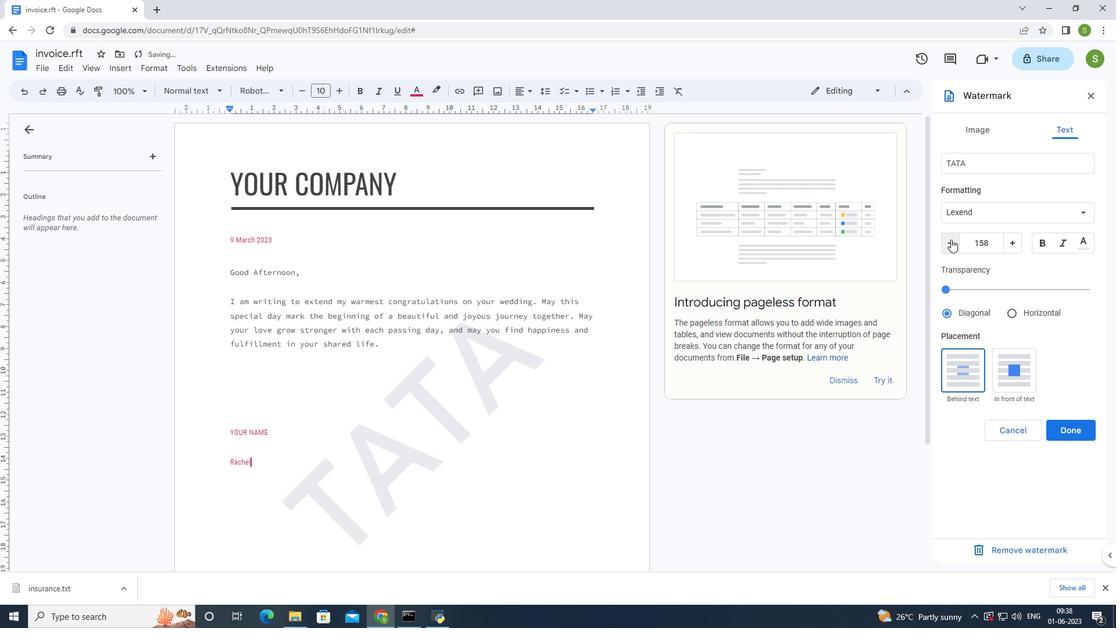 
Action: Mouse pressed left at (951, 239)
Screenshot: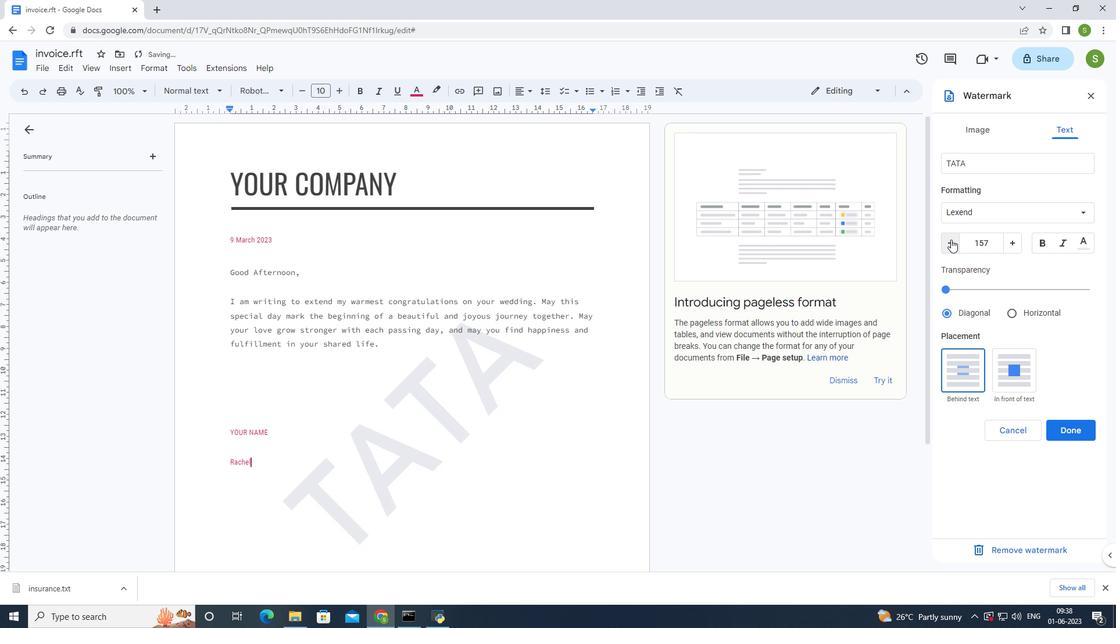 
Action: Mouse pressed left at (951, 239)
Screenshot: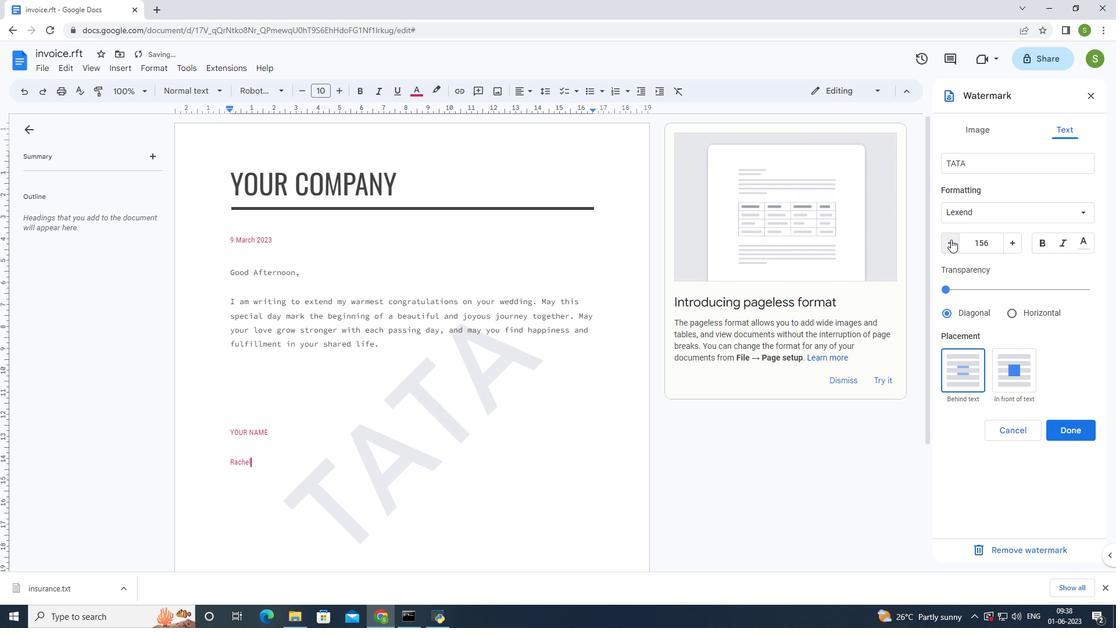 
Action: Mouse pressed left at (951, 239)
Screenshot: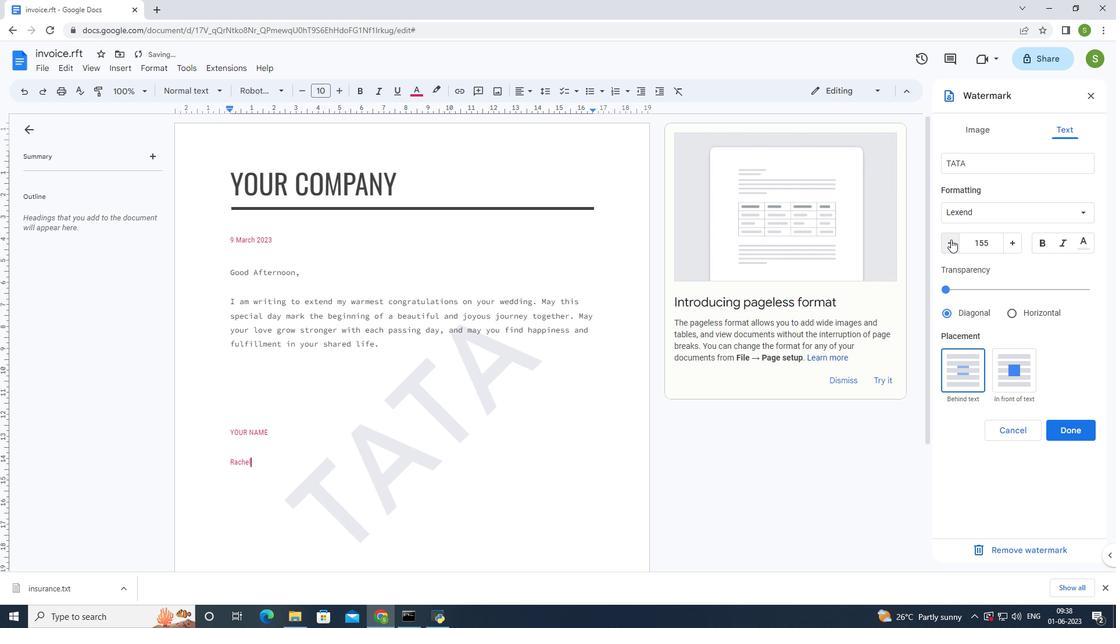 
Action: Mouse pressed left at (951, 239)
Screenshot: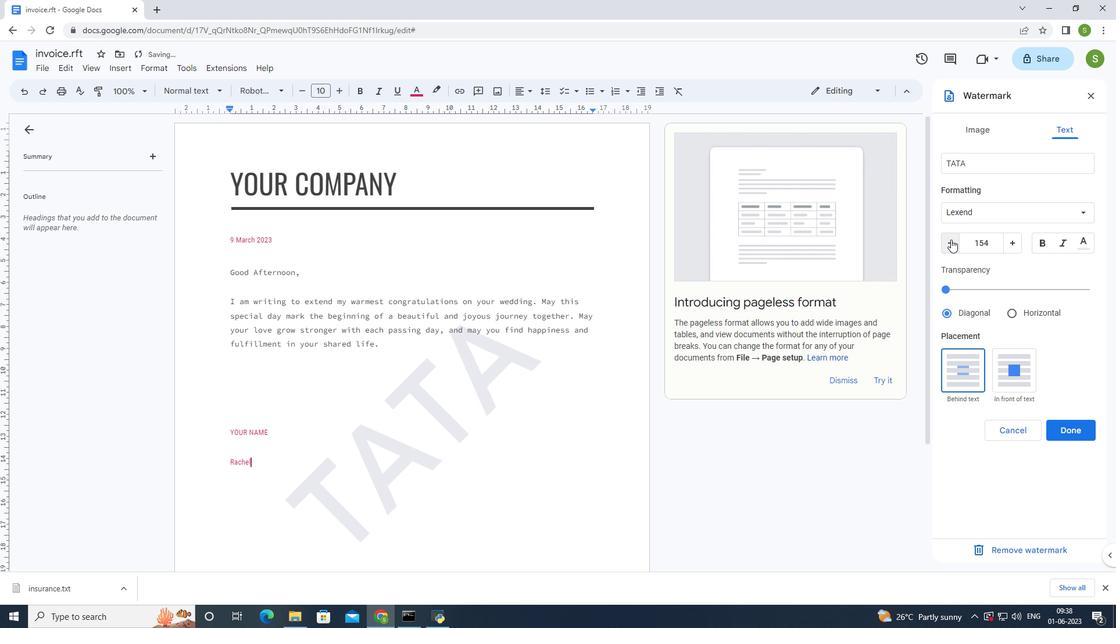 
Action: Mouse pressed left at (951, 239)
Screenshot: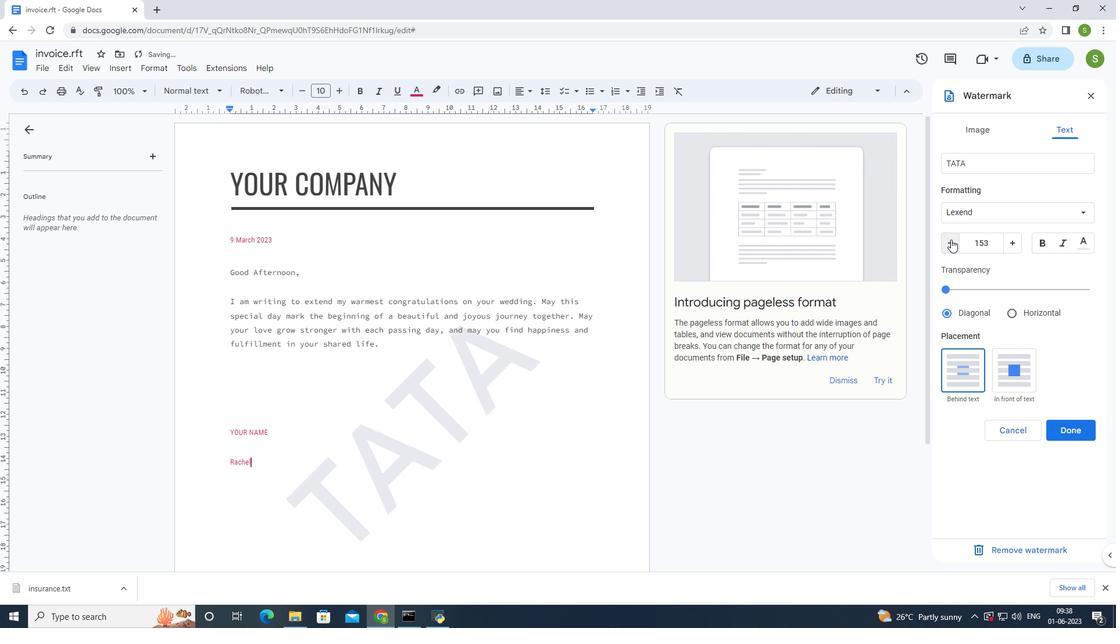 
Action: Mouse pressed left at (951, 239)
Screenshot: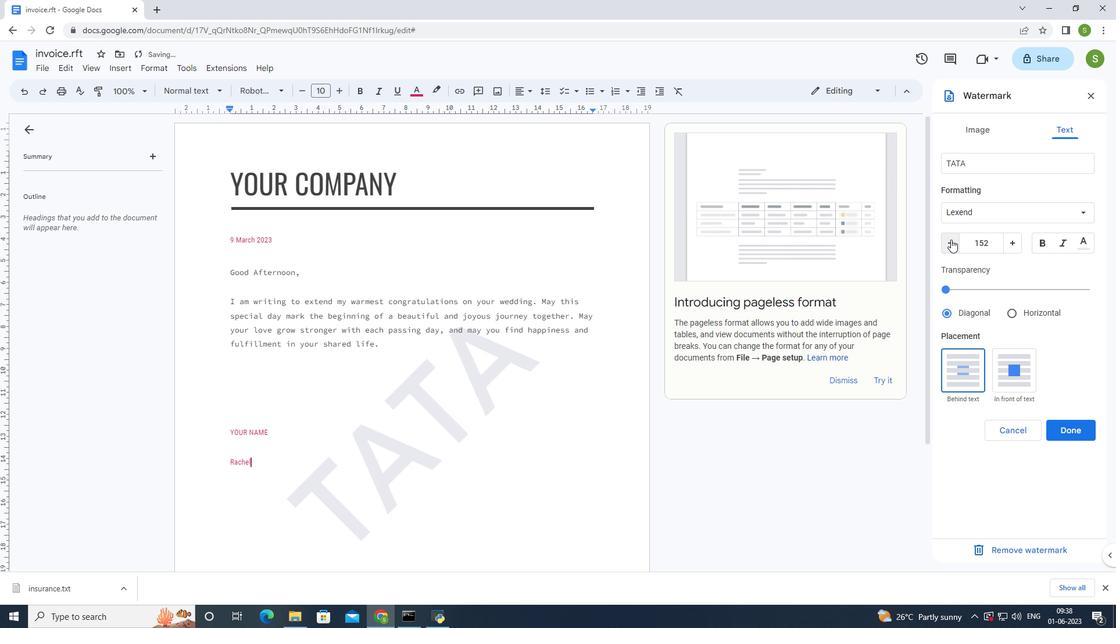 
Action: Mouse pressed left at (951, 239)
Screenshot: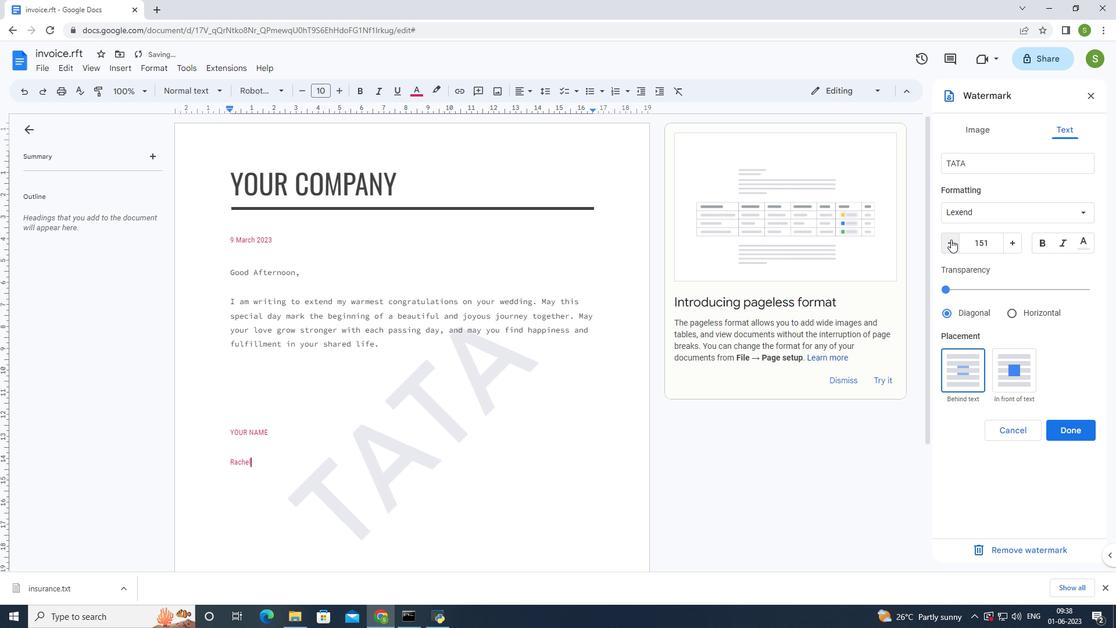 
Action: Mouse pressed left at (951, 239)
Screenshot: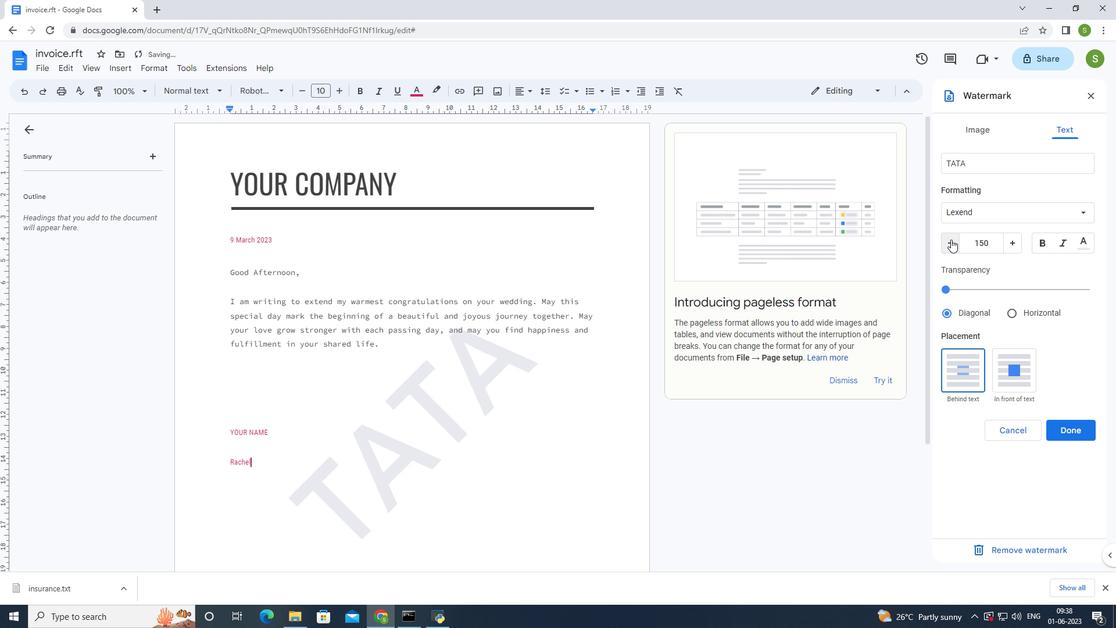 
Action: Mouse pressed left at (951, 239)
Screenshot: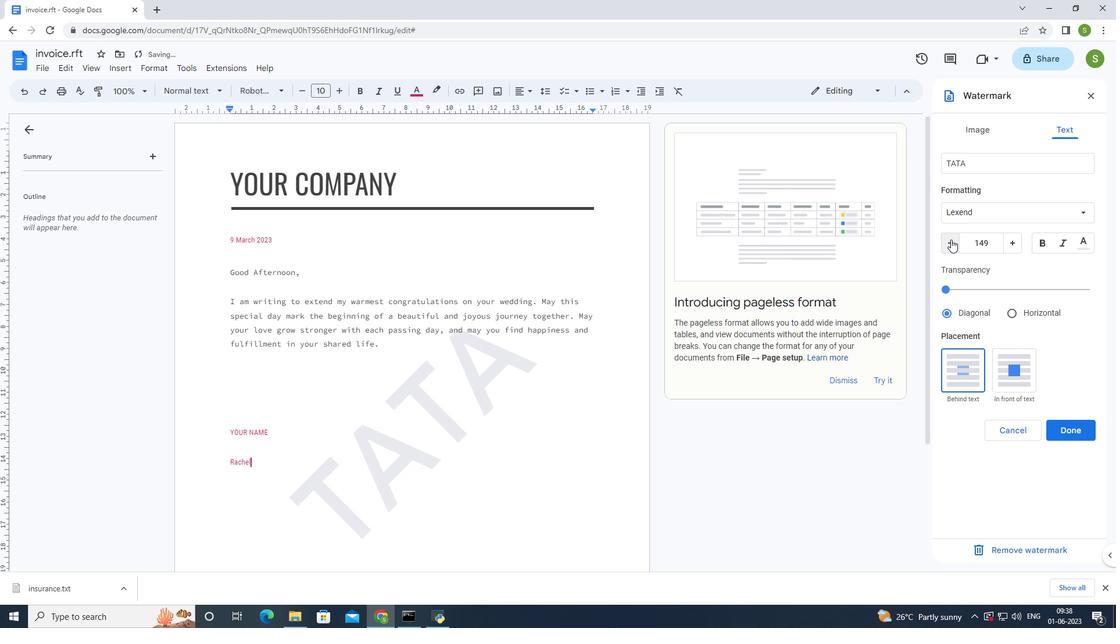 
Action: Mouse pressed left at (951, 239)
Screenshot: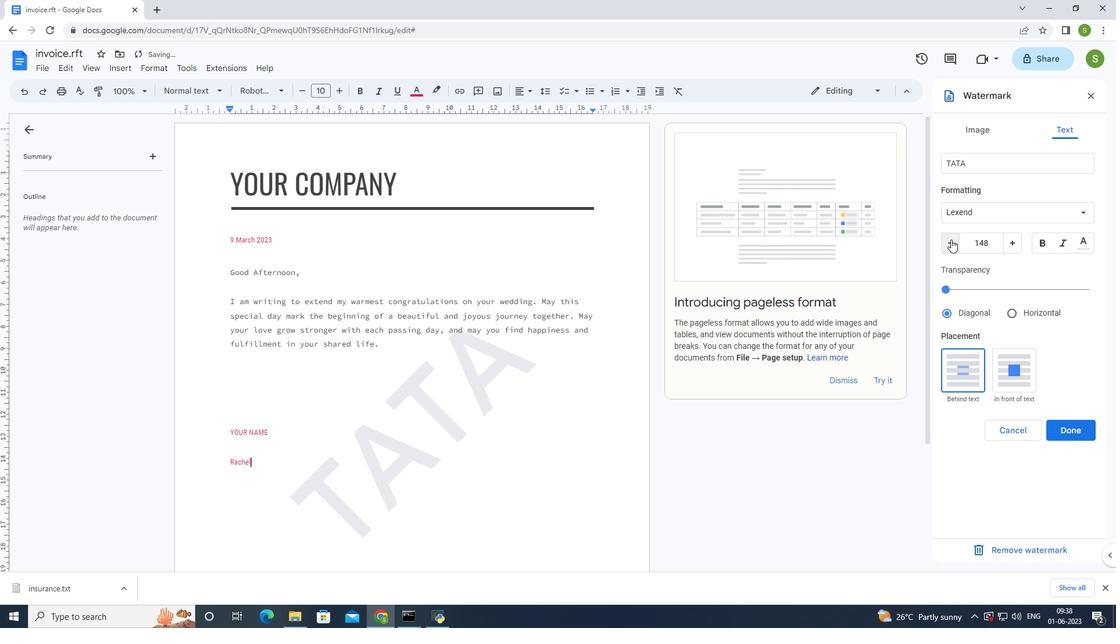 
Action: Mouse pressed left at (951, 239)
Screenshot: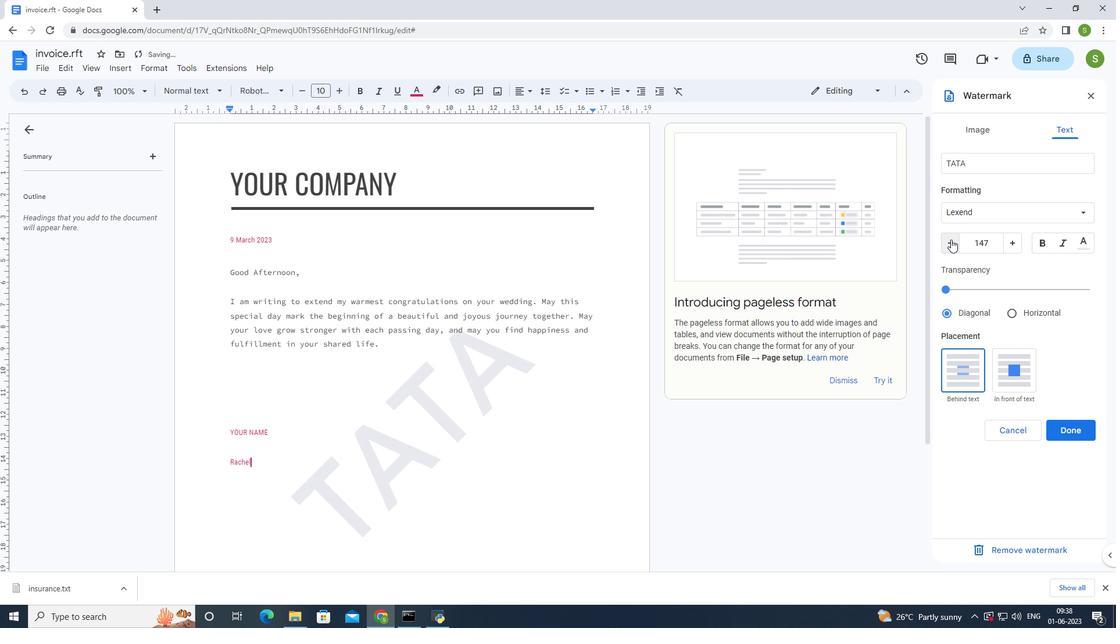 
Action: Mouse pressed left at (951, 239)
Screenshot: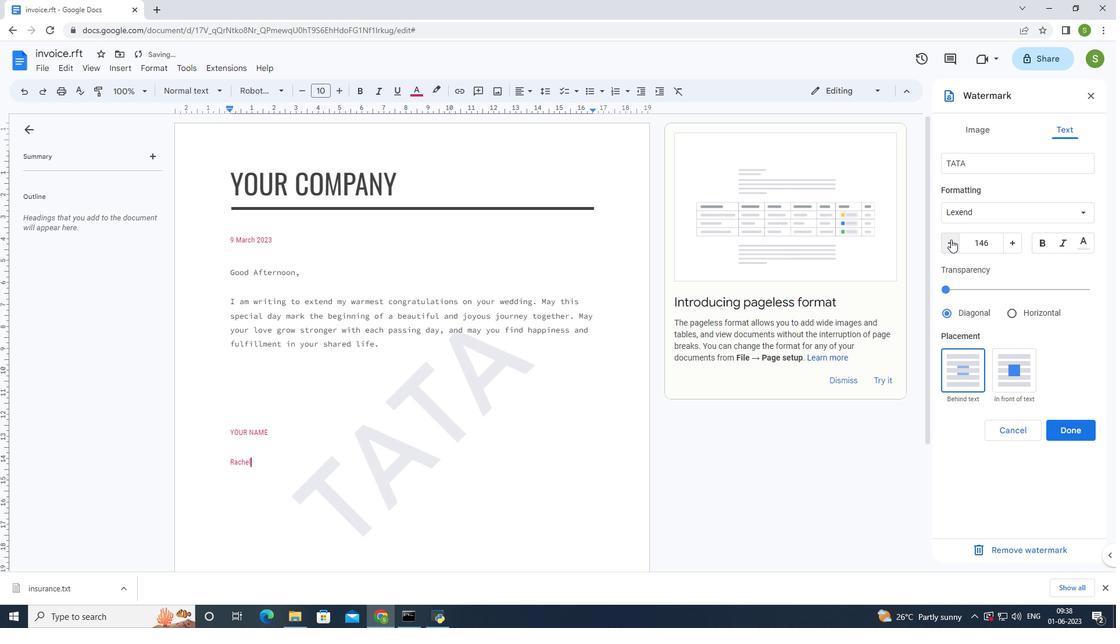 
Action: Mouse pressed left at (951, 239)
Screenshot: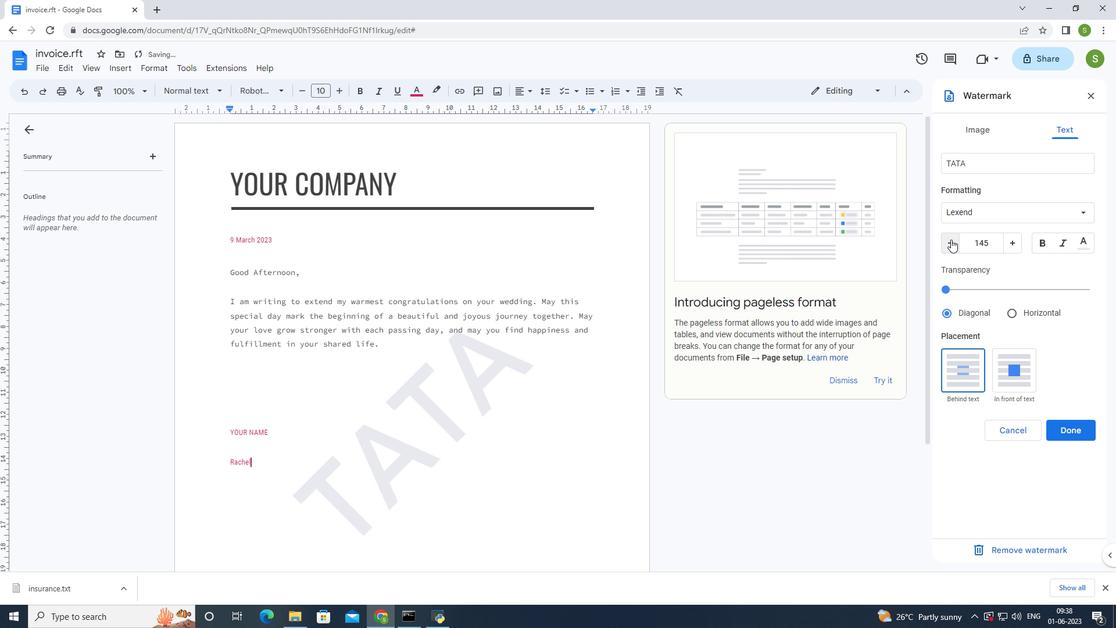 
Action: Mouse pressed left at (951, 239)
Screenshot: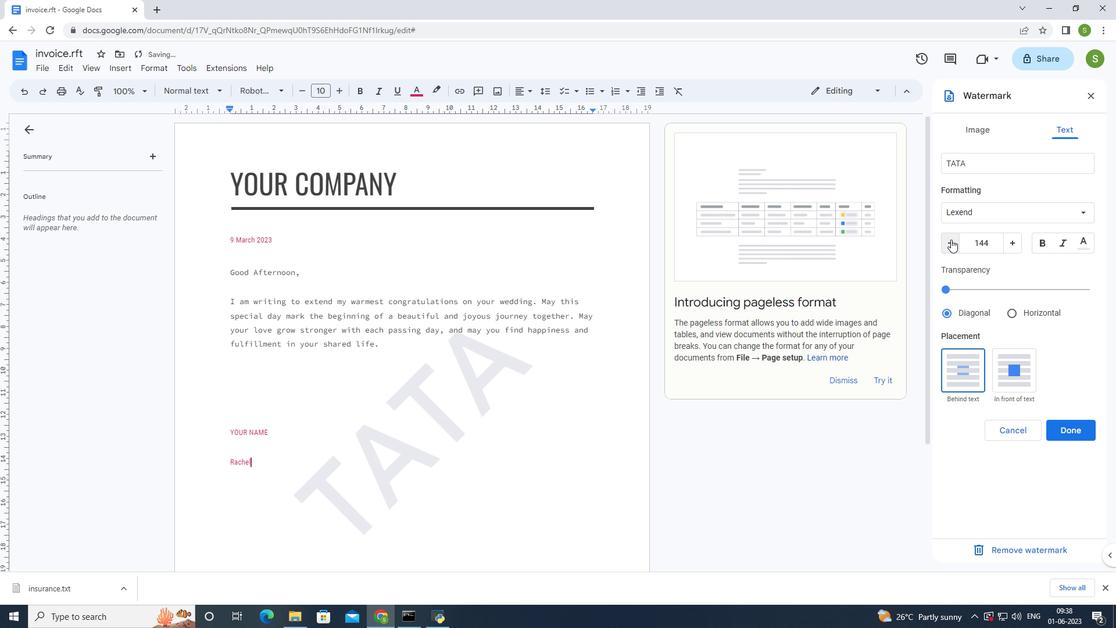 
Action: Mouse pressed left at (951, 239)
Screenshot: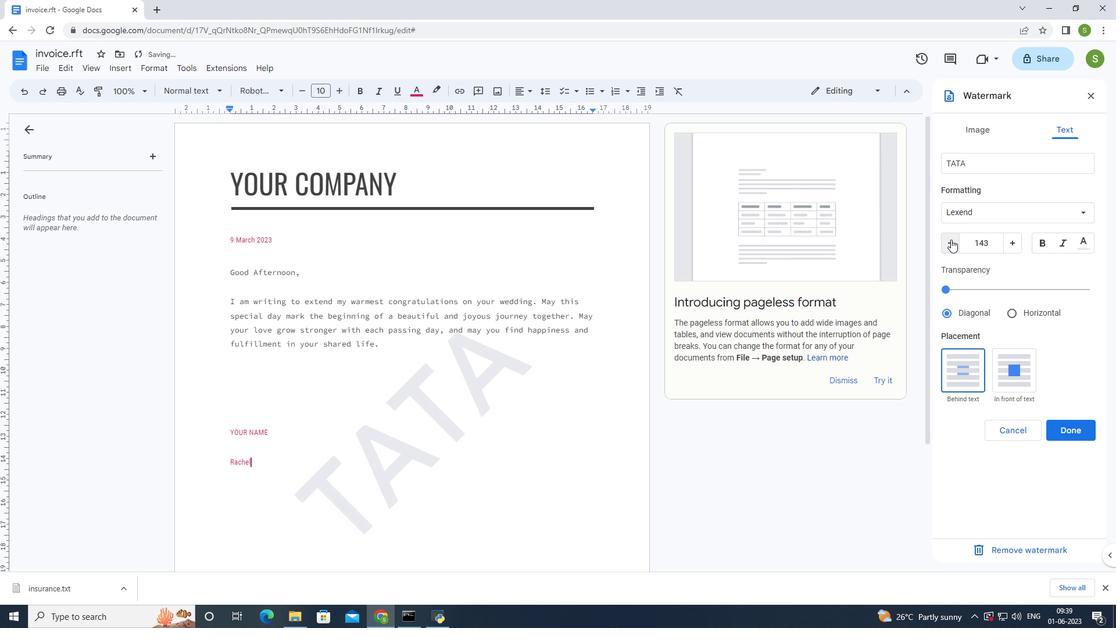 
Action: Mouse pressed left at (951, 239)
Screenshot: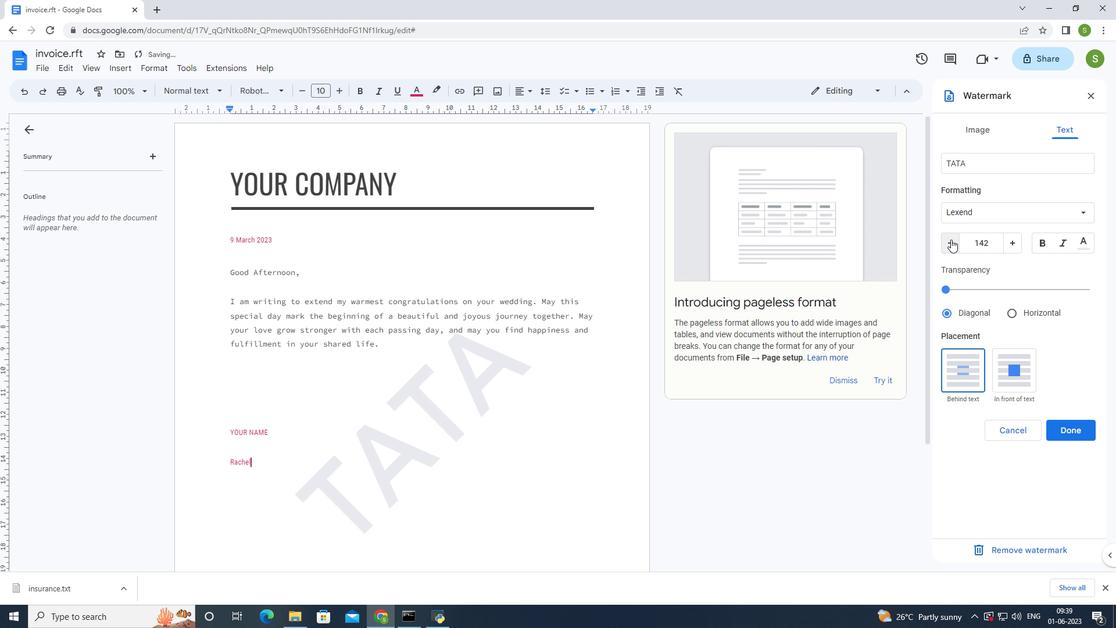 
Action: Mouse pressed left at (951, 239)
Screenshot: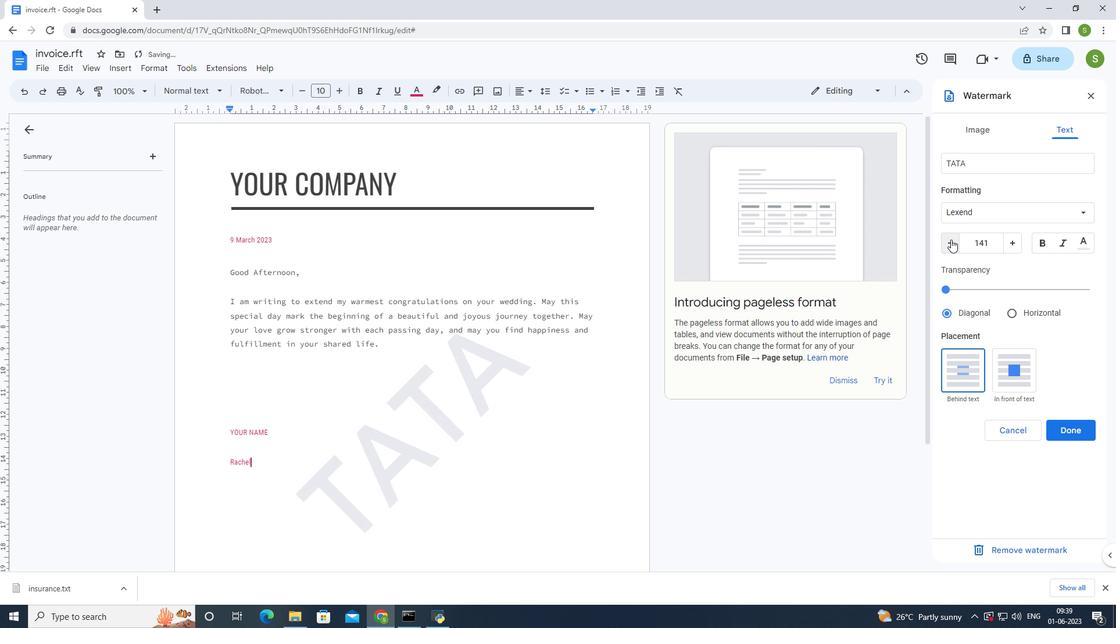
Action: Mouse pressed left at (951, 239)
Screenshot: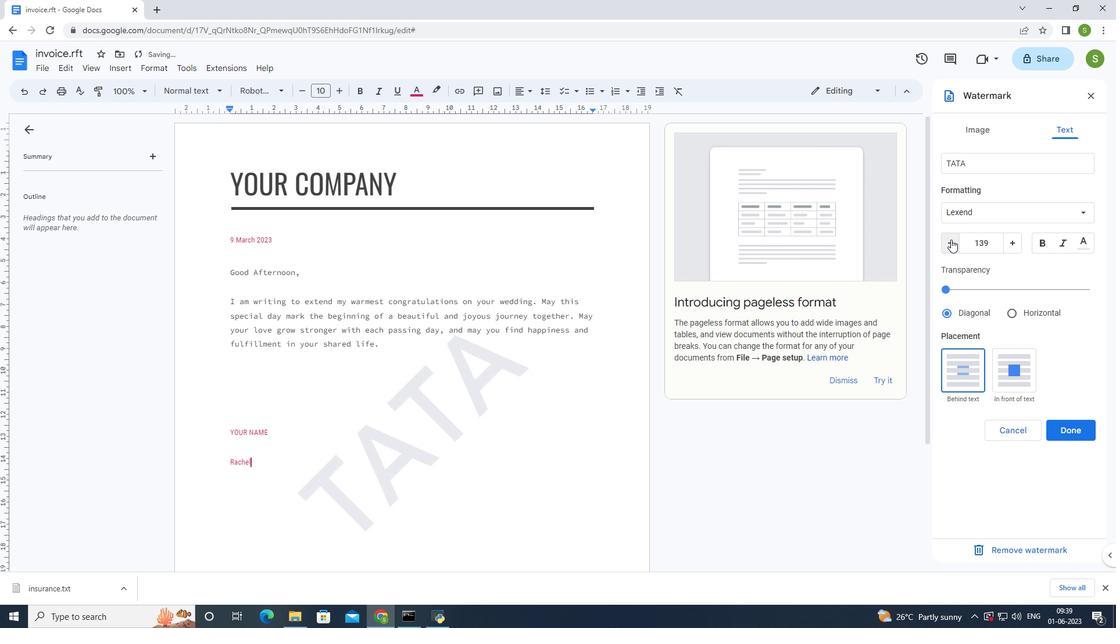 
Action: Mouse pressed left at (951, 239)
Screenshot: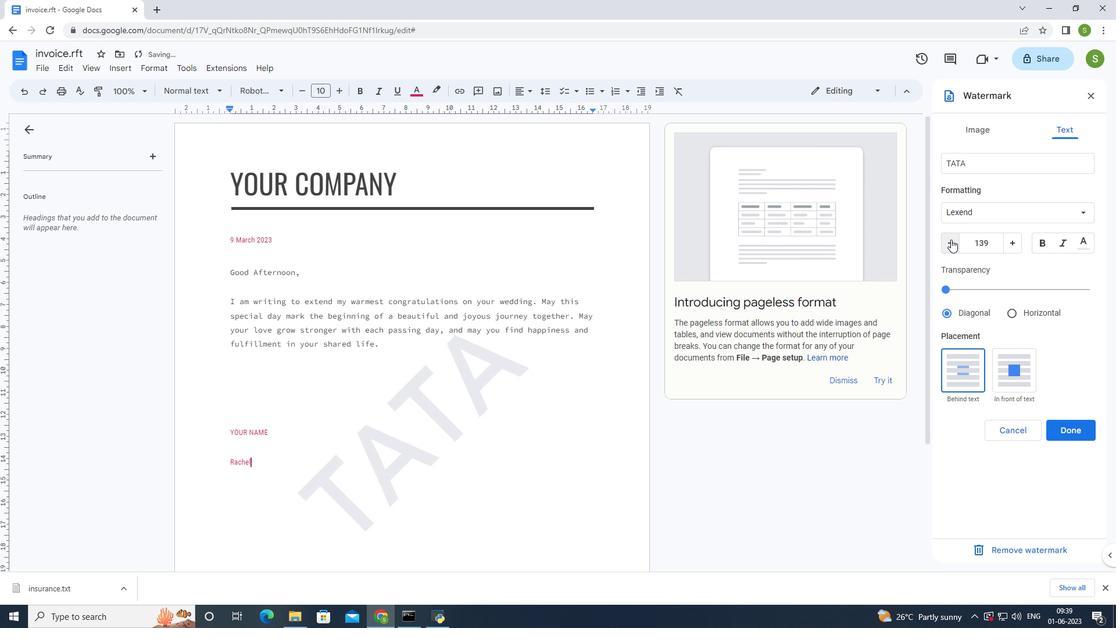 
Action: Mouse pressed left at (951, 239)
Screenshot: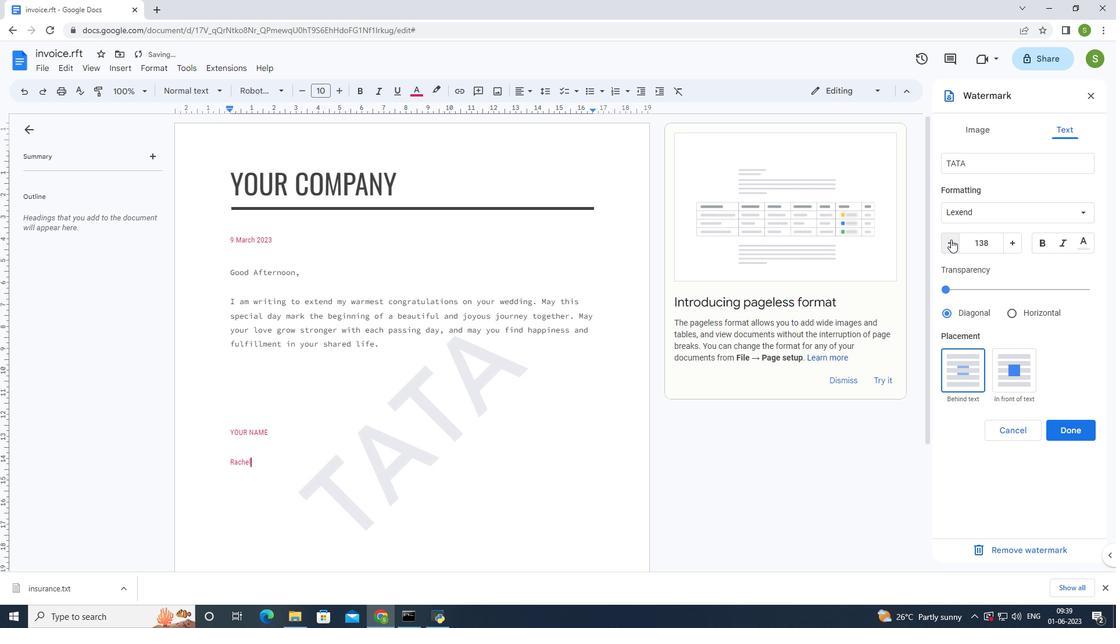 
Action: Mouse pressed left at (951, 239)
Screenshot: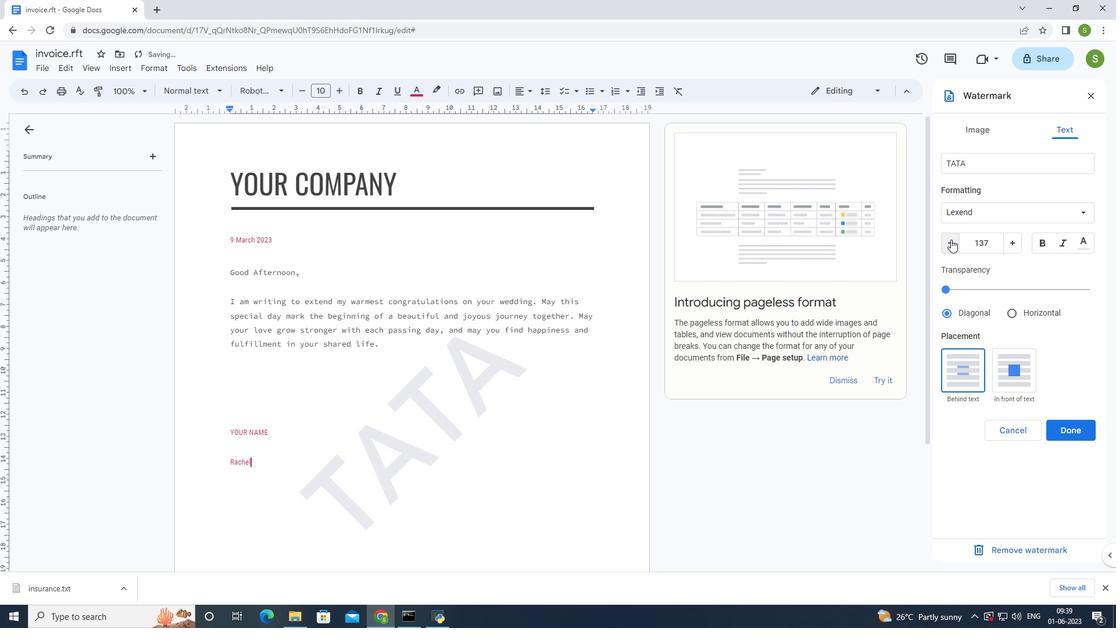 
Action: Mouse pressed left at (951, 239)
Screenshot: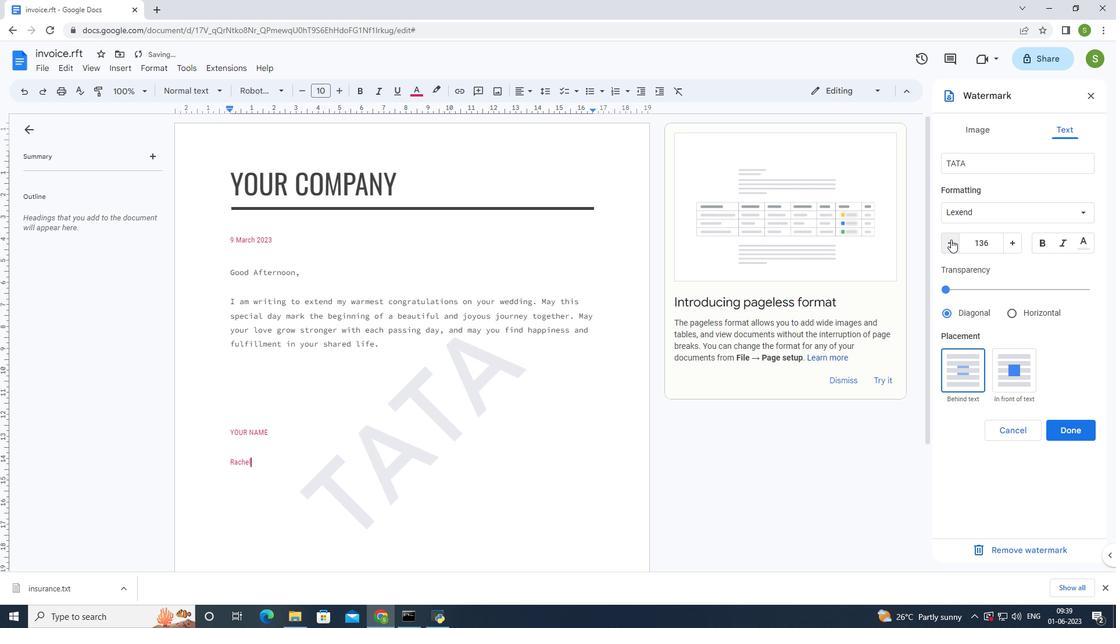 
Action: Mouse pressed left at (951, 239)
Screenshot: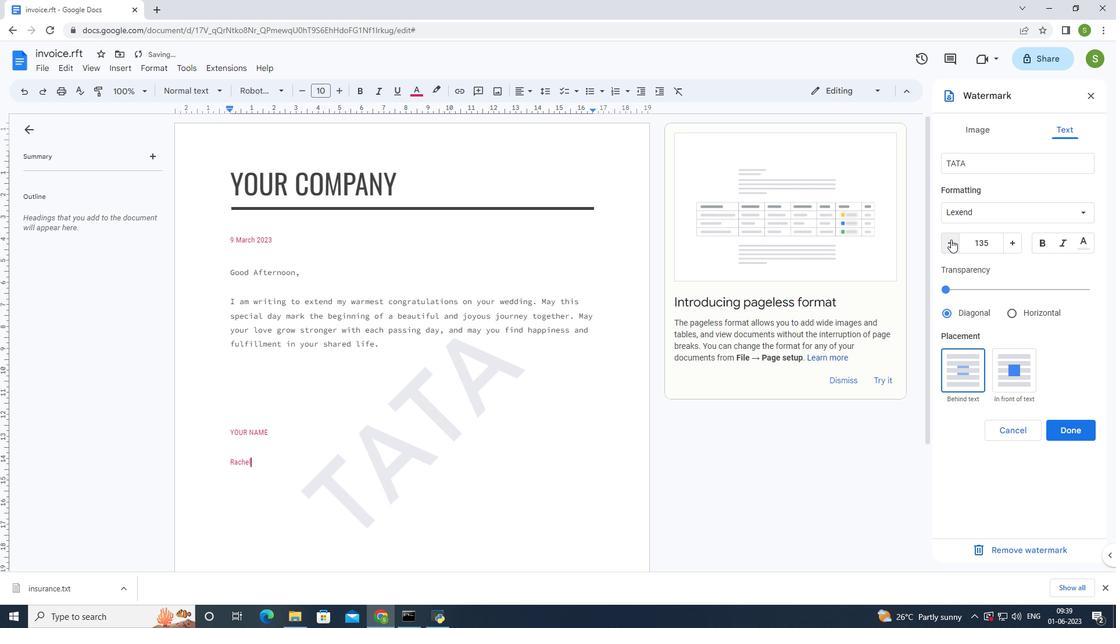 
Action: Mouse pressed left at (951, 239)
Screenshot: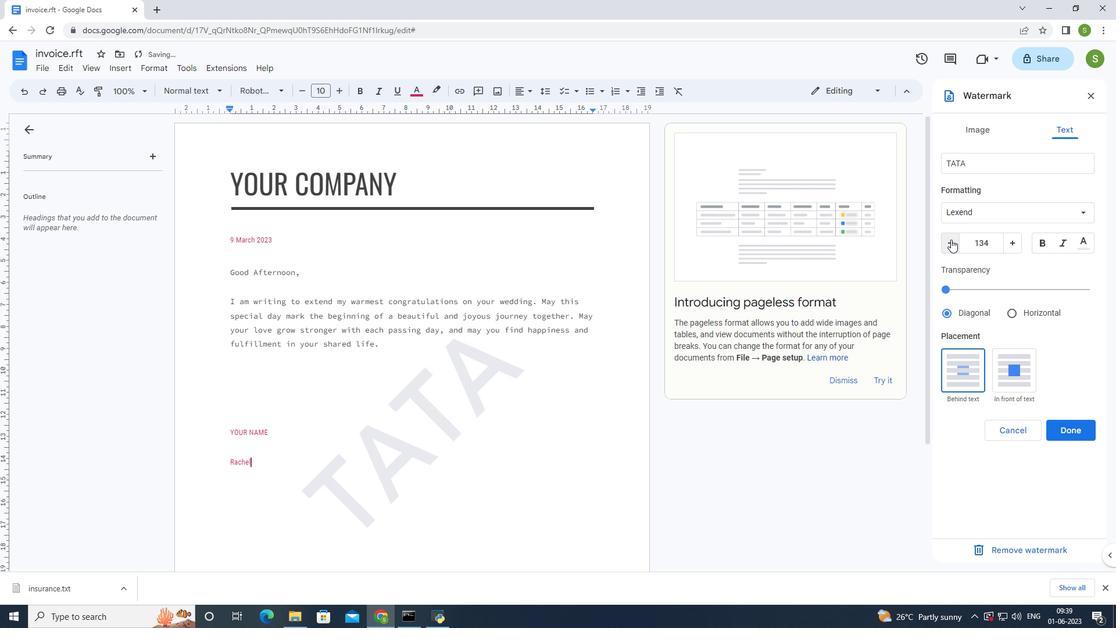 
Action: Mouse pressed left at (951, 239)
Screenshot: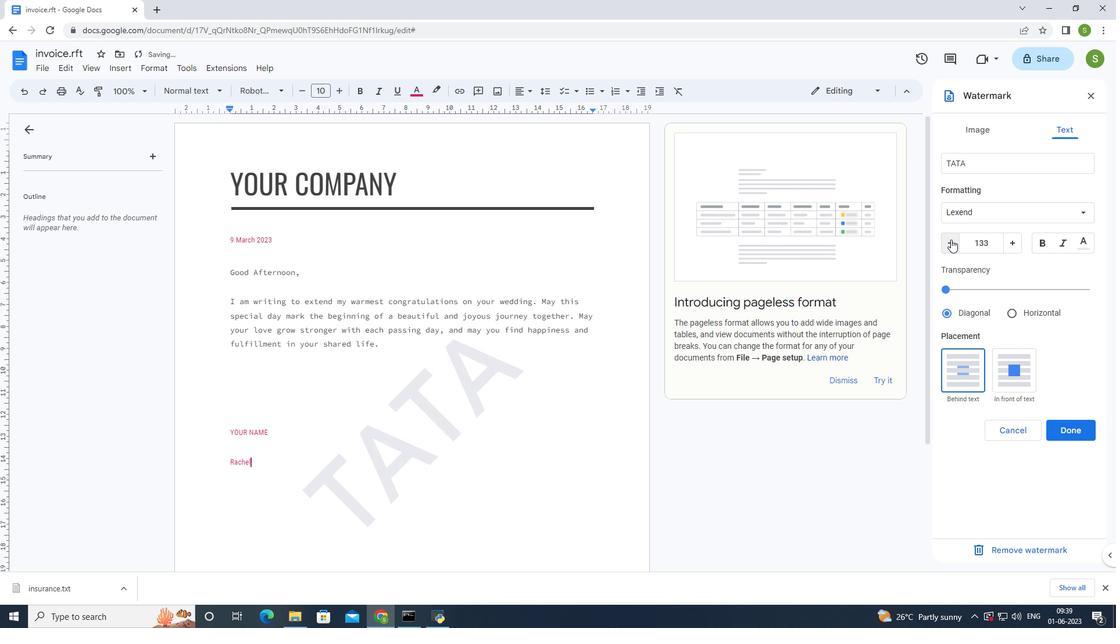 
Action: Mouse pressed left at (951, 239)
Screenshot: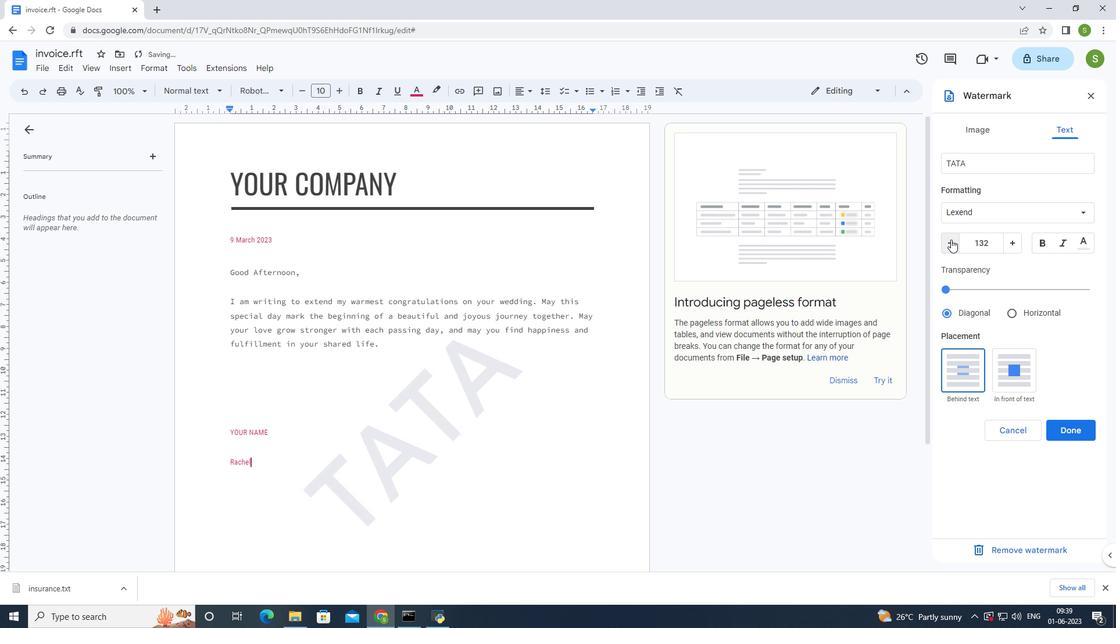 
Action: Mouse pressed left at (951, 239)
Screenshot: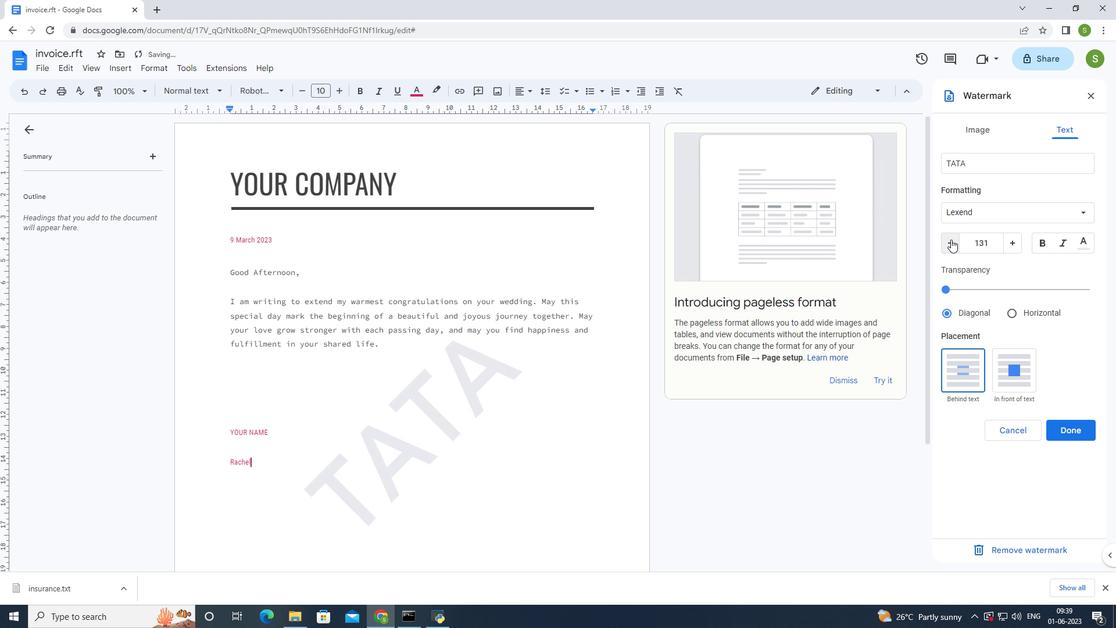 
Action: Mouse pressed left at (951, 239)
Screenshot: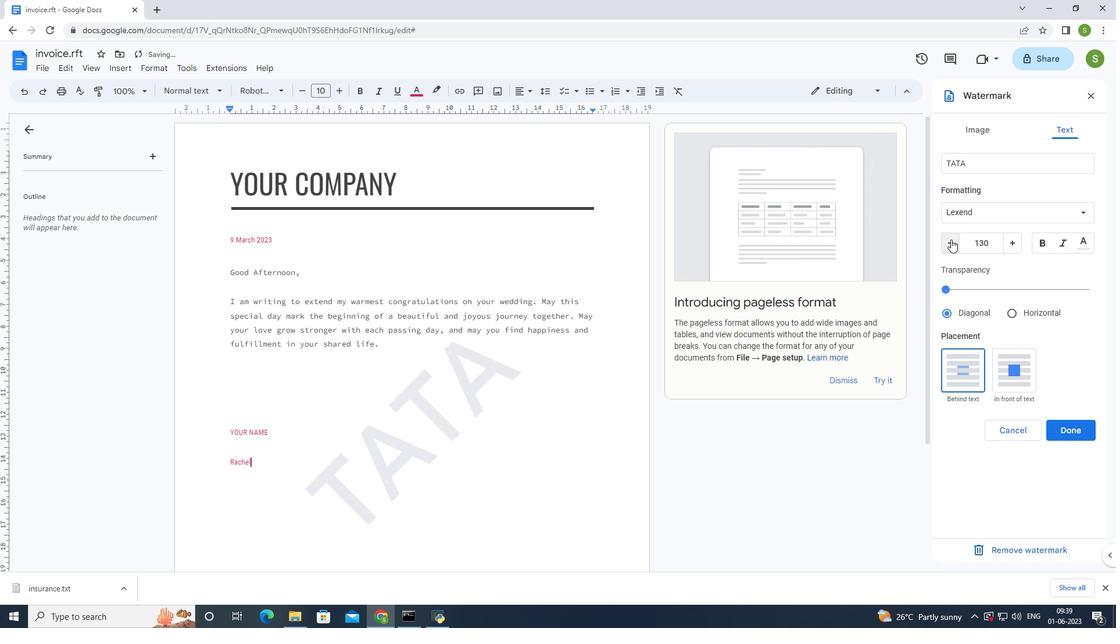 
Action: Mouse pressed left at (951, 239)
Screenshot: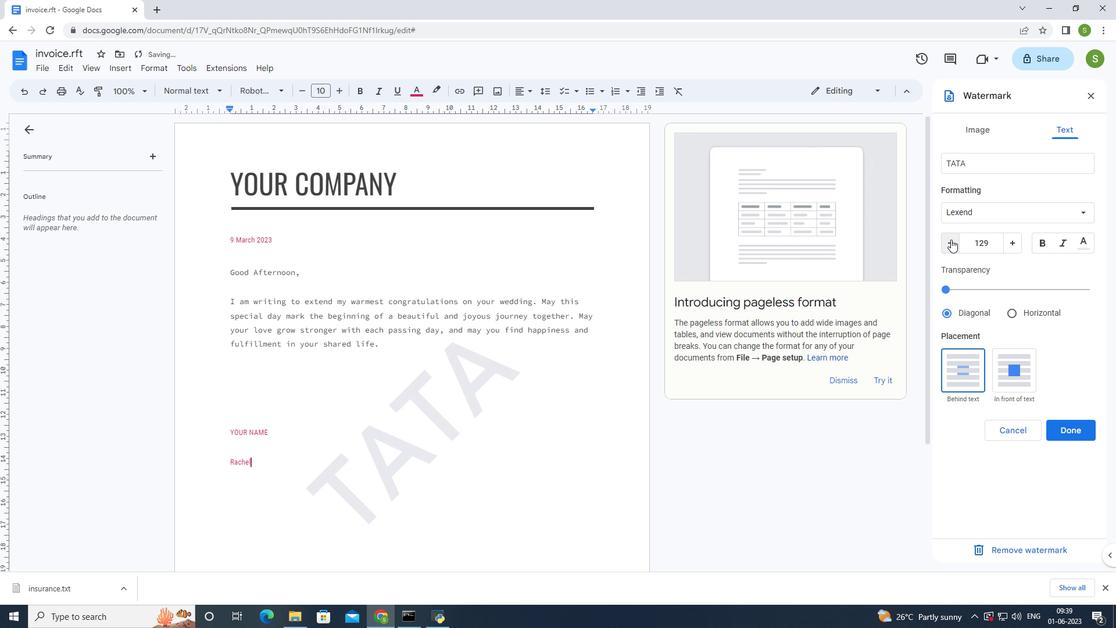 
Action: Mouse pressed left at (951, 239)
Screenshot: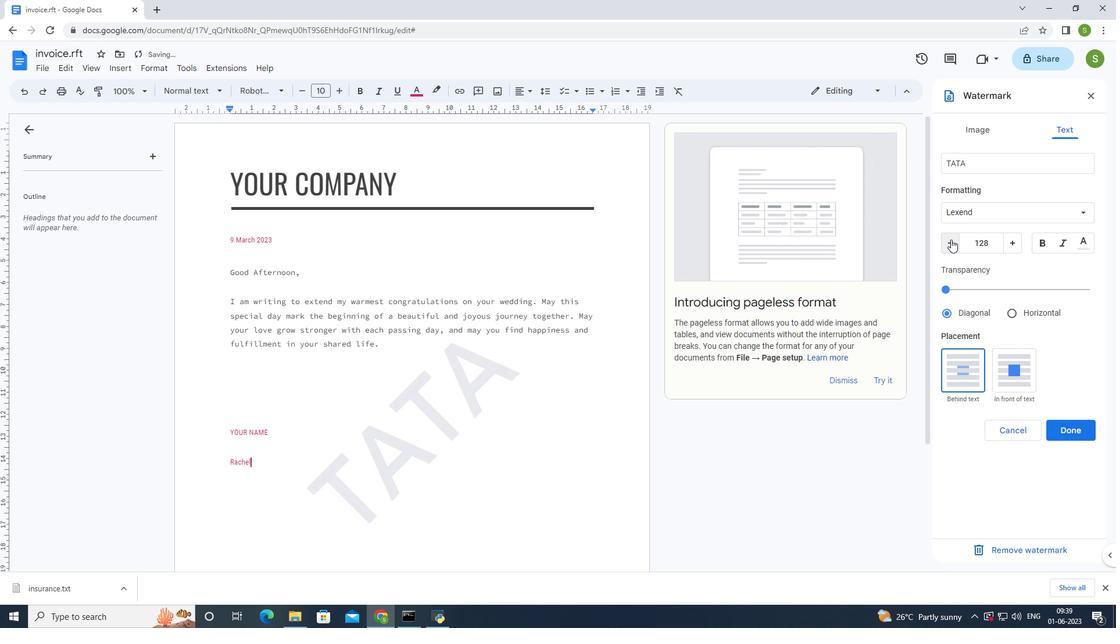 
Action: Mouse pressed left at (951, 239)
Screenshot: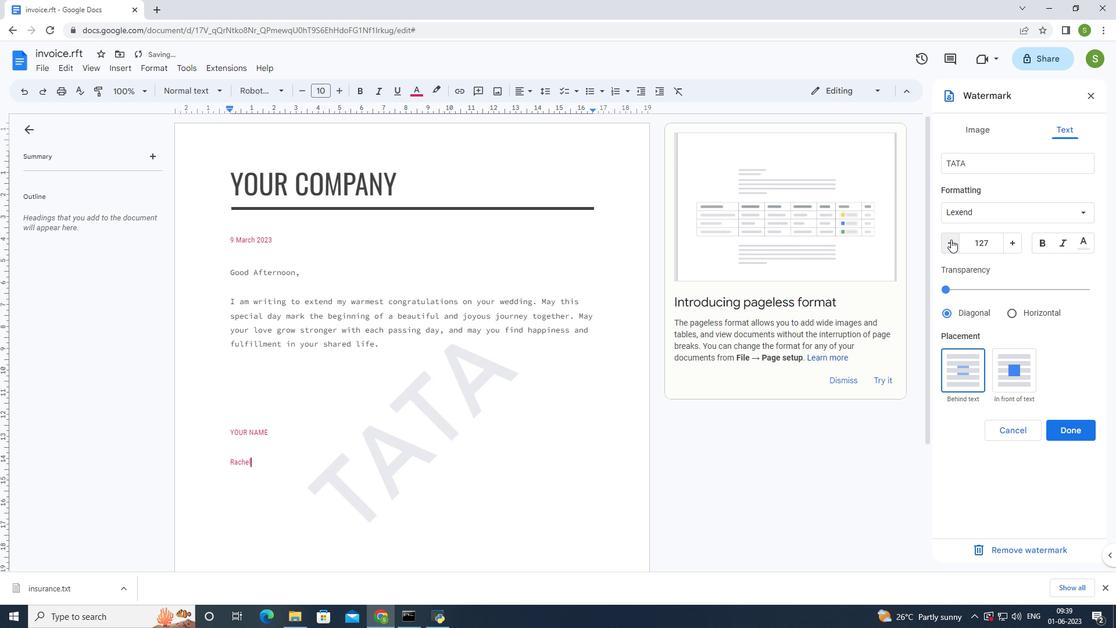 
Action: Mouse pressed left at (951, 239)
Screenshot: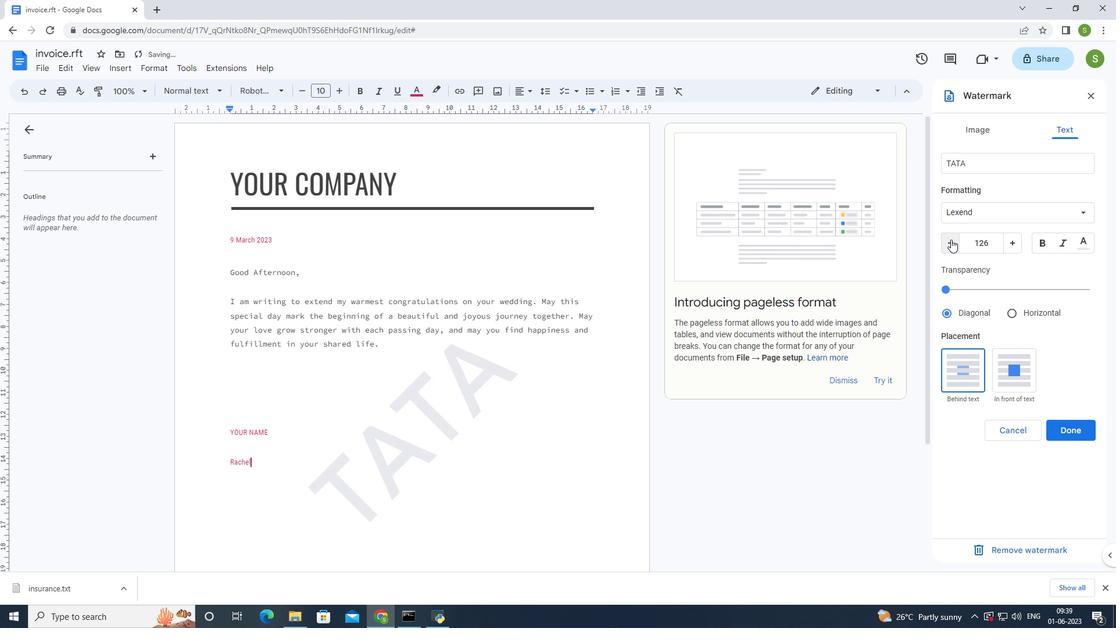 
Action: Mouse pressed left at (951, 239)
Screenshot: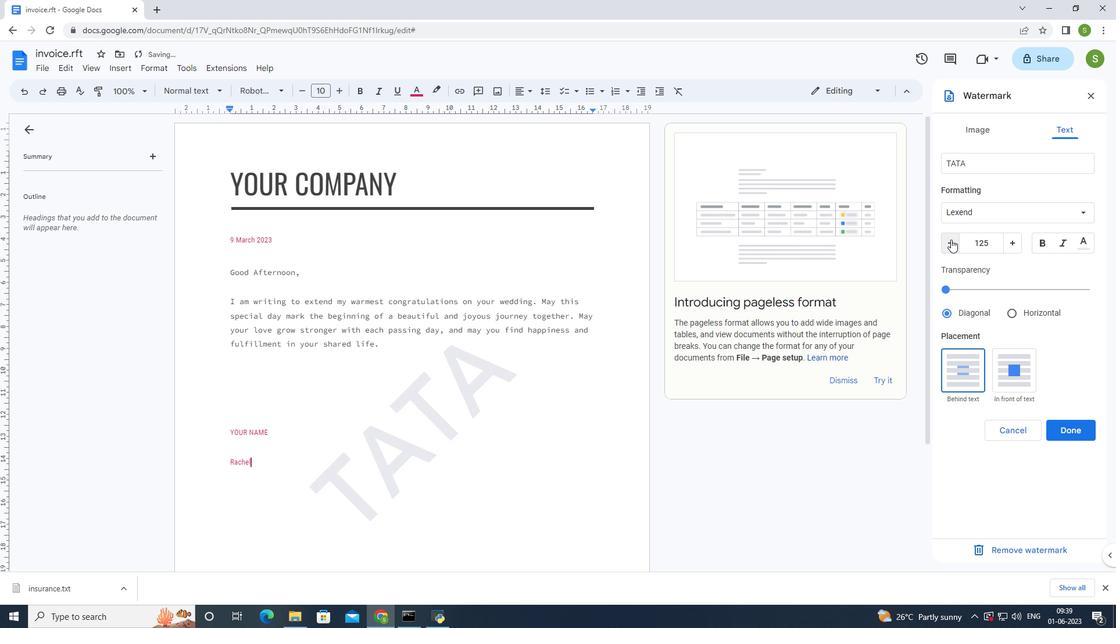 
Action: Mouse pressed left at (951, 239)
Screenshot: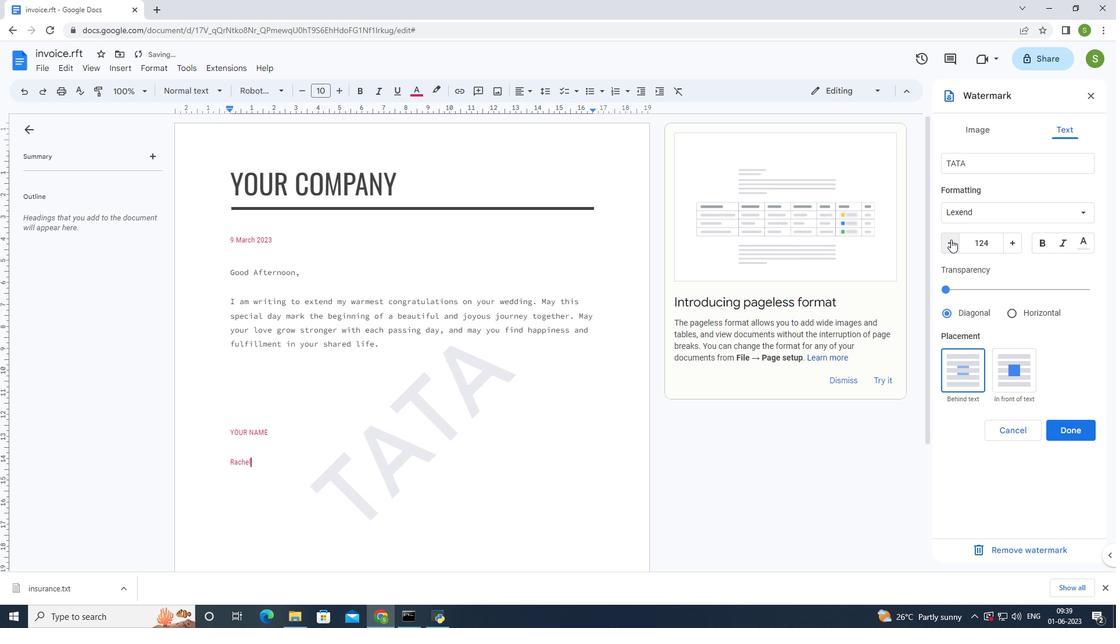
Action: Mouse pressed left at (951, 239)
Screenshot: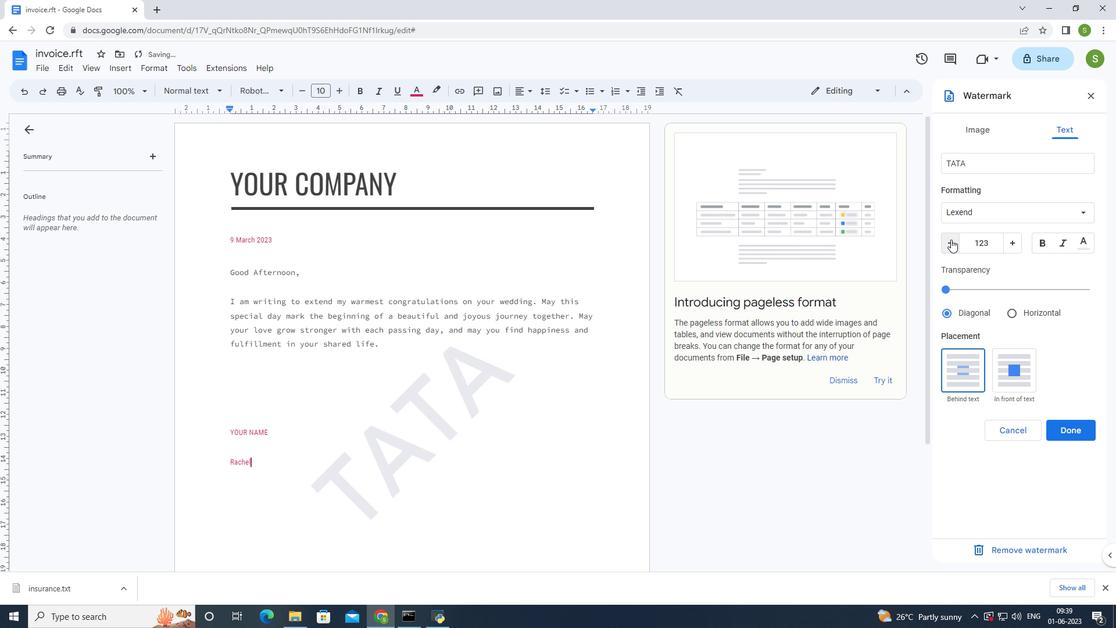 
Action: Mouse pressed left at (951, 239)
Screenshot: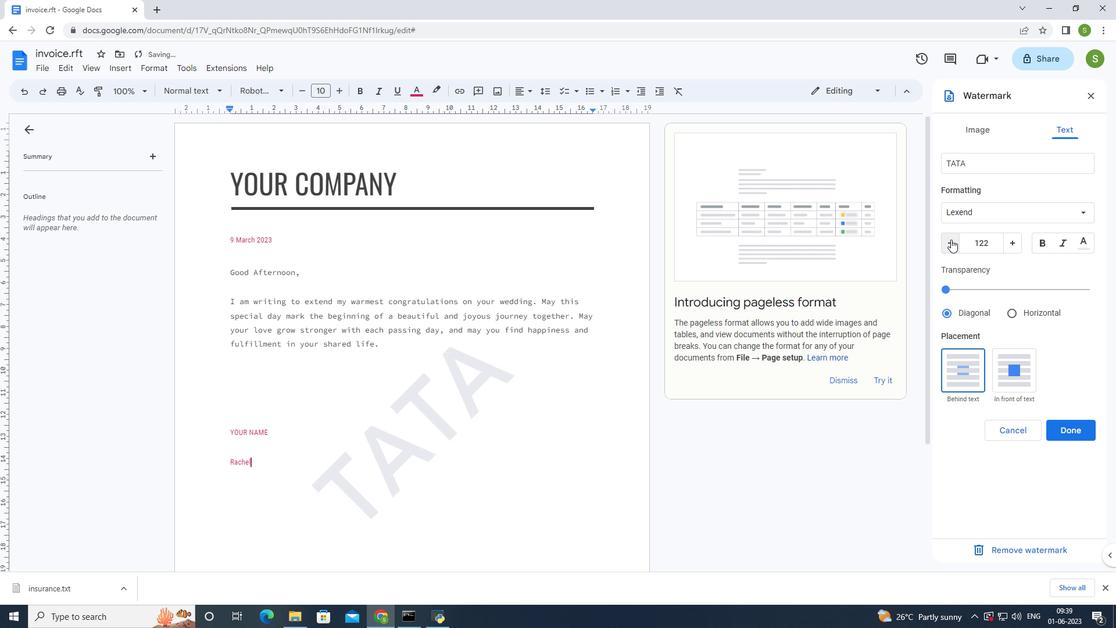
Action: Mouse pressed left at (951, 239)
Screenshot: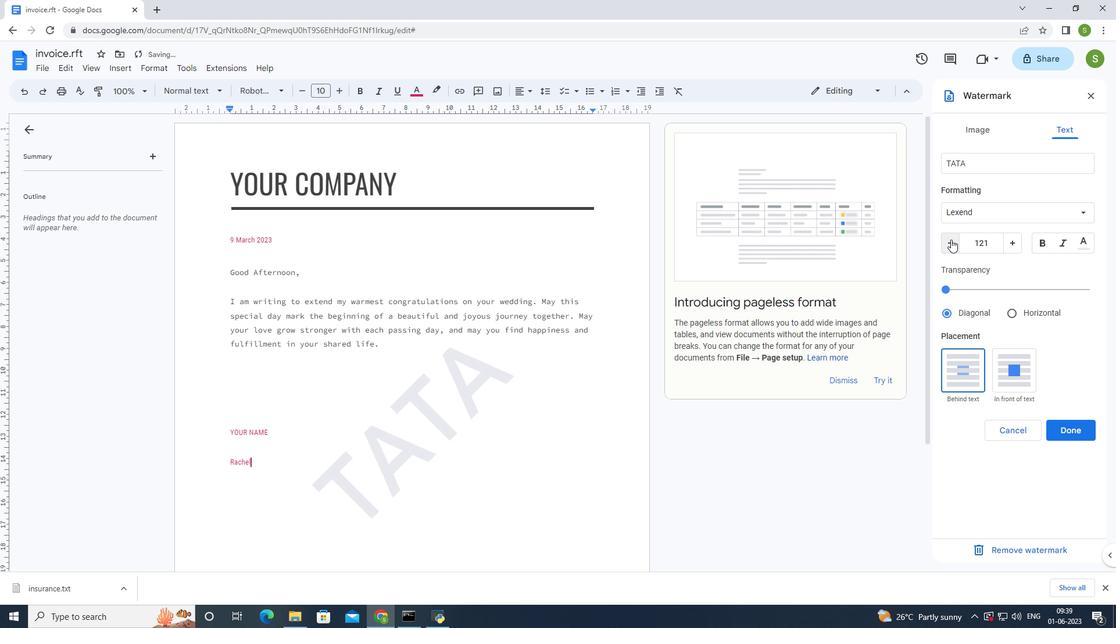 
Action: Mouse pressed left at (951, 239)
Screenshot: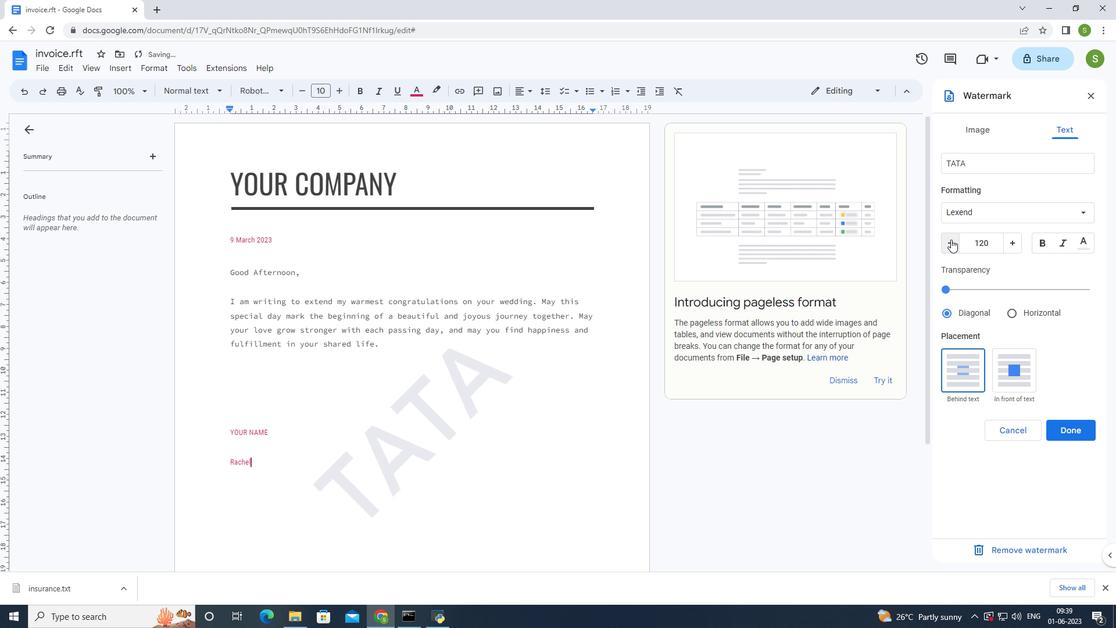 
Action: Mouse pressed left at (951, 239)
Screenshot: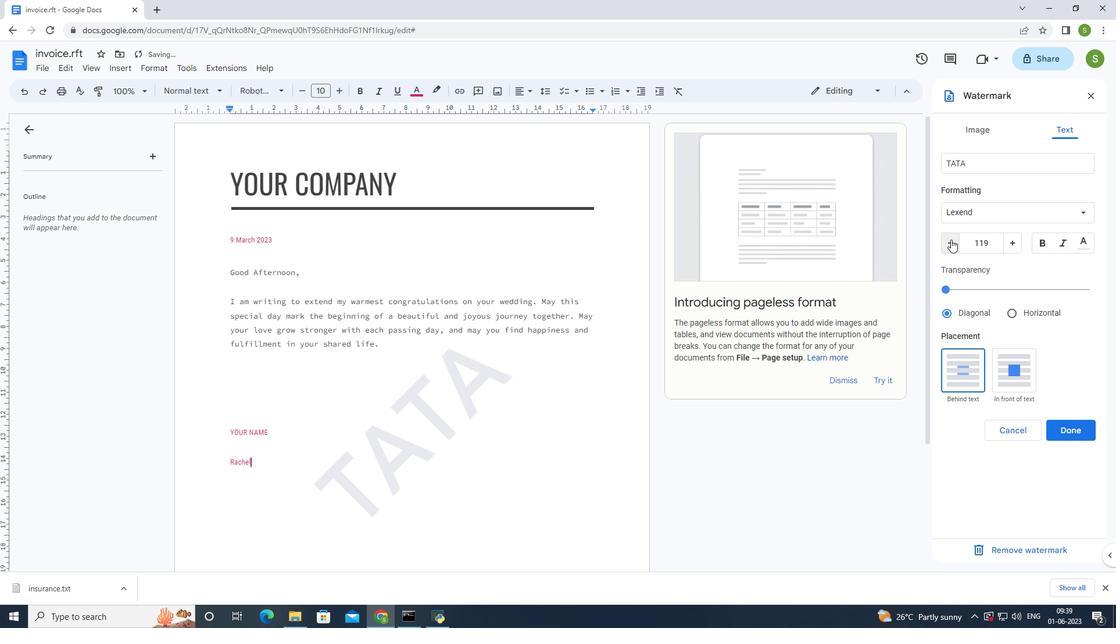 
Action: Mouse pressed left at (951, 239)
Screenshot: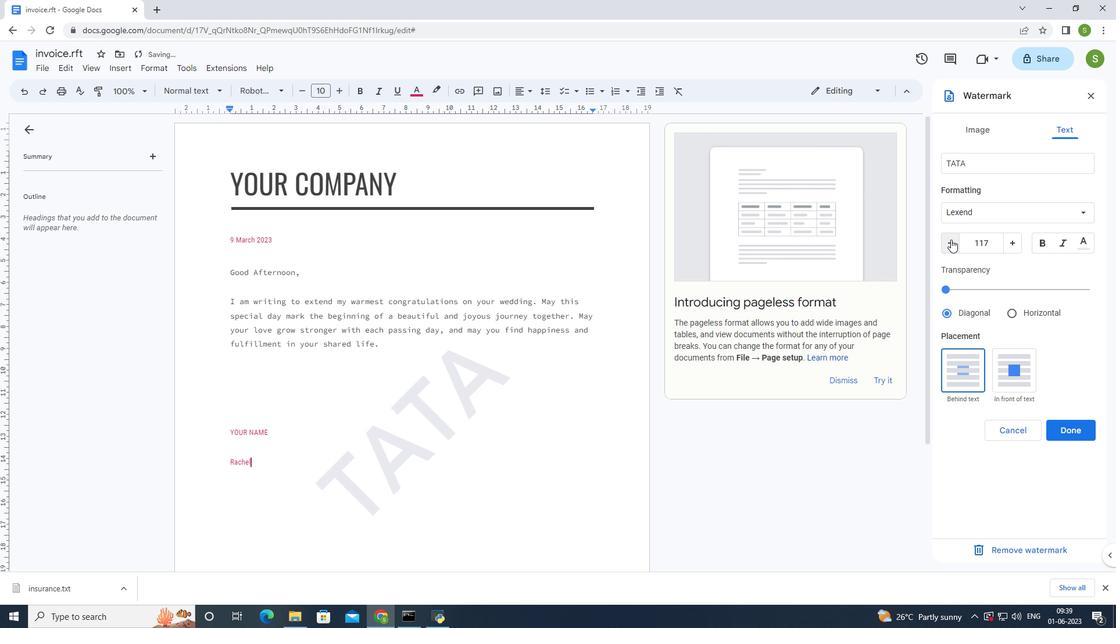 
Action: Mouse pressed left at (951, 239)
Screenshot: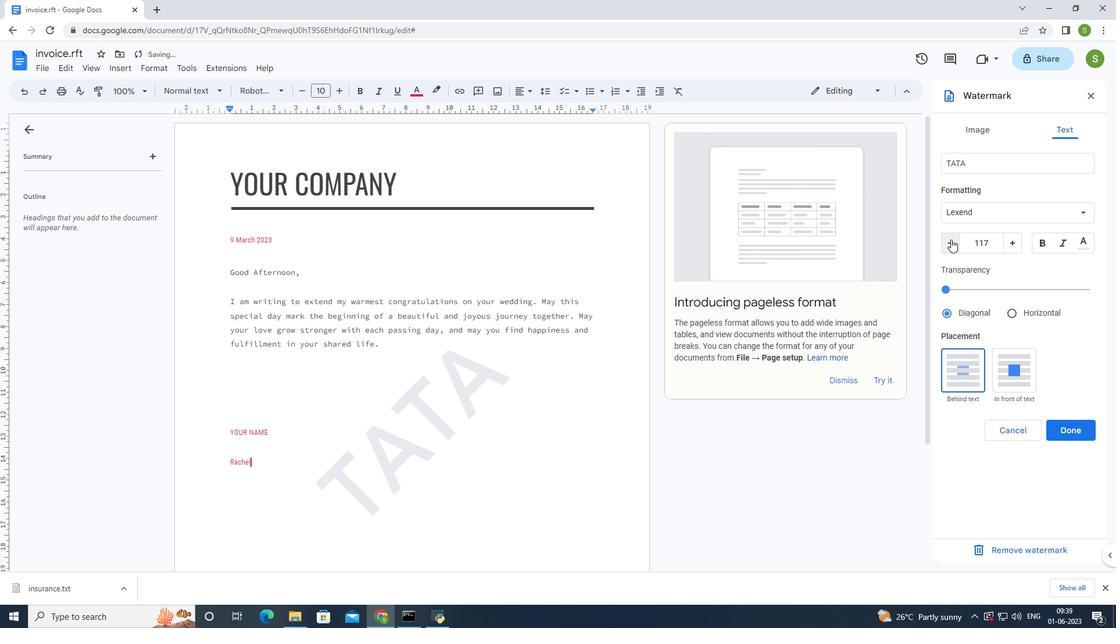 
Action: Mouse pressed left at (951, 239)
Screenshot: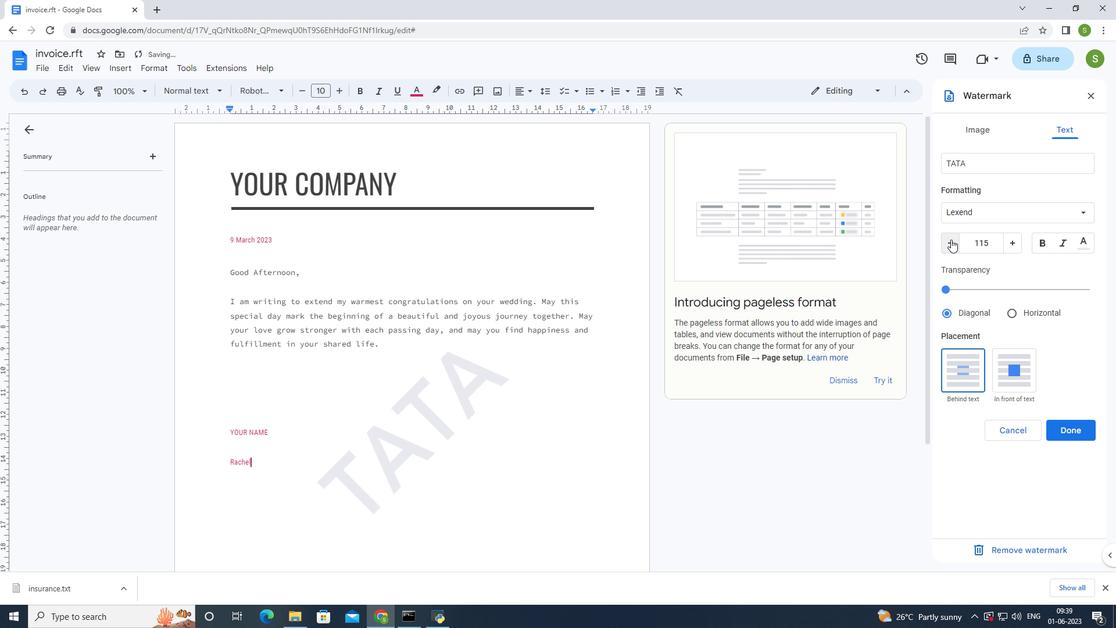 
Action: Mouse pressed left at (951, 239)
Screenshot: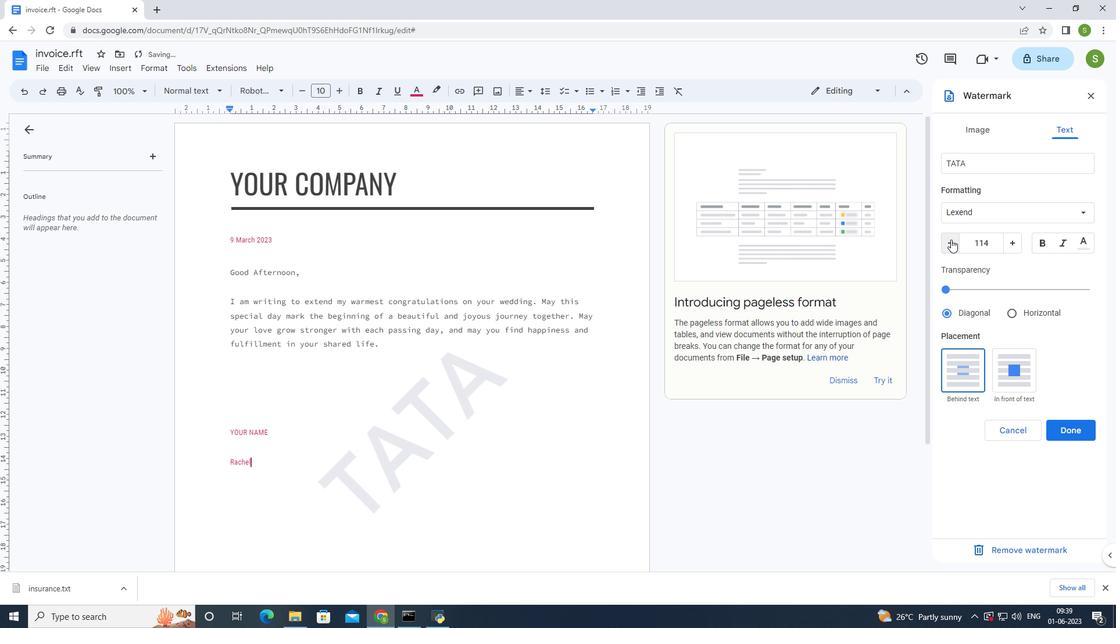 
Action: Mouse pressed left at (951, 239)
Screenshot: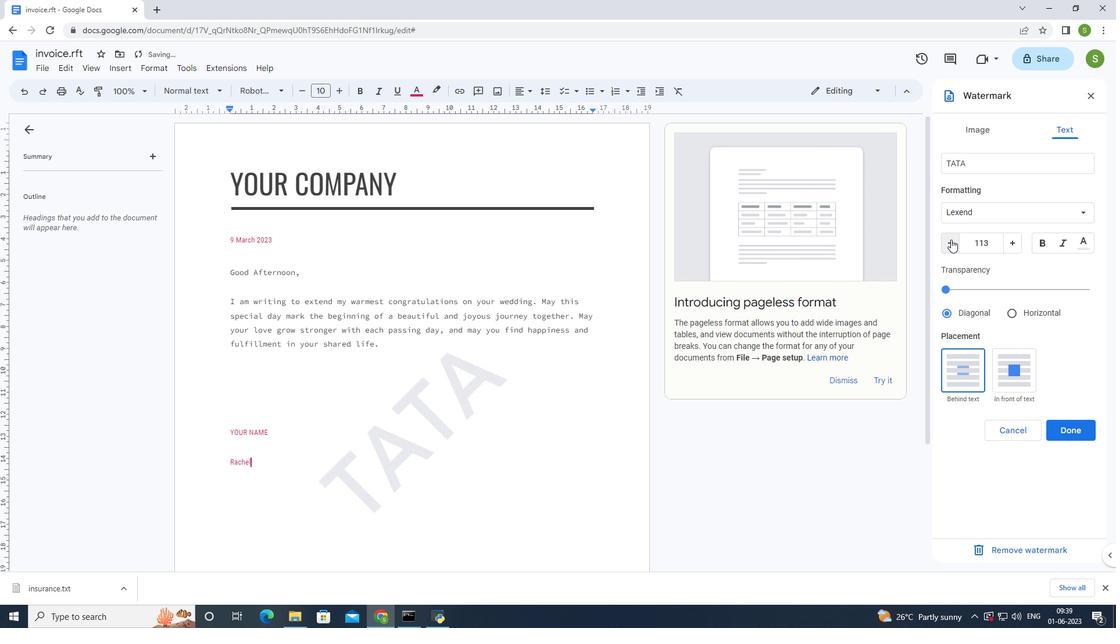 
Action: Mouse moved to (1014, 314)
Screenshot: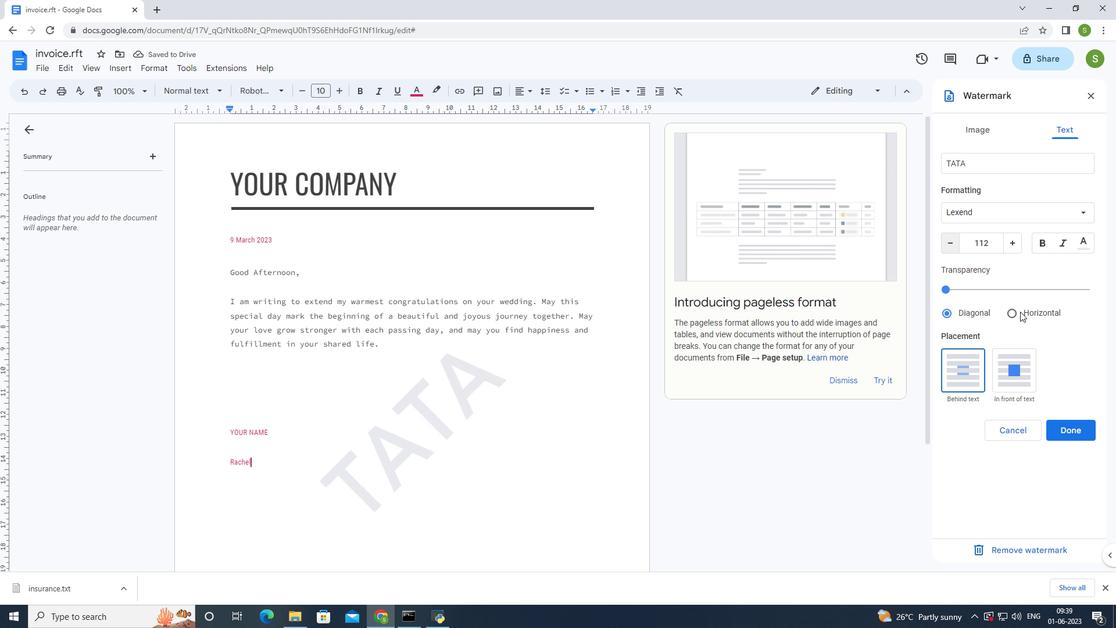 
Action: Mouse pressed left at (1014, 314)
Screenshot: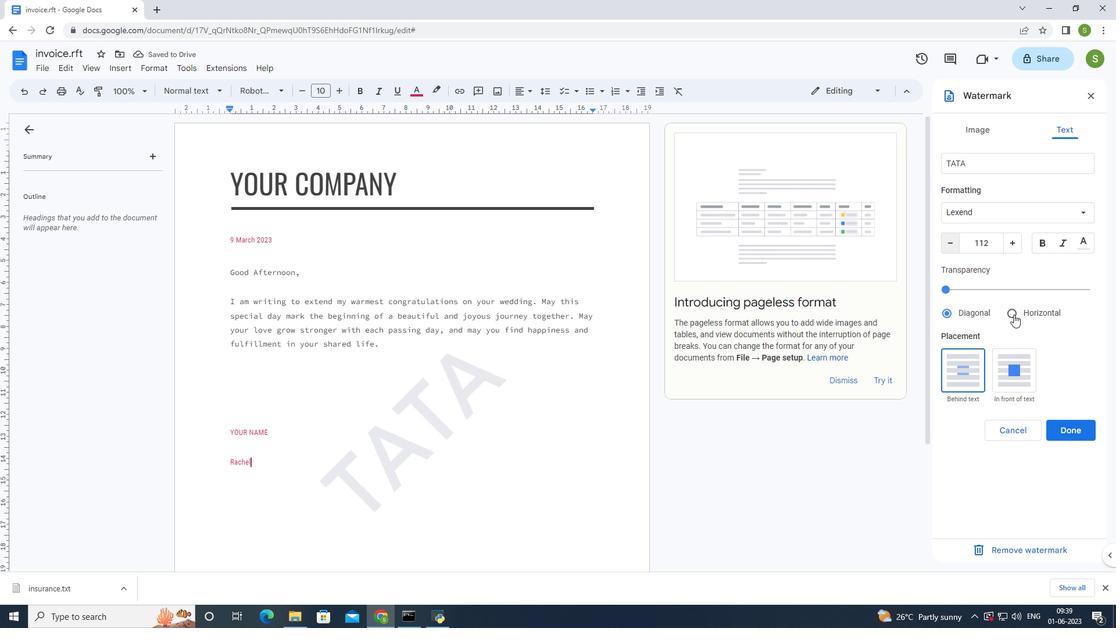 
Action: Mouse moved to (1075, 436)
Screenshot: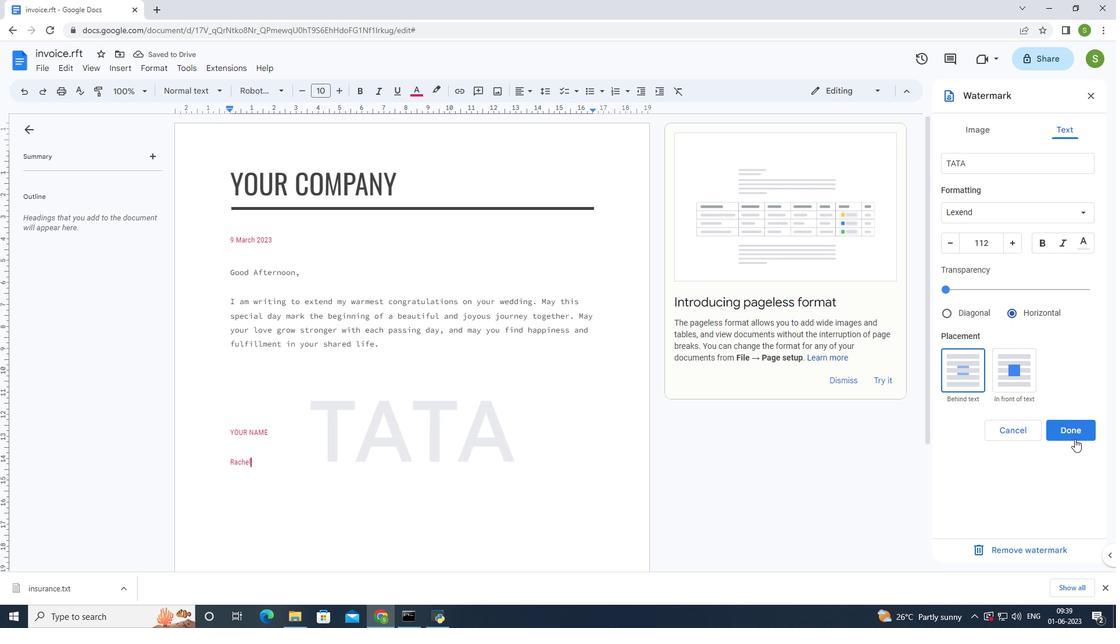 
Action: Mouse pressed left at (1075, 436)
Screenshot: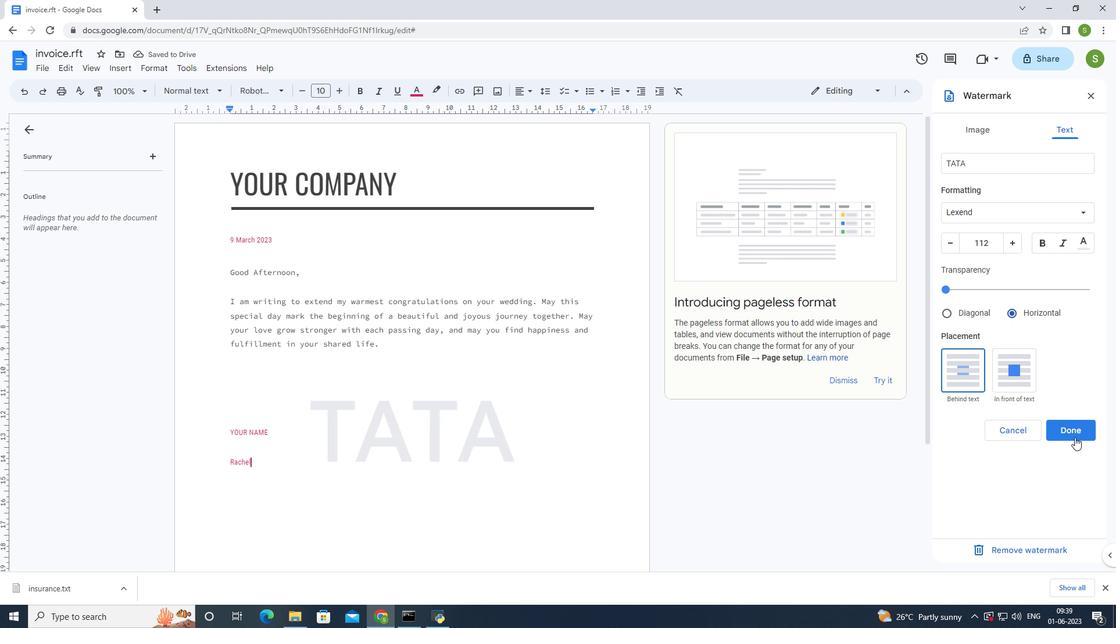 
Action: Mouse moved to (569, 285)
Screenshot: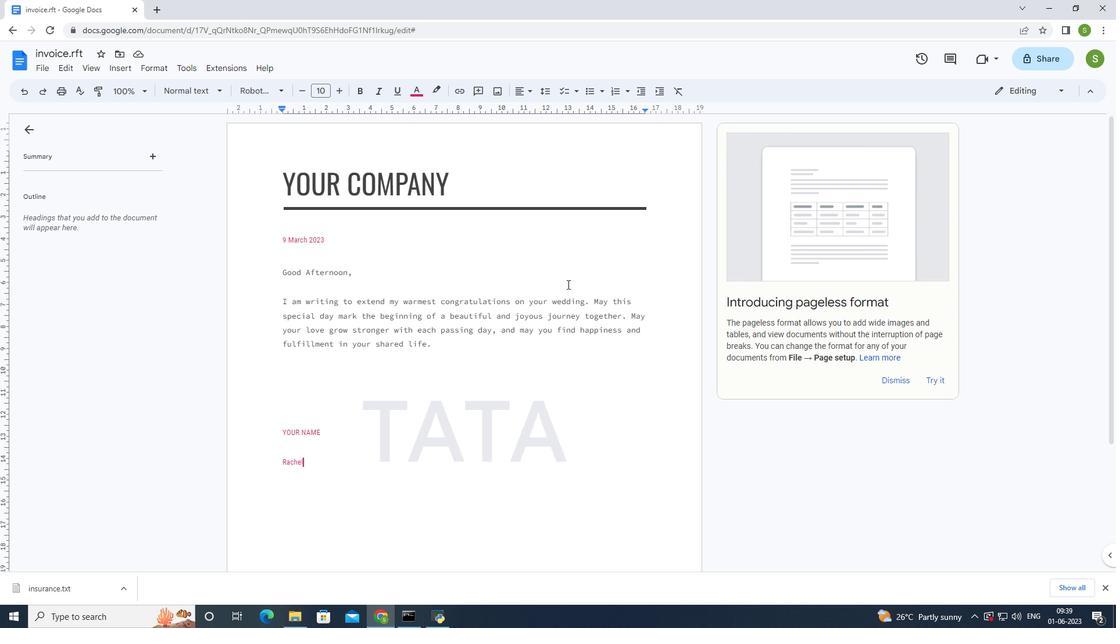 
